 Task: Find connections with filter location Schwabach with filter topic #Mondaymotivationwith filter profile language English with filter current company RedBus with filter school BELGAUM Jobs with filter industry Household and Institutional Furniture Manufacturing with filter service category Wealth Management with filter keywords title Marketing Communications Manager
Action: Mouse moved to (190, 252)
Screenshot: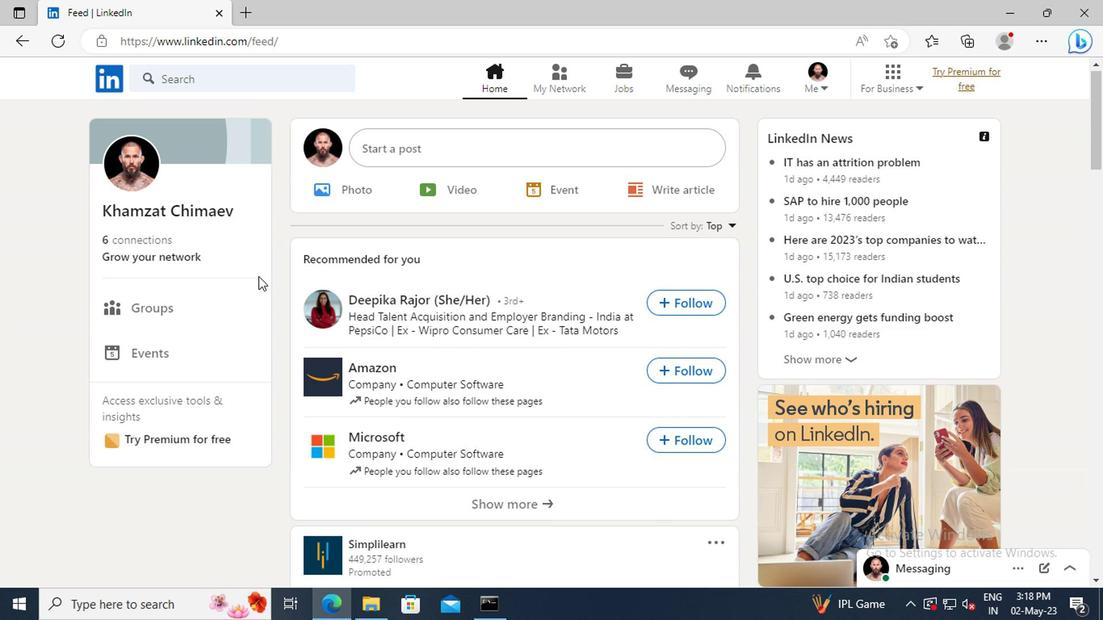 
Action: Mouse pressed left at (190, 252)
Screenshot: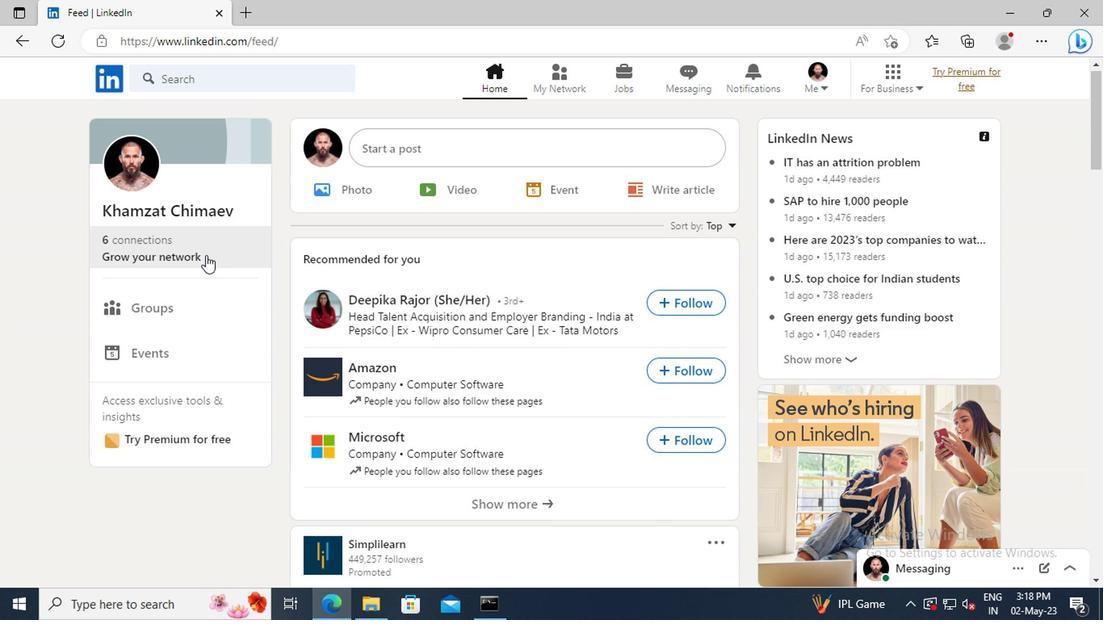 
Action: Mouse moved to (170, 172)
Screenshot: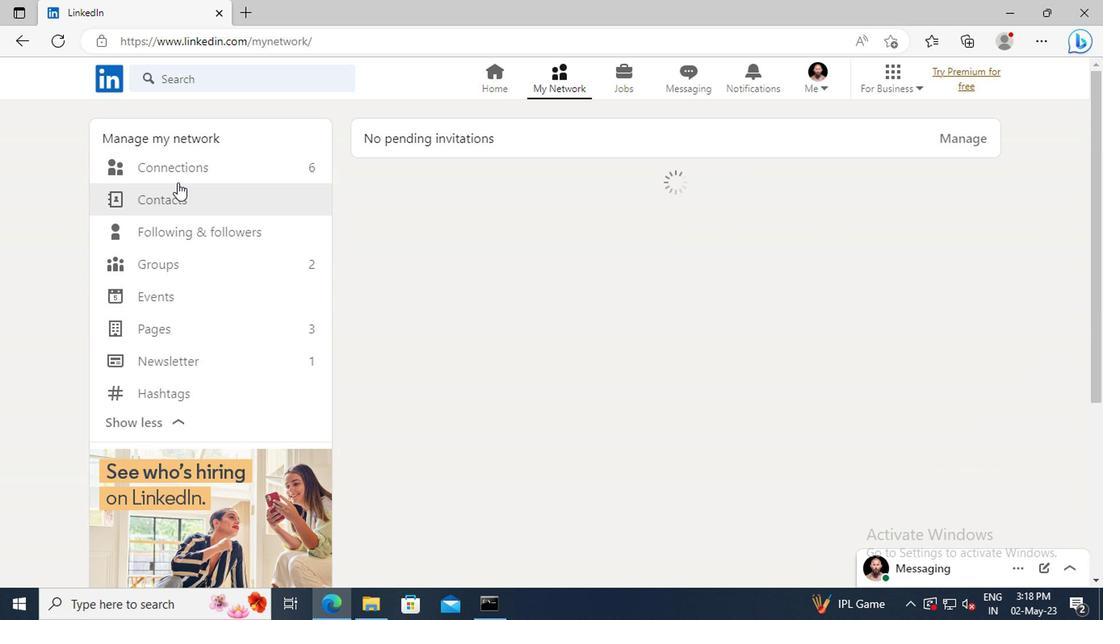 
Action: Mouse pressed left at (170, 172)
Screenshot: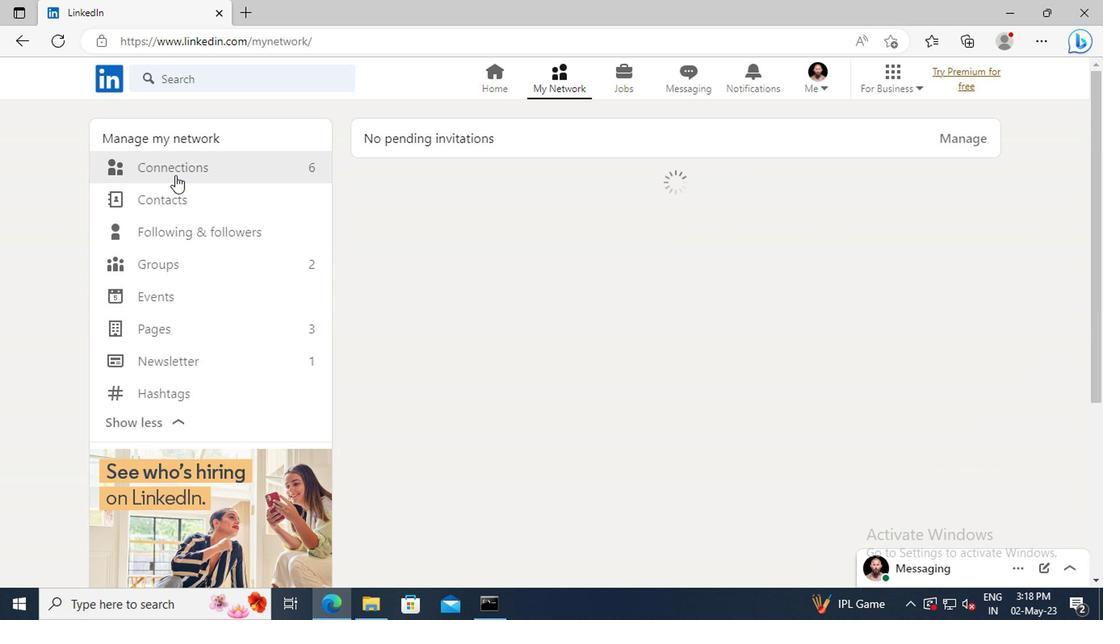 
Action: Mouse moved to (644, 171)
Screenshot: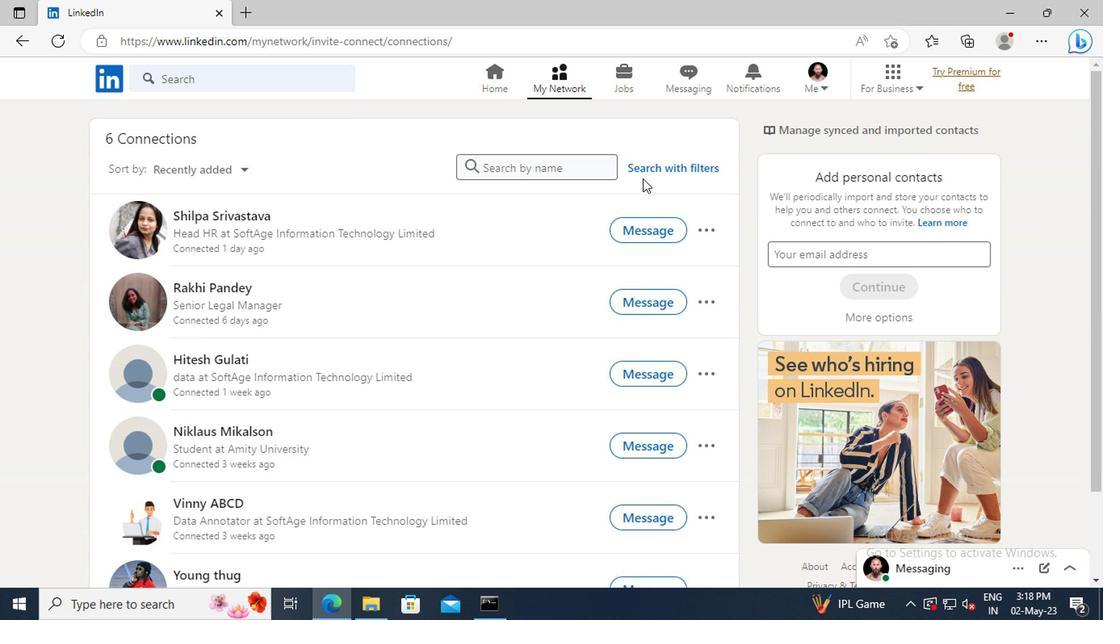 
Action: Mouse pressed left at (644, 171)
Screenshot: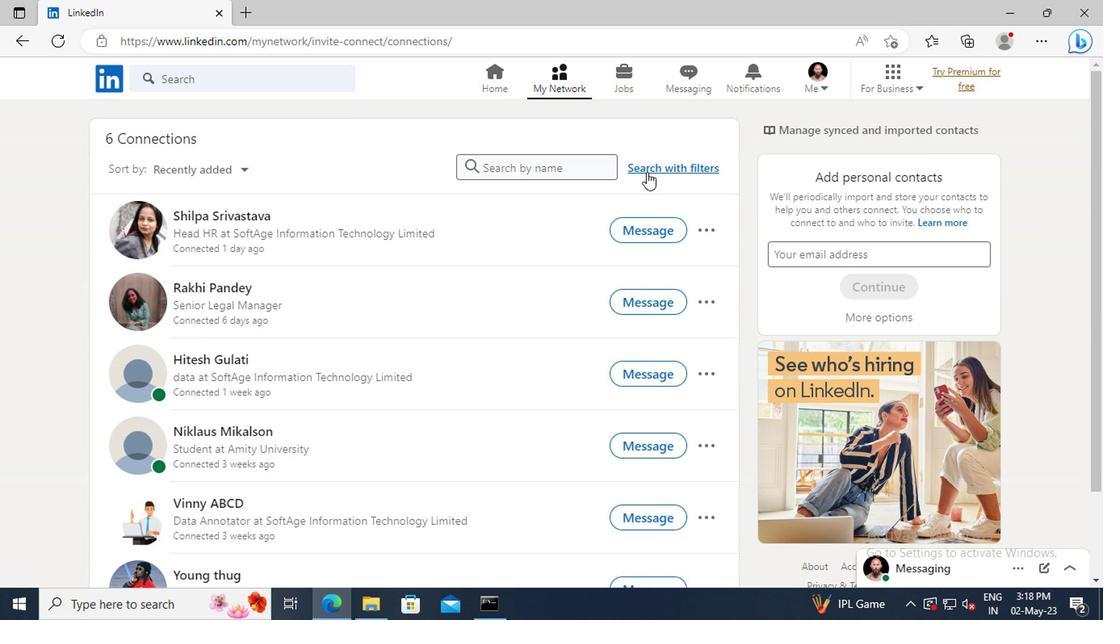 
Action: Mouse moved to (608, 124)
Screenshot: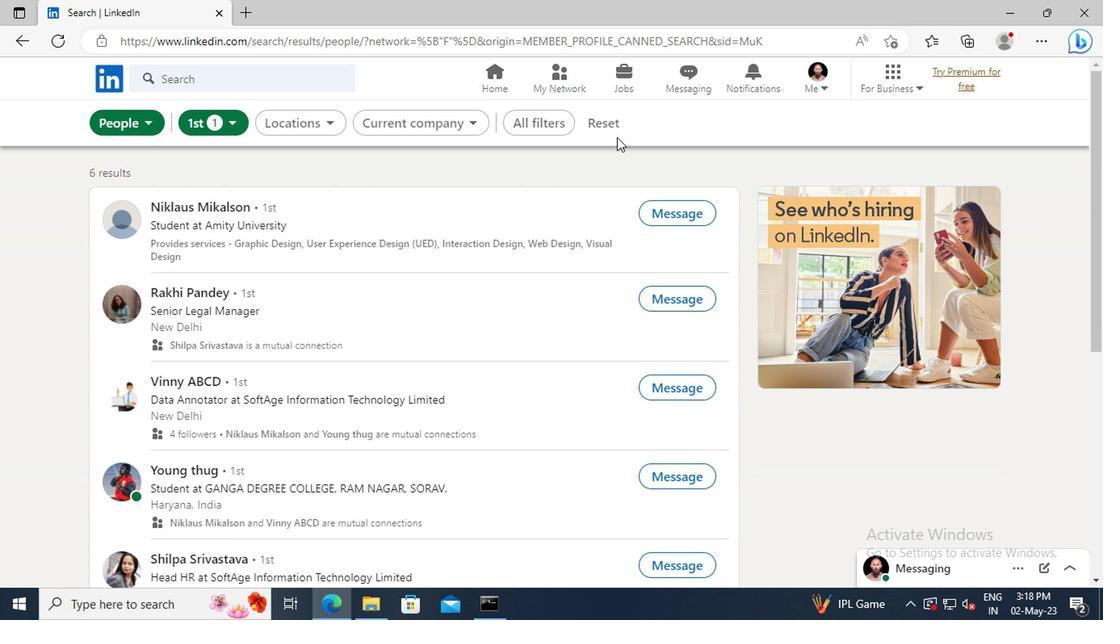 
Action: Mouse pressed left at (608, 124)
Screenshot: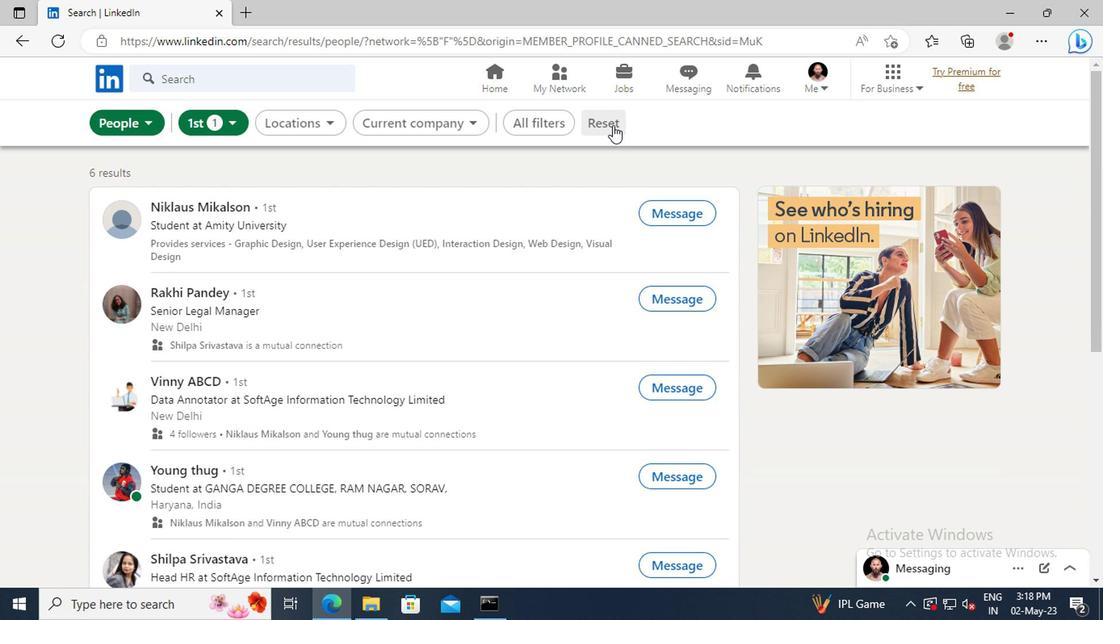 
Action: Mouse moved to (587, 123)
Screenshot: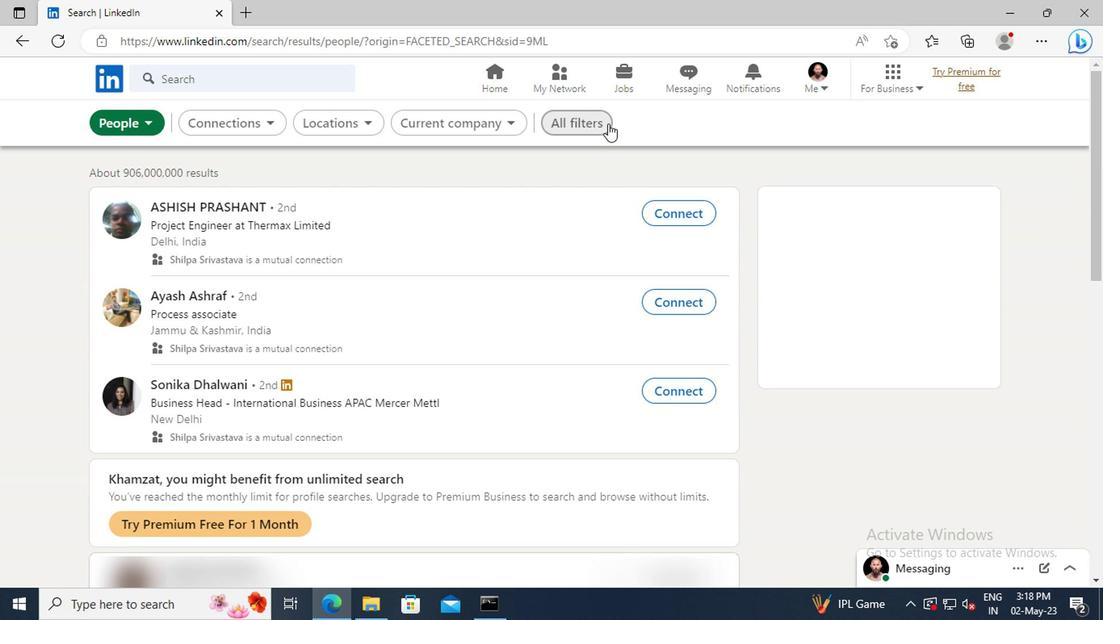 
Action: Mouse pressed left at (587, 123)
Screenshot: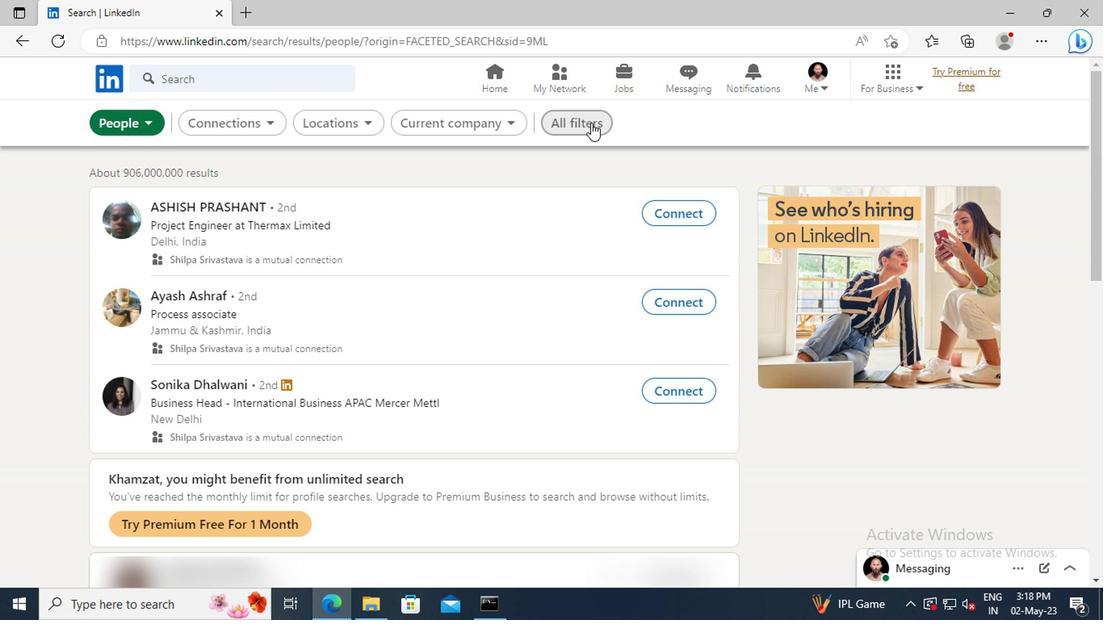 
Action: Mouse moved to (868, 270)
Screenshot: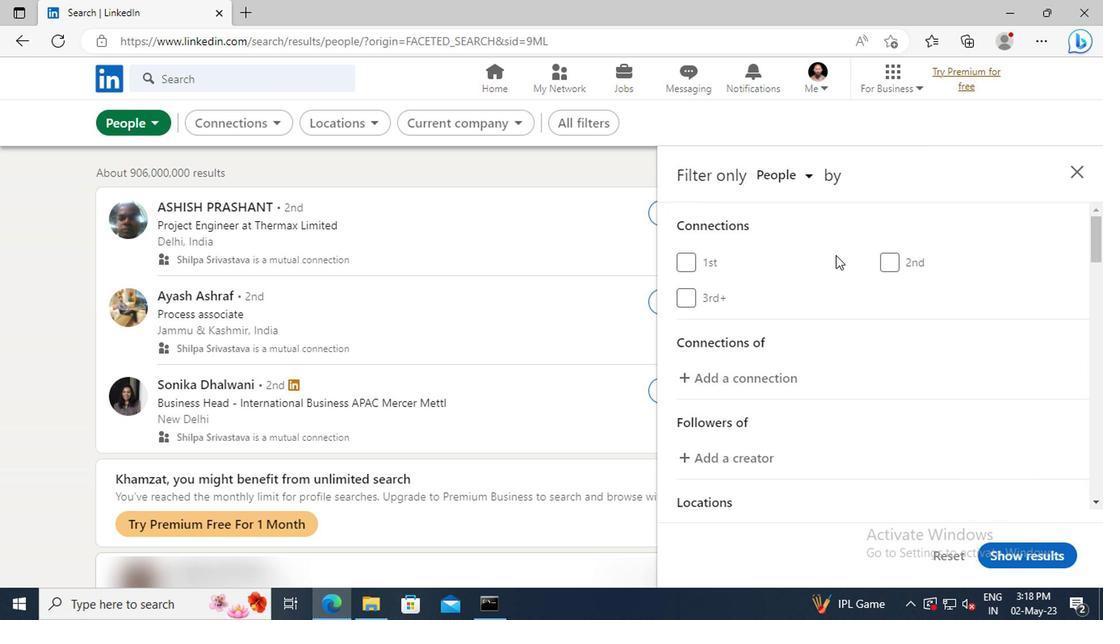 
Action: Mouse scrolled (868, 269) with delta (0, 0)
Screenshot: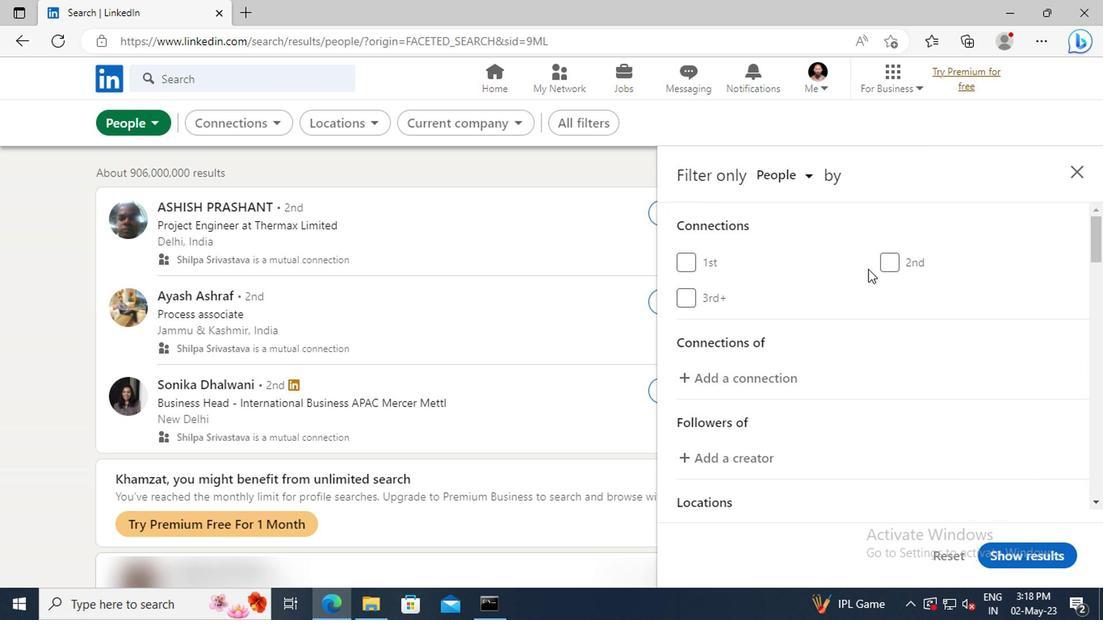 
Action: Mouse scrolled (868, 269) with delta (0, 0)
Screenshot: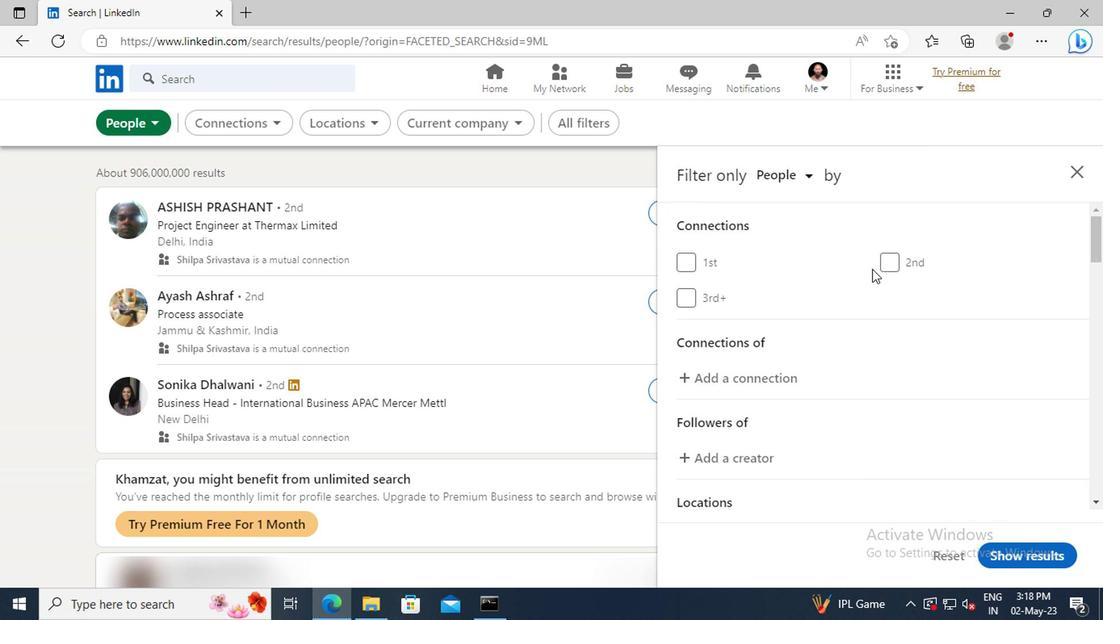 
Action: Mouse scrolled (868, 269) with delta (0, 0)
Screenshot: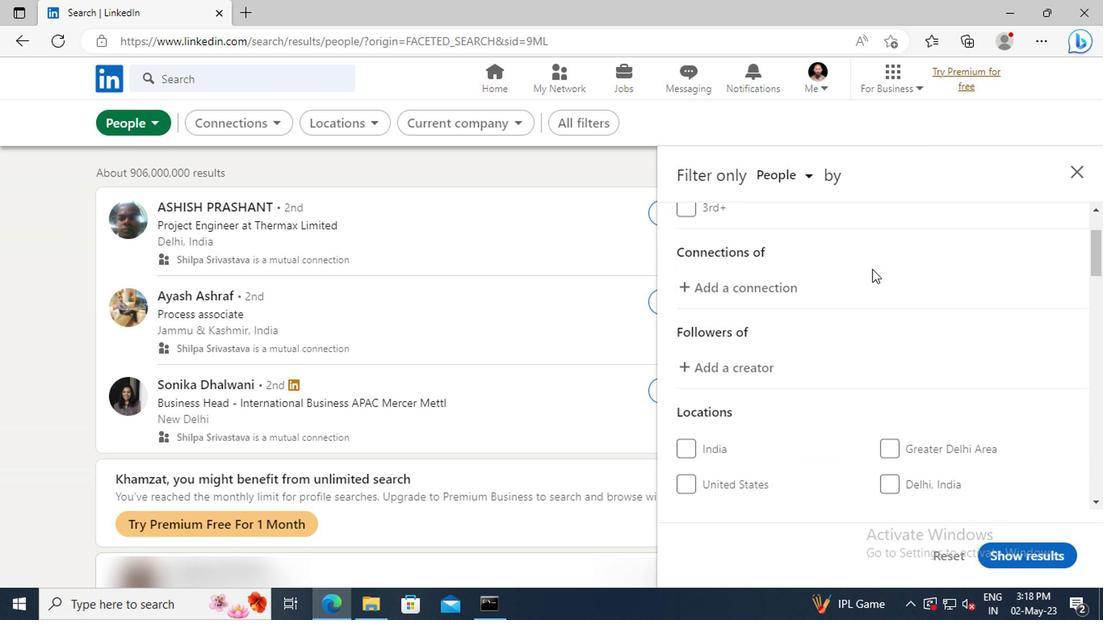 
Action: Mouse scrolled (868, 269) with delta (0, 0)
Screenshot: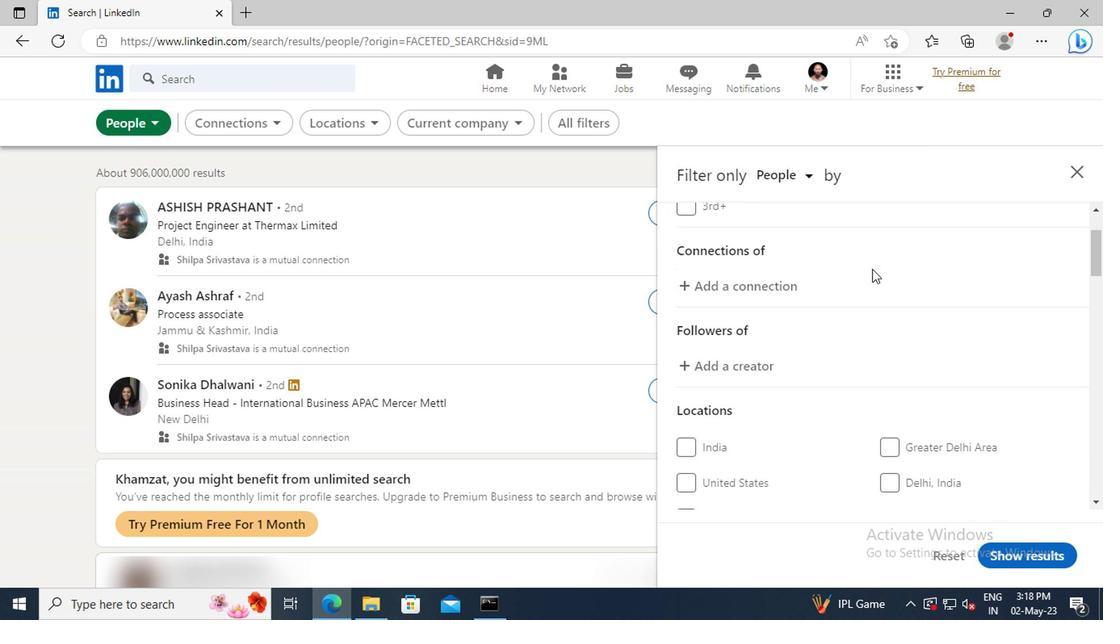 
Action: Mouse scrolled (868, 269) with delta (0, 0)
Screenshot: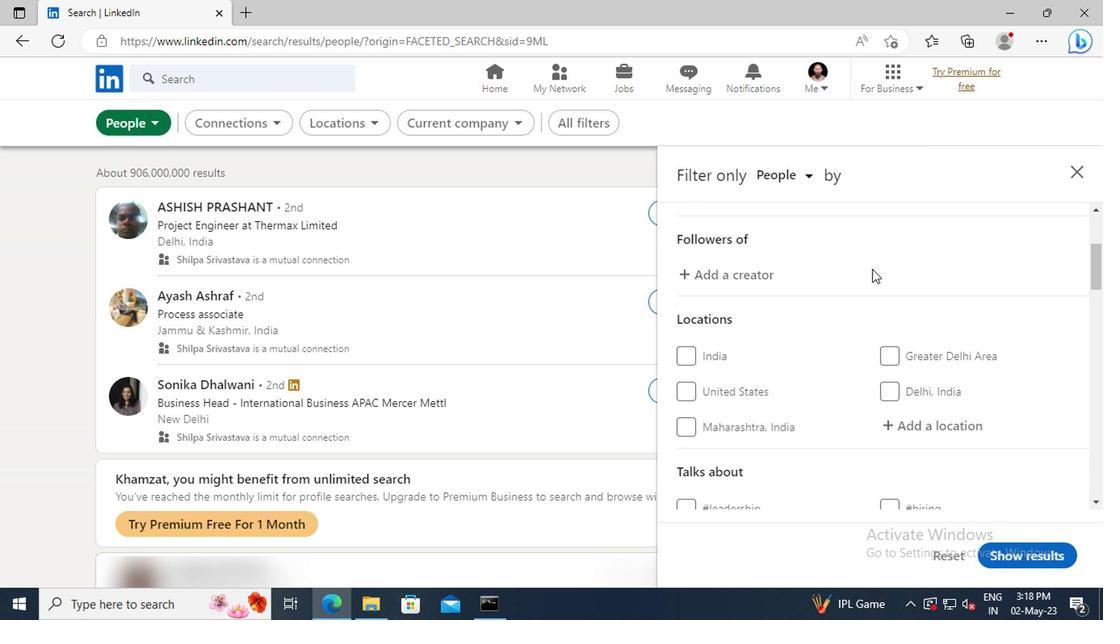 
Action: Mouse scrolled (868, 269) with delta (0, 0)
Screenshot: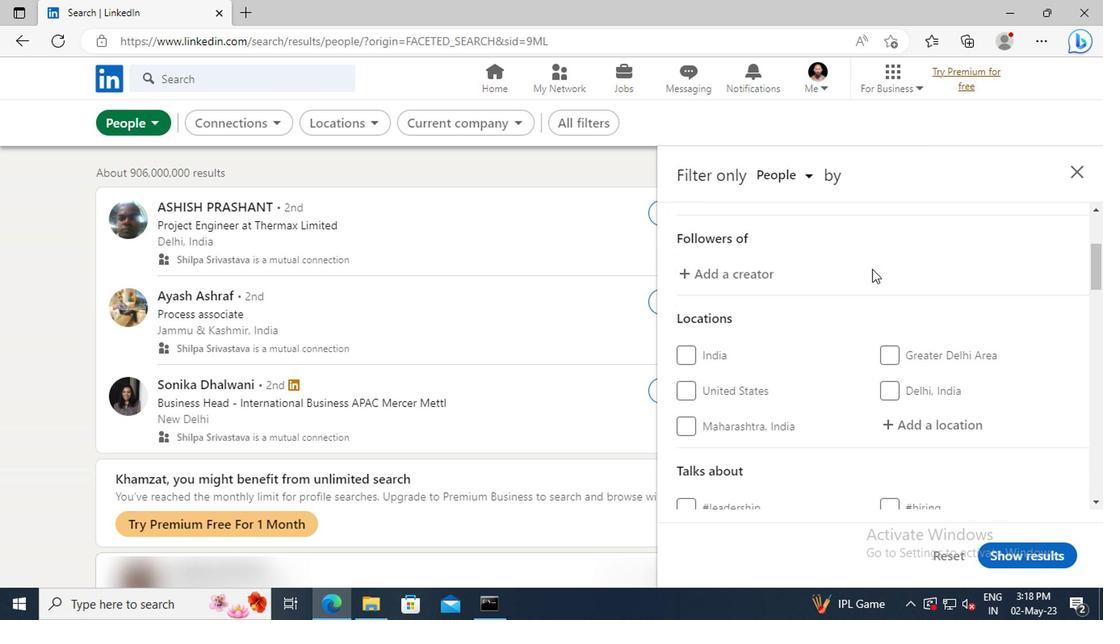 
Action: Mouse moved to (897, 333)
Screenshot: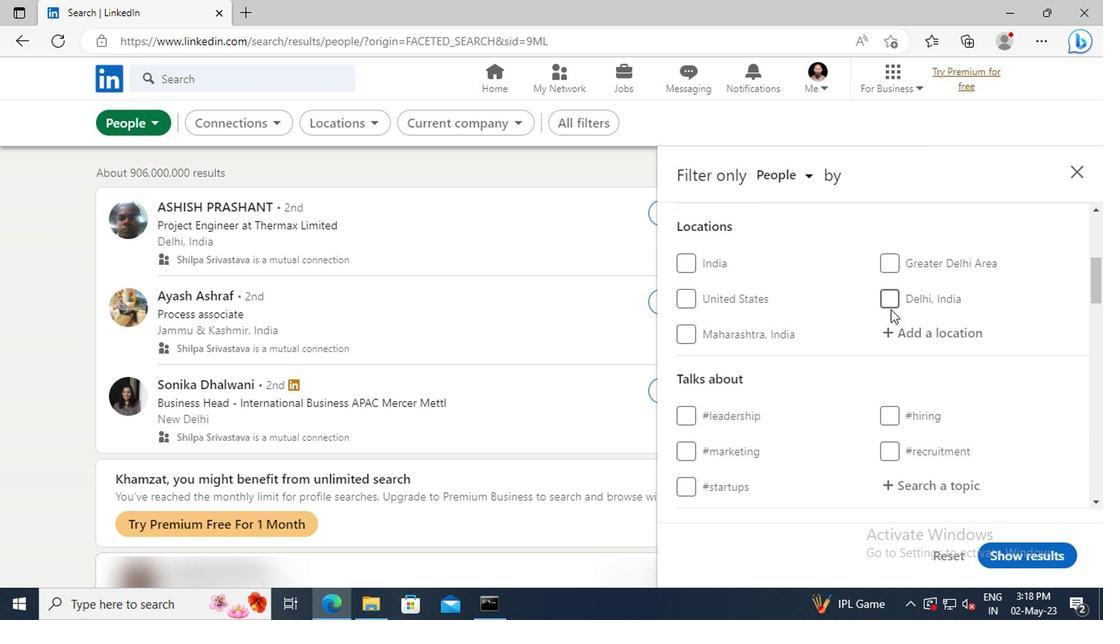 
Action: Mouse pressed left at (897, 333)
Screenshot: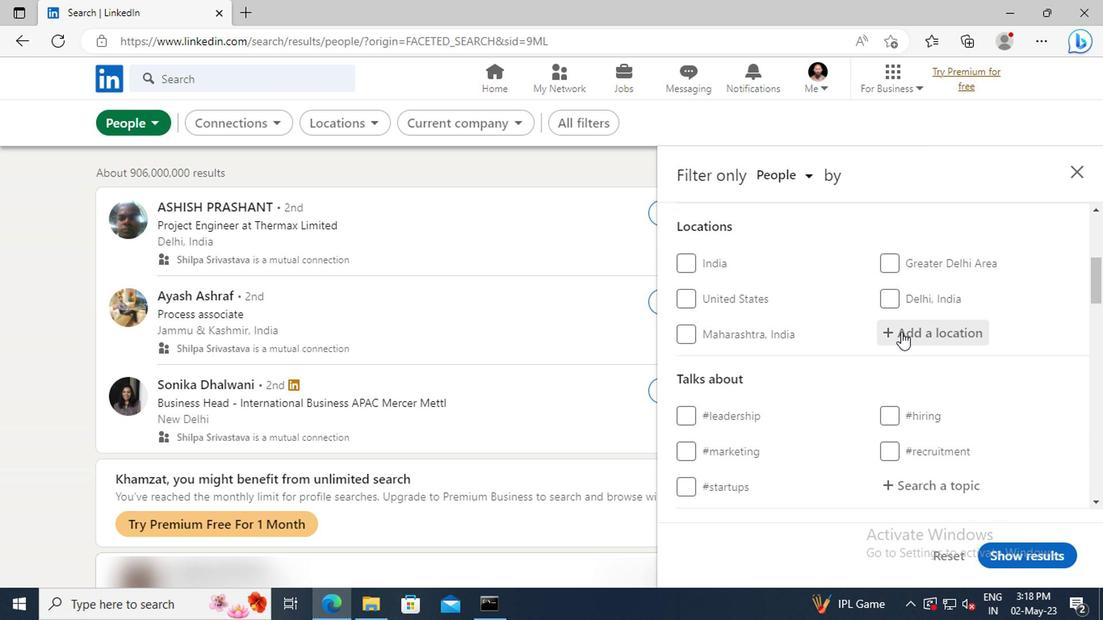 
Action: Key pressed <Key.shift>SCHWABAC
Screenshot: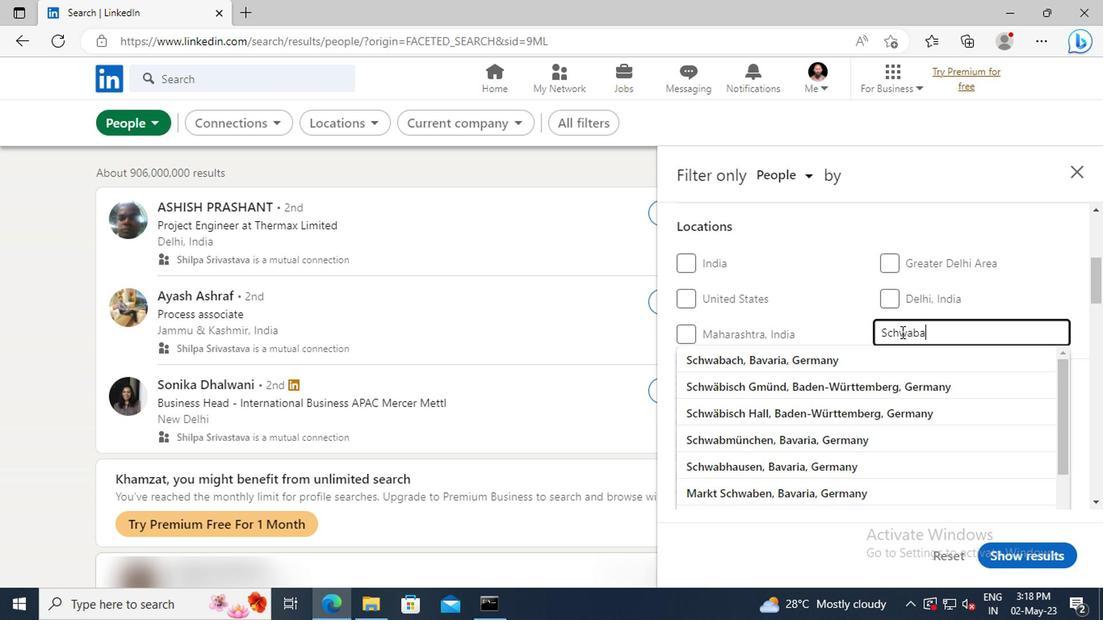 
Action: Mouse moved to (902, 358)
Screenshot: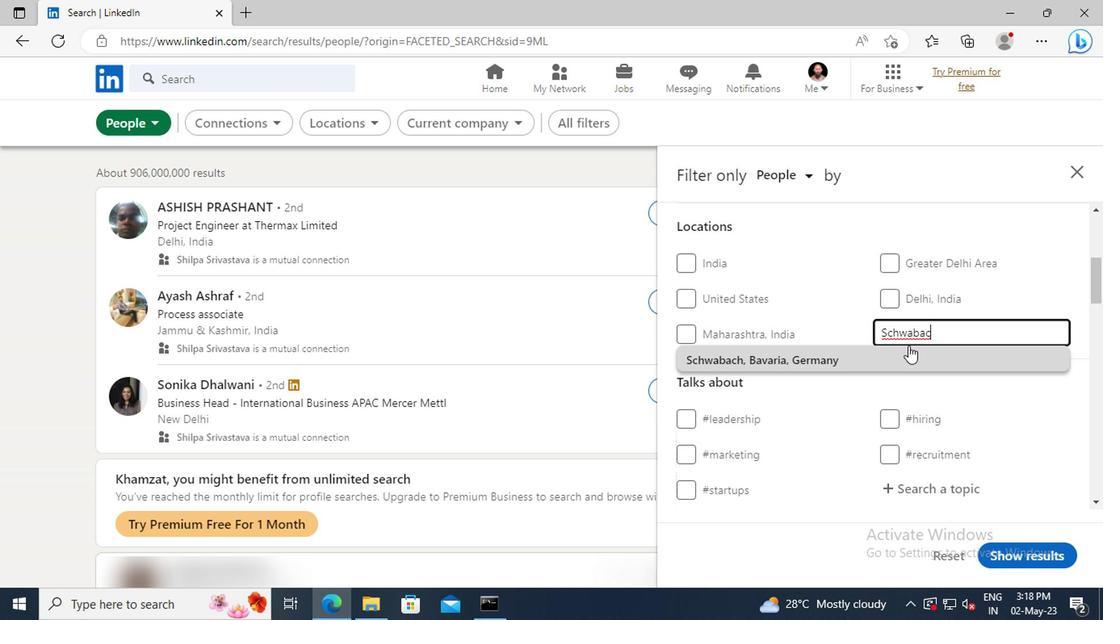 
Action: Mouse pressed left at (902, 358)
Screenshot: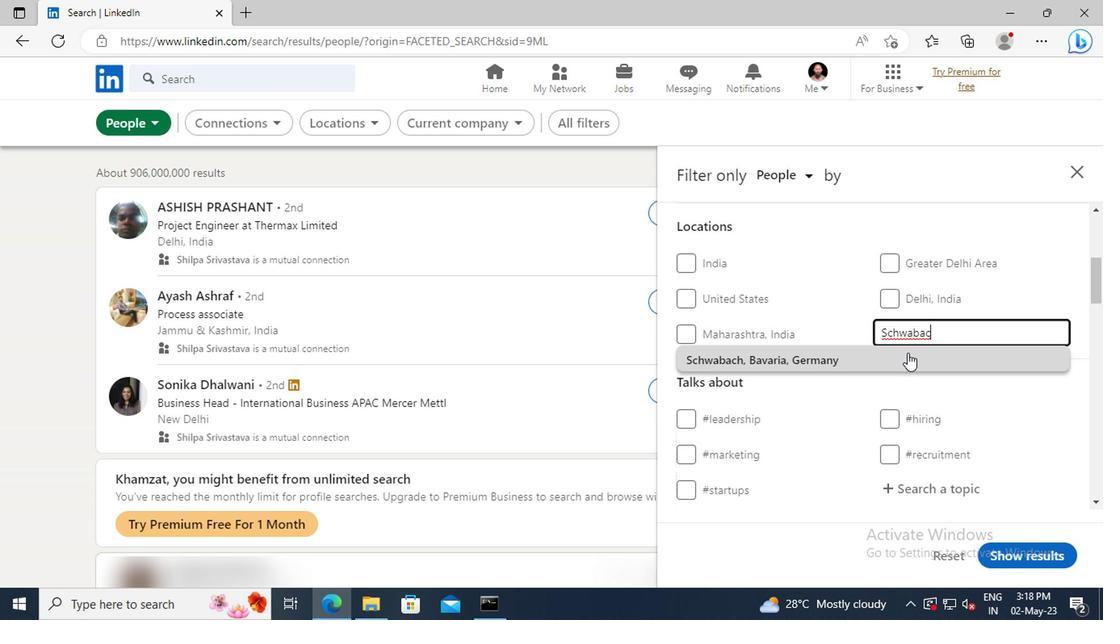 
Action: Mouse scrolled (902, 357) with delta (0, -1)
Screenshot: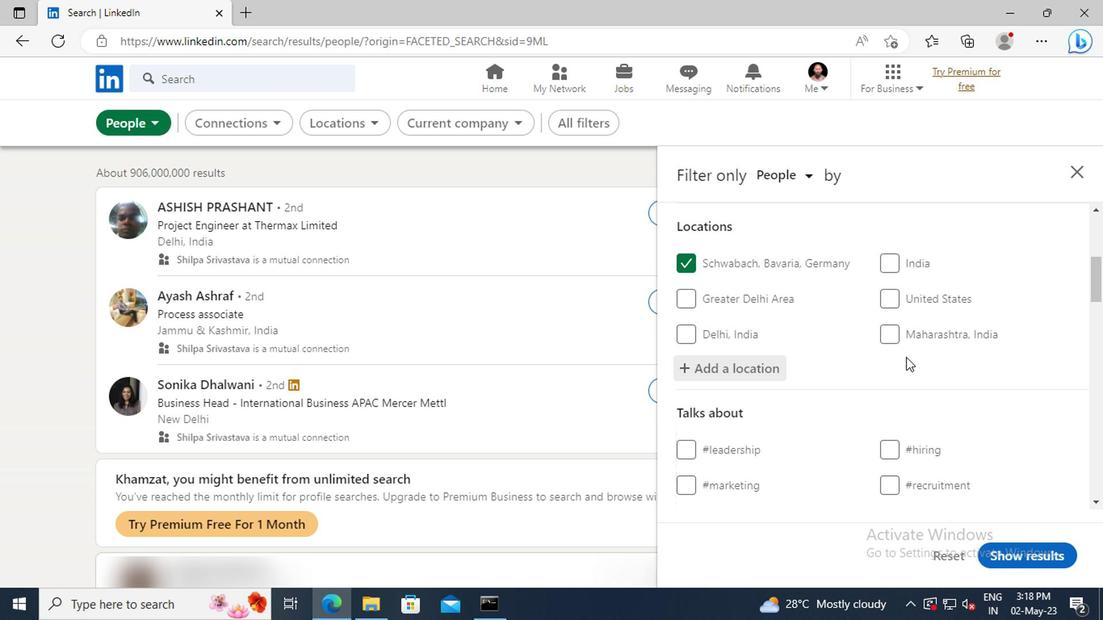 
Action: Mouse scrolled (902, 357) with delta (0, -1)
Screenshot: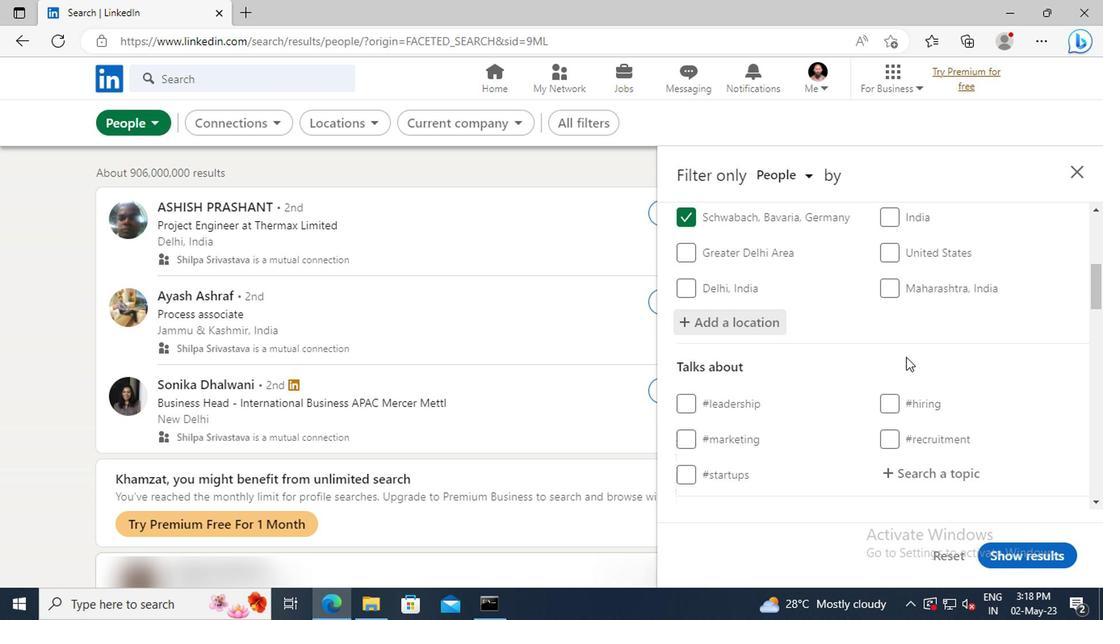 
Action: Mouse scrolled (902, 357) with delta (0, -1)
Screenshot: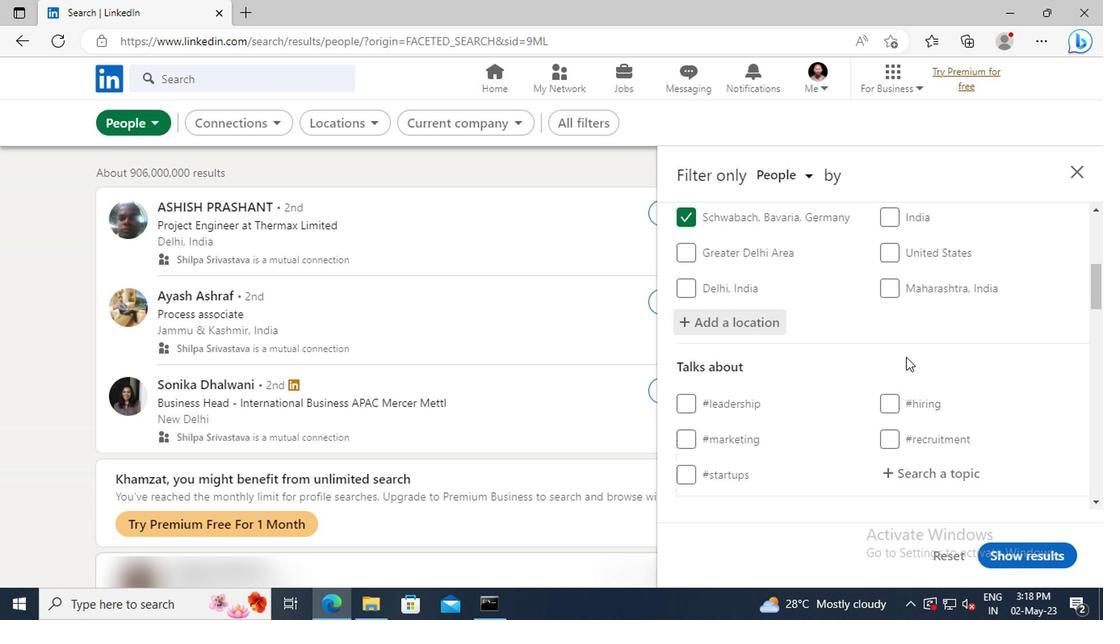 
Action: Mouse moved to (905, 380)
Screenshot: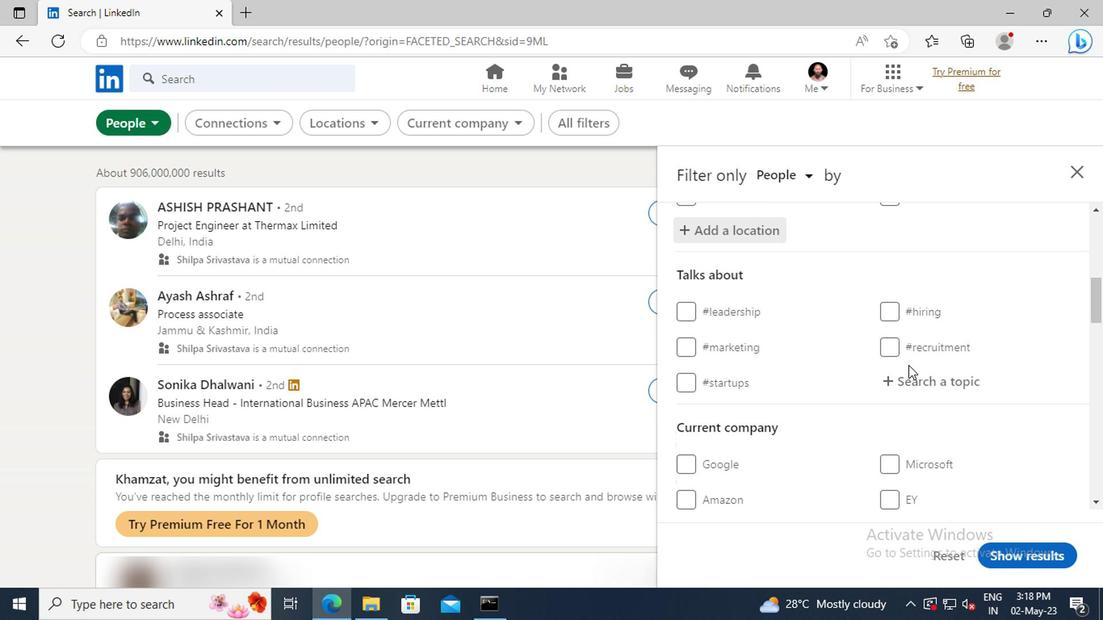
Action: Mouse pressed left at (905, 380)
Screenshot: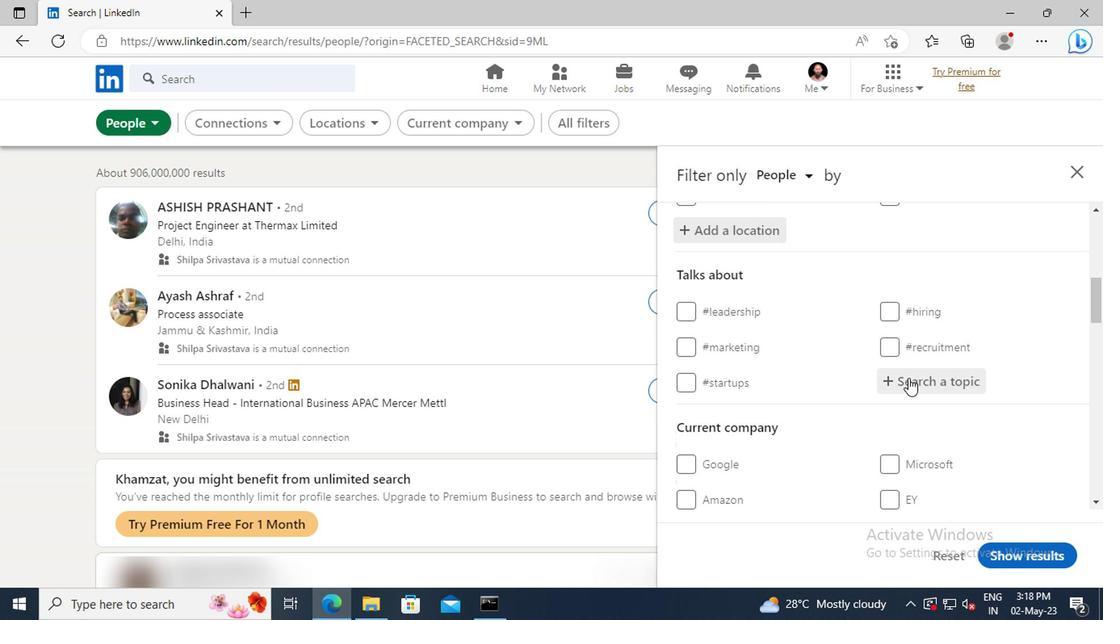 
Action: Key pressed <Key.shift>MONDAYMO
Screenshot: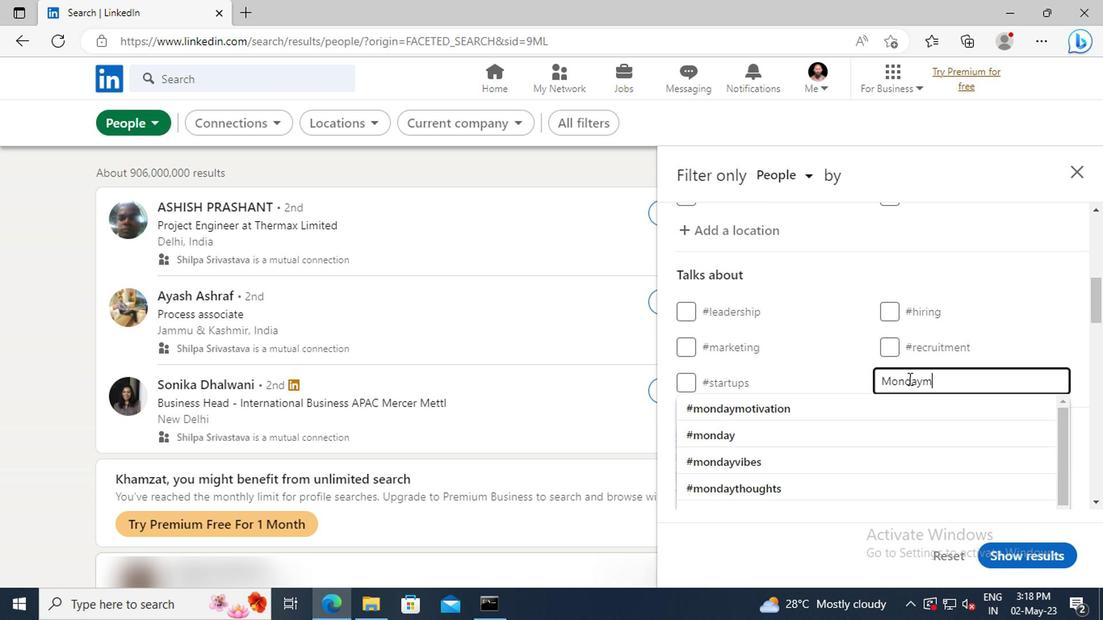 
Action: Mouse moved to (909, 402)
Screenshot: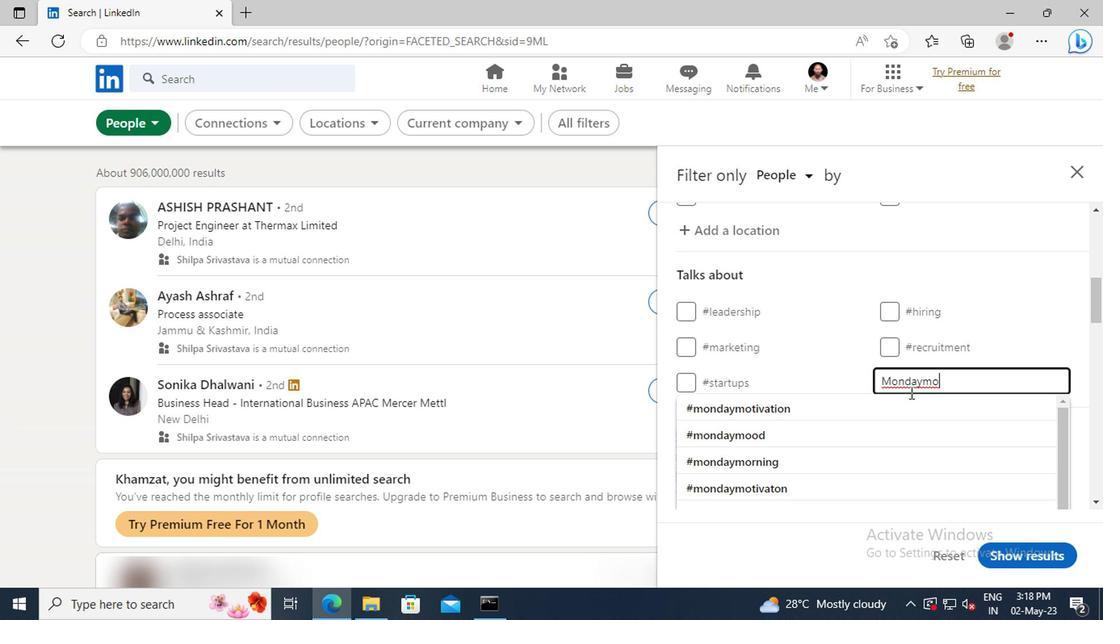
Action: Mouse pressed left at (909, 402)
Screenshot: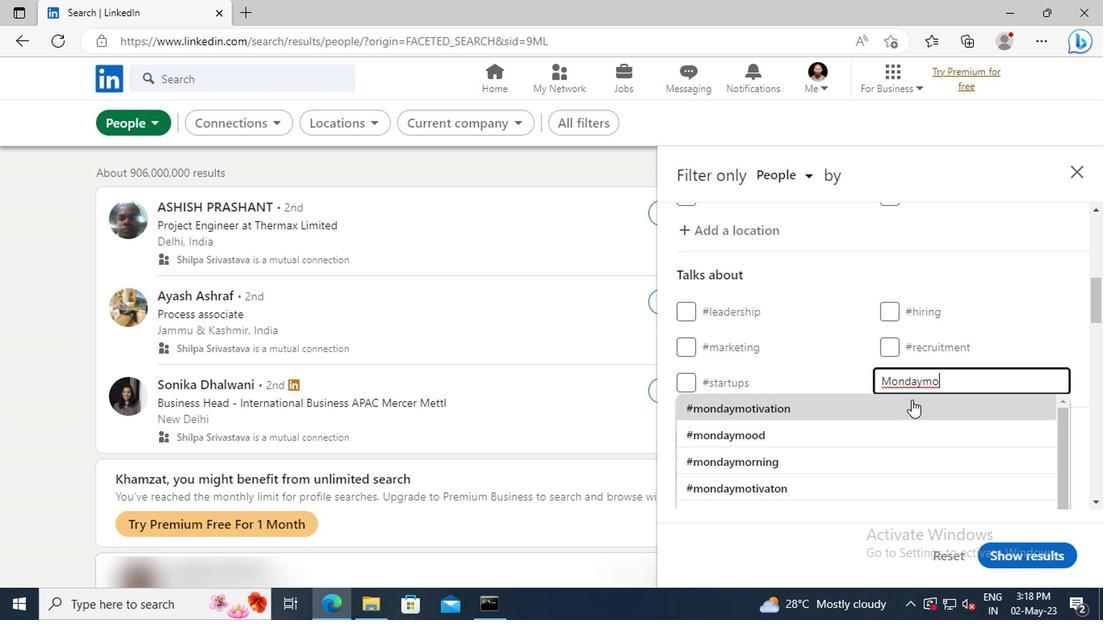 
Action: Mouse scrolled (909, 401) with delta (0, 0)
Screenshot: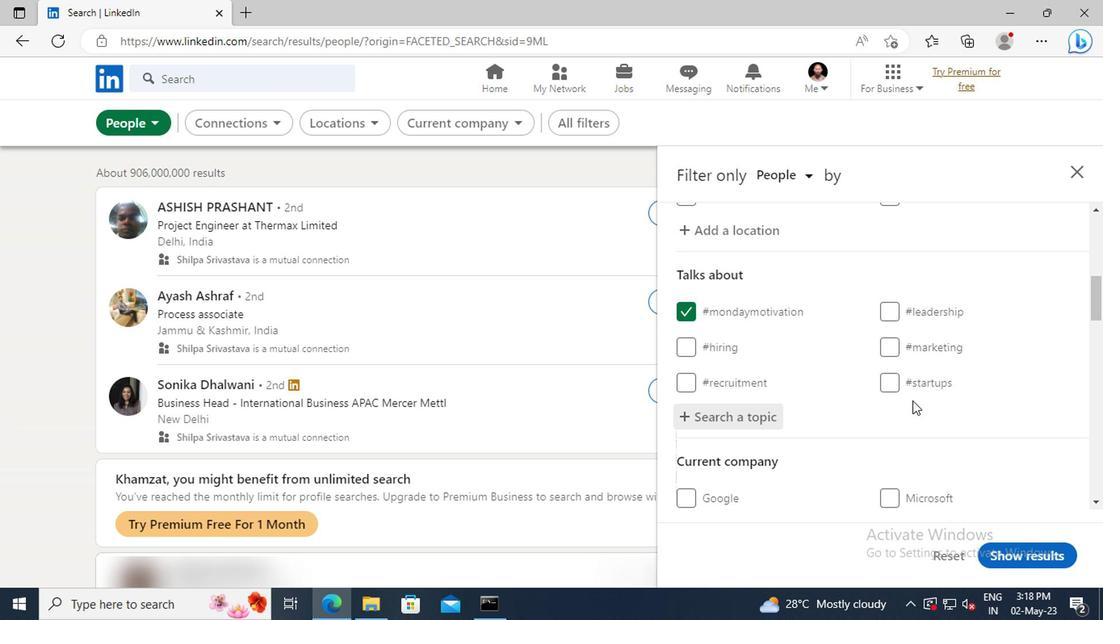 
Action: Mouse scrolled (909, 401) with delta (0, 0)
Screenshot: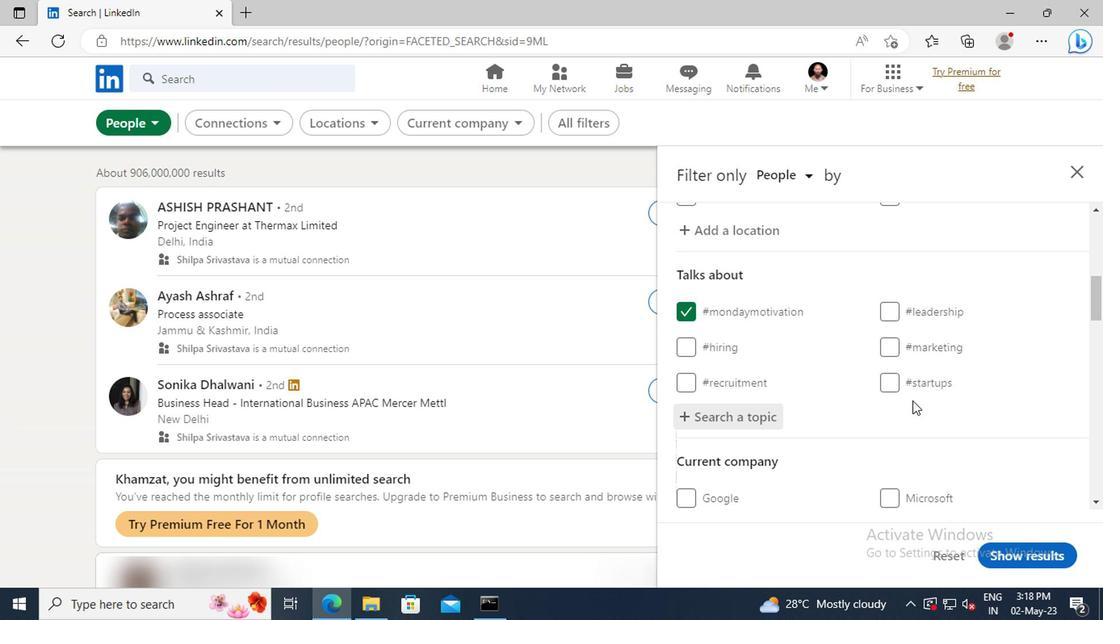 
Action: Mouse scrolled (909, 401) with delta (0, 0)
Screenshot: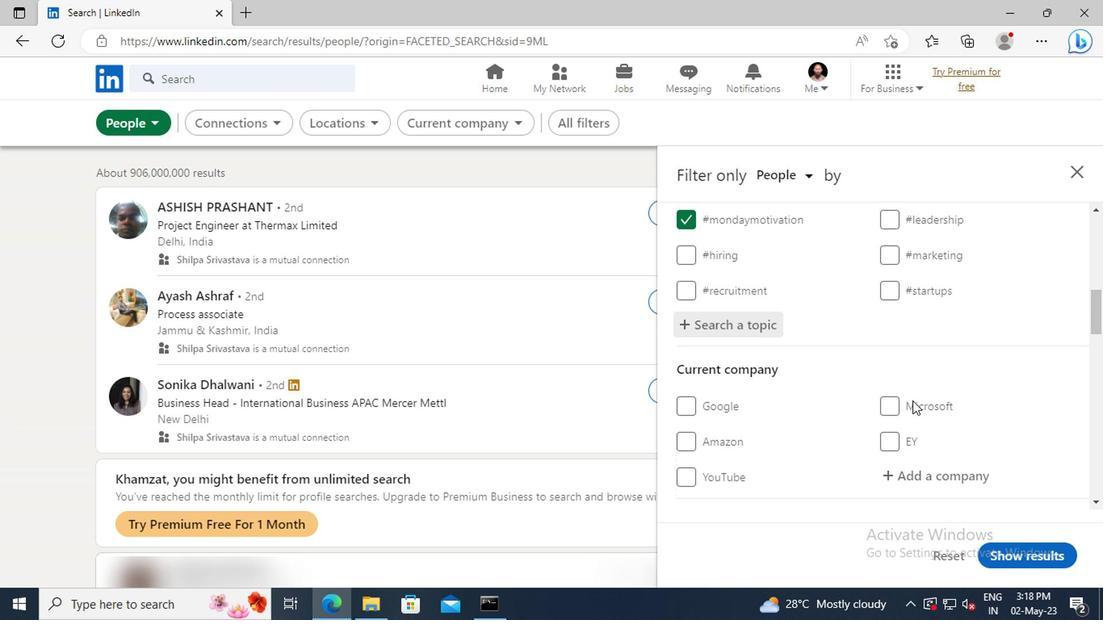 
Action: Mouse scrolled (909, 401) with delta (0, 0)
Screenshot: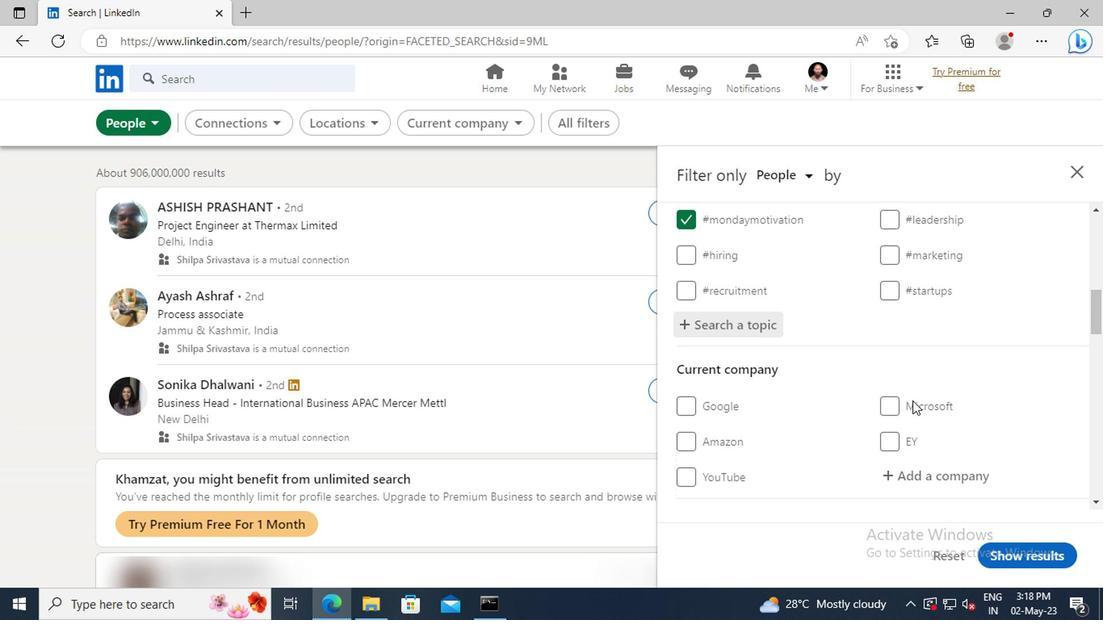 
Action: Mouse scrolled (909, 401) with delta (0, 0)
Screenshot: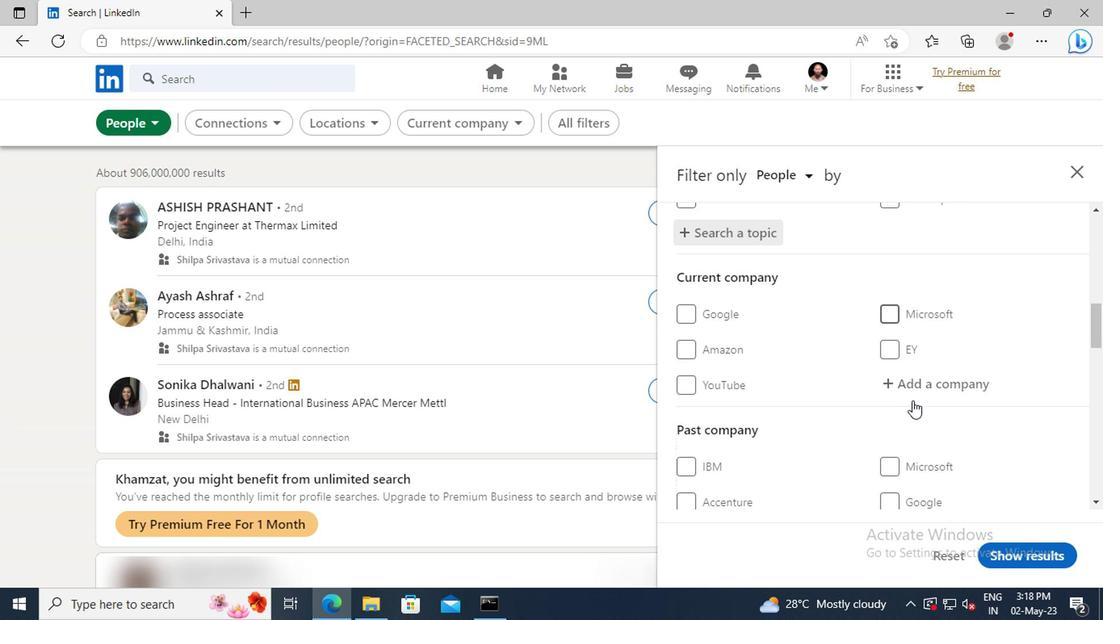 
Action: Mouse scrolled (909, 401) with delta (0, 0)
Screenshot: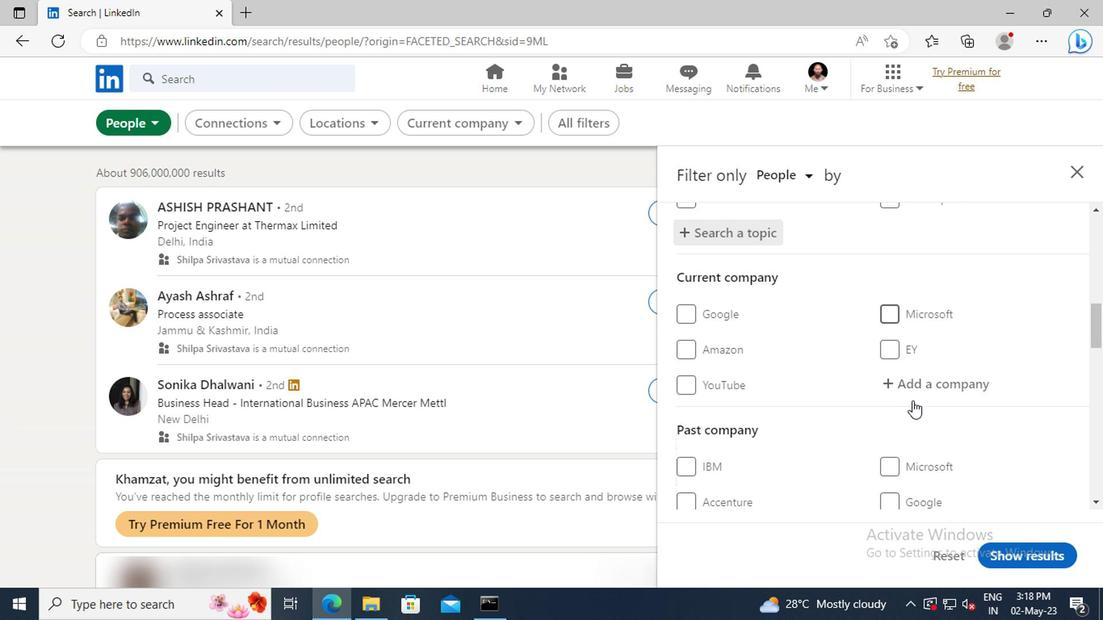
Action: Mouse scrolled (909, 401) with delta (0, 0)
Screenshot: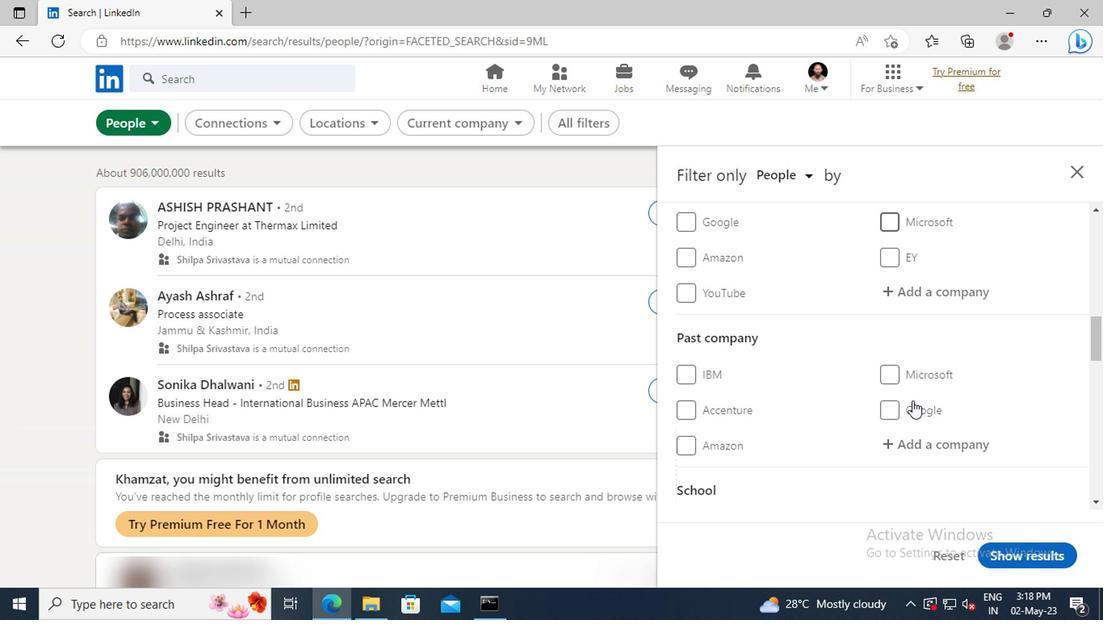 
Action: Mouse scrolled (909, 401) with delta (0, 0)
Screenshot: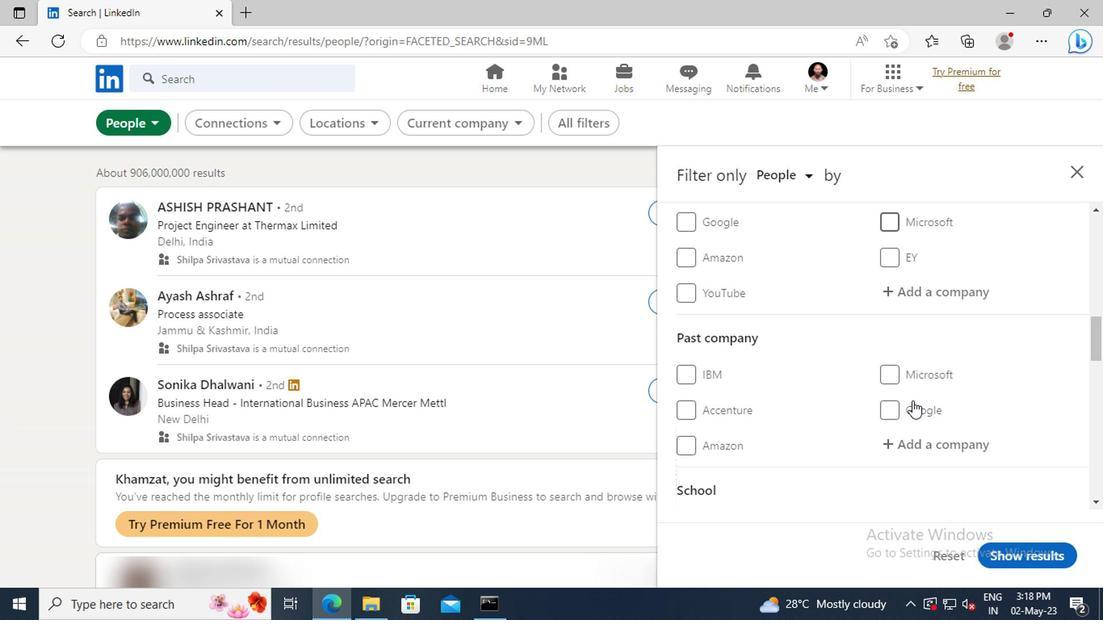 
Action: Mouse scrolled (909, 401) with delta (0, 0)
Screenshot: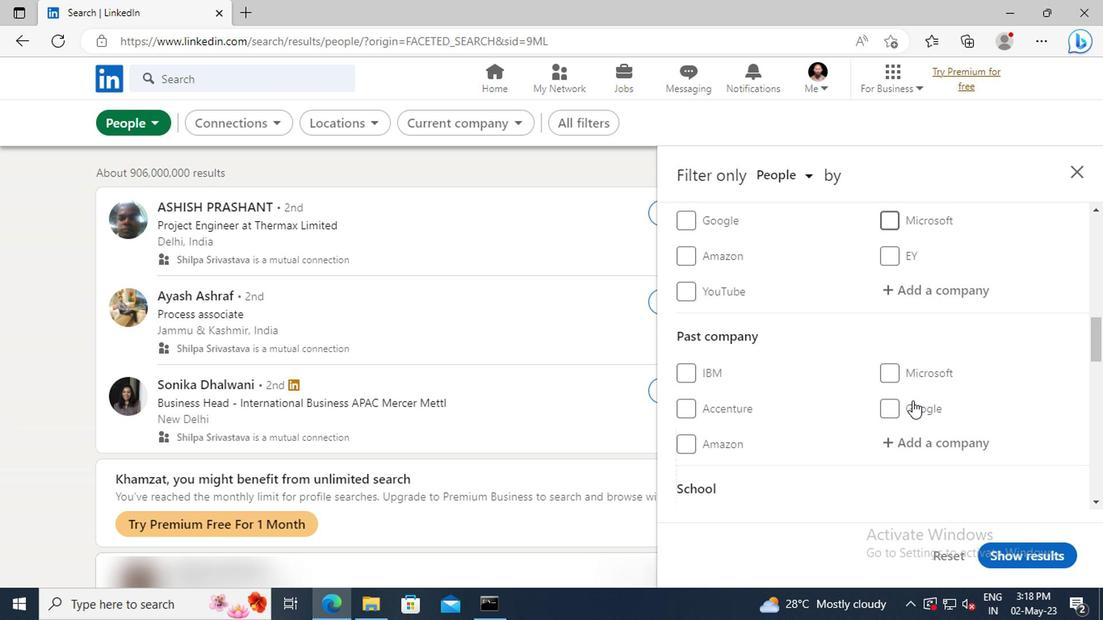 
Action: Mouse scrolled (909, 401) with delta (0, 0)
Screenshot: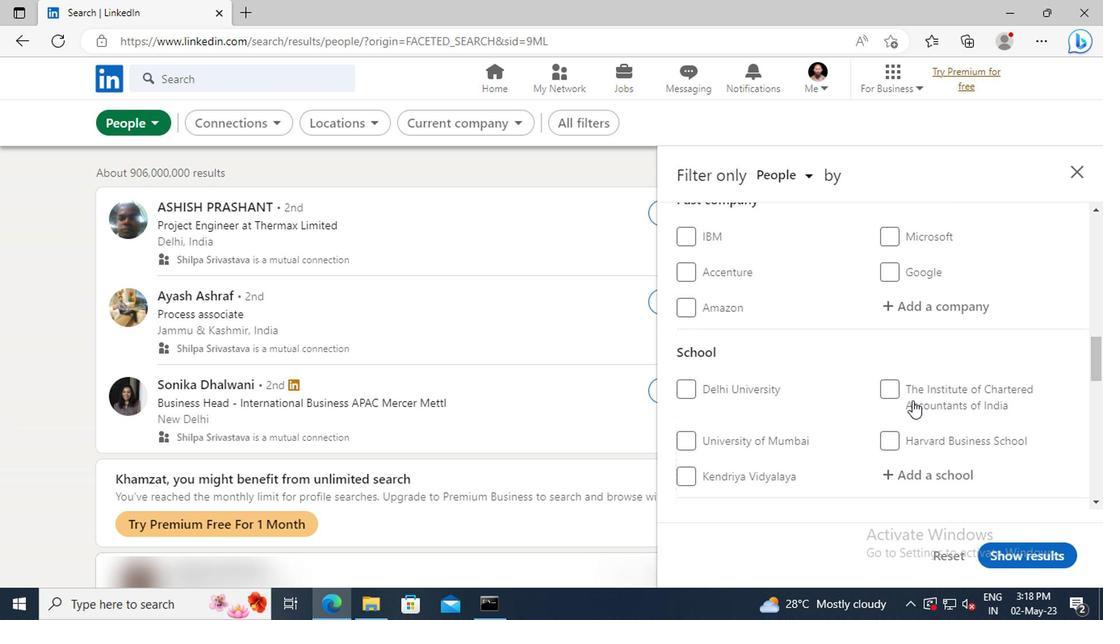 
Action: Mouse scrolled (909, 401) with delta (0, 0)
Screenshot: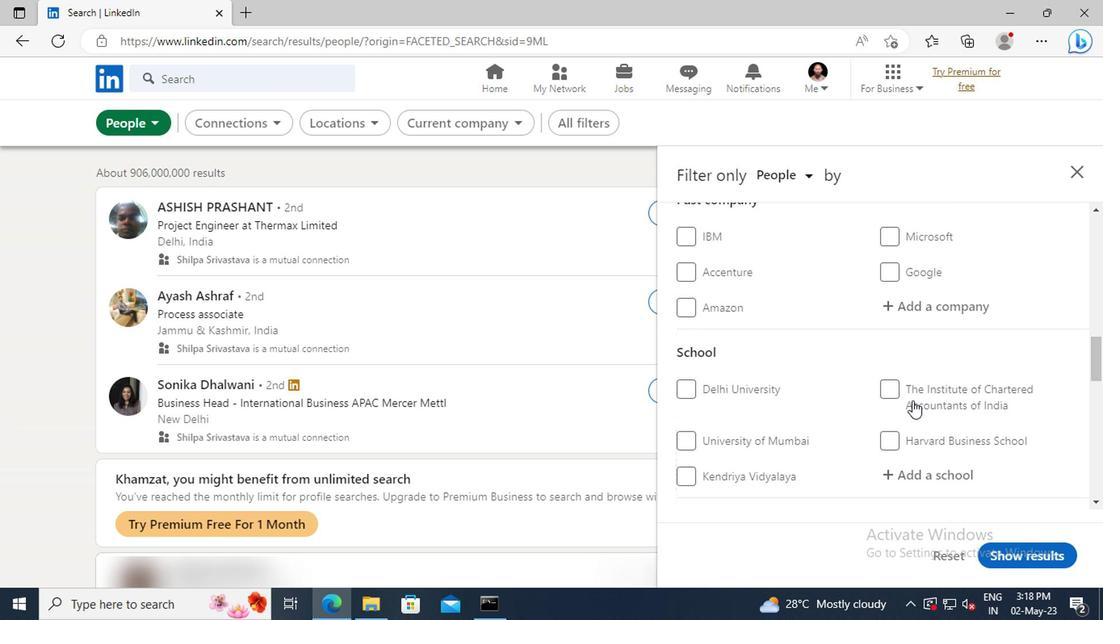 
Action: Mouse scrolled (909, 401) with delta (0, 0)
Screenshot: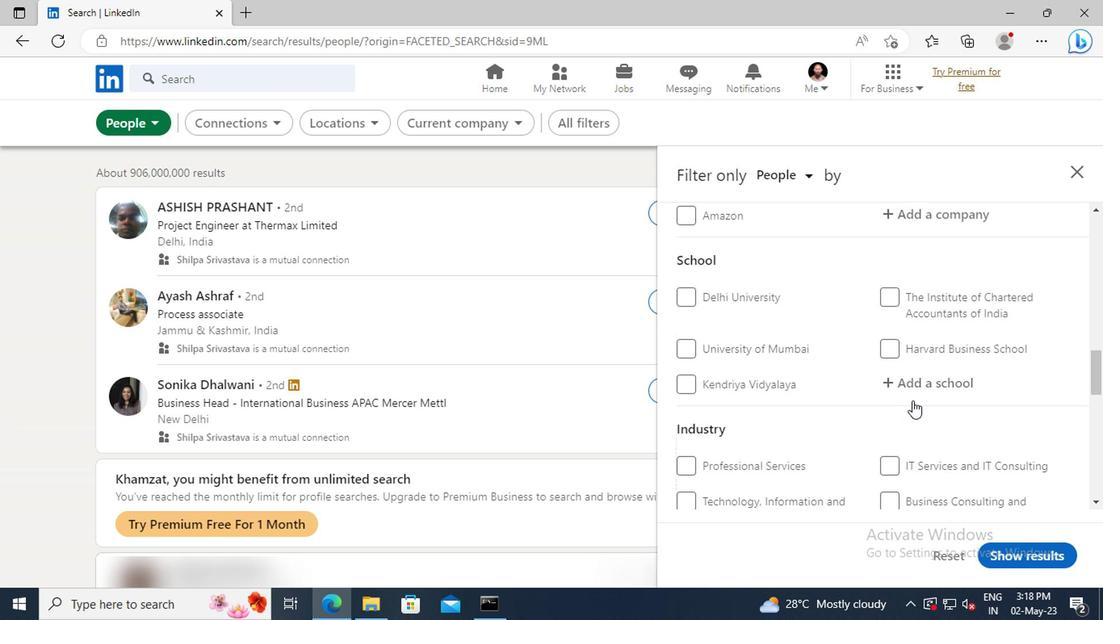 
Action: Mouse scrolled (909, 401) with delta (0, 0)
Screenshot: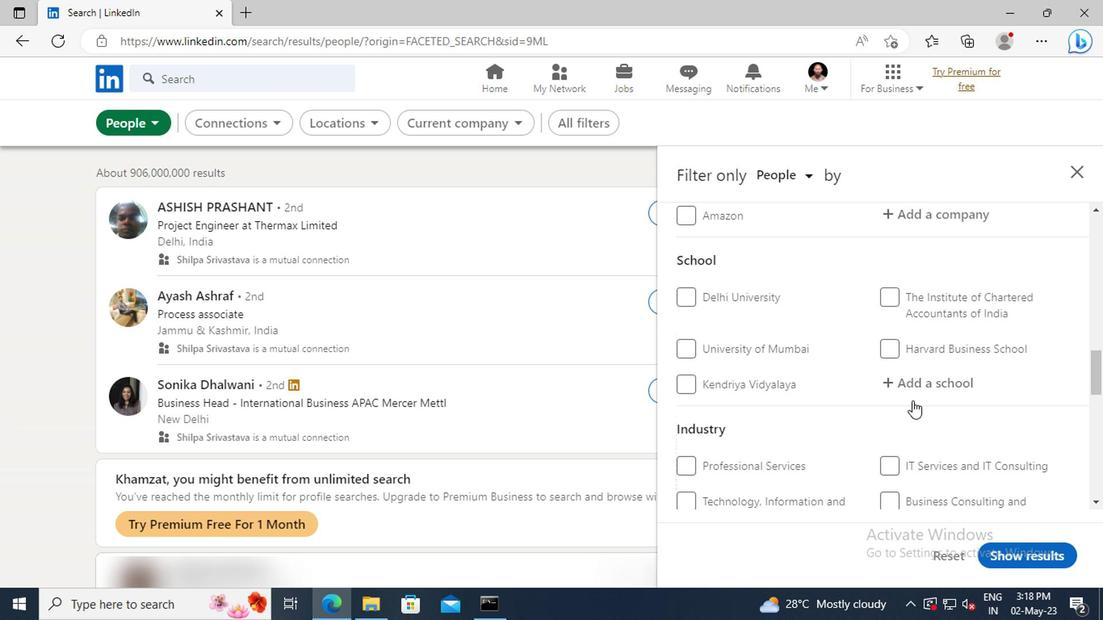 
Action: Mouse scrolled (909, 401) with delta (0, 0)
Screenshot: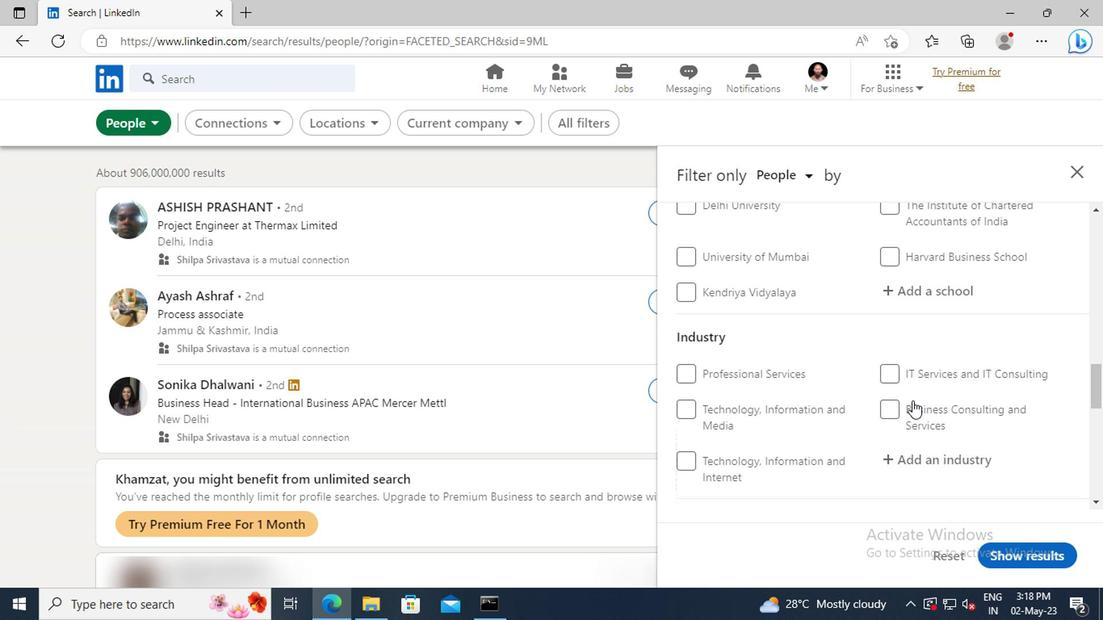 
Action: Mouse scrolled (909, 401) with delta (0, 0)
Screenshot: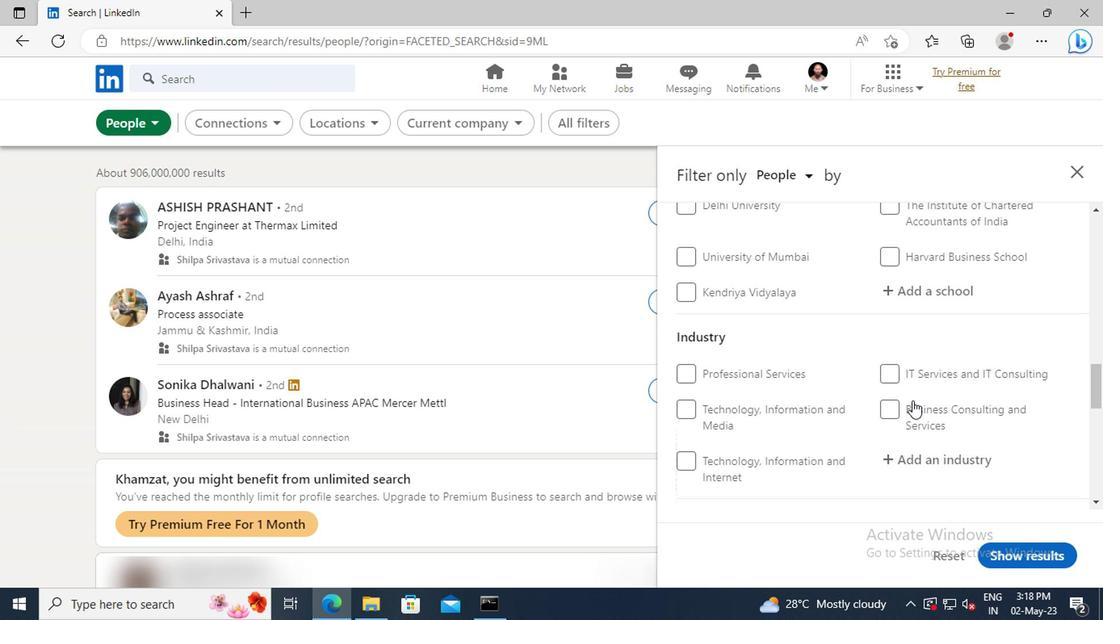 
Action: Mouse scrolled (909, 401) with delta (0, 0)
Screenshot: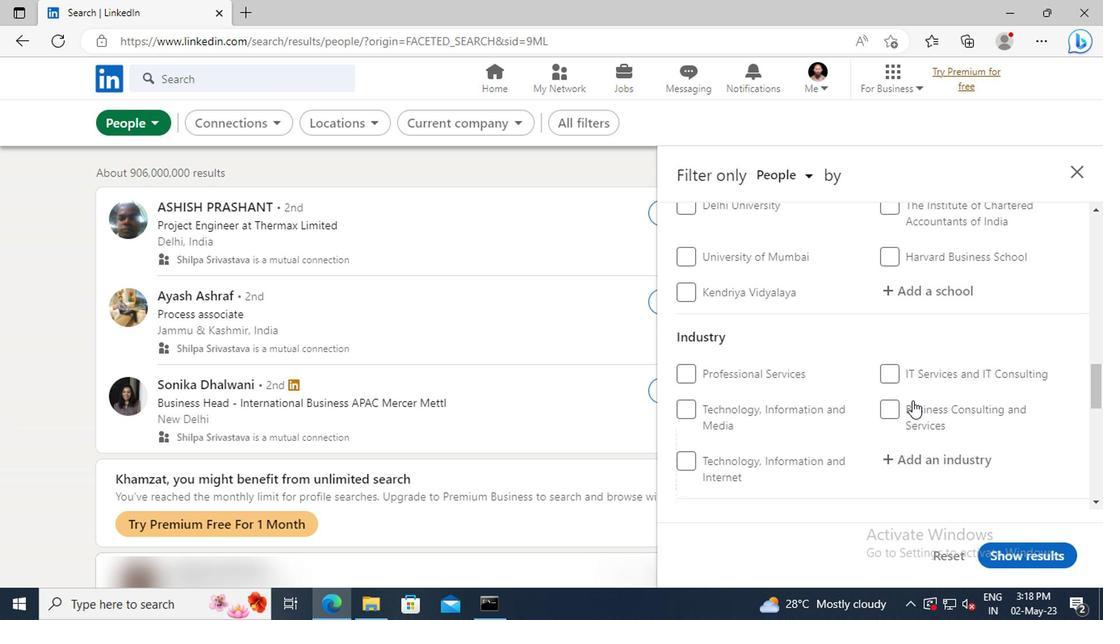 
Action: Mouse moved to (687, 428)
Screenshot: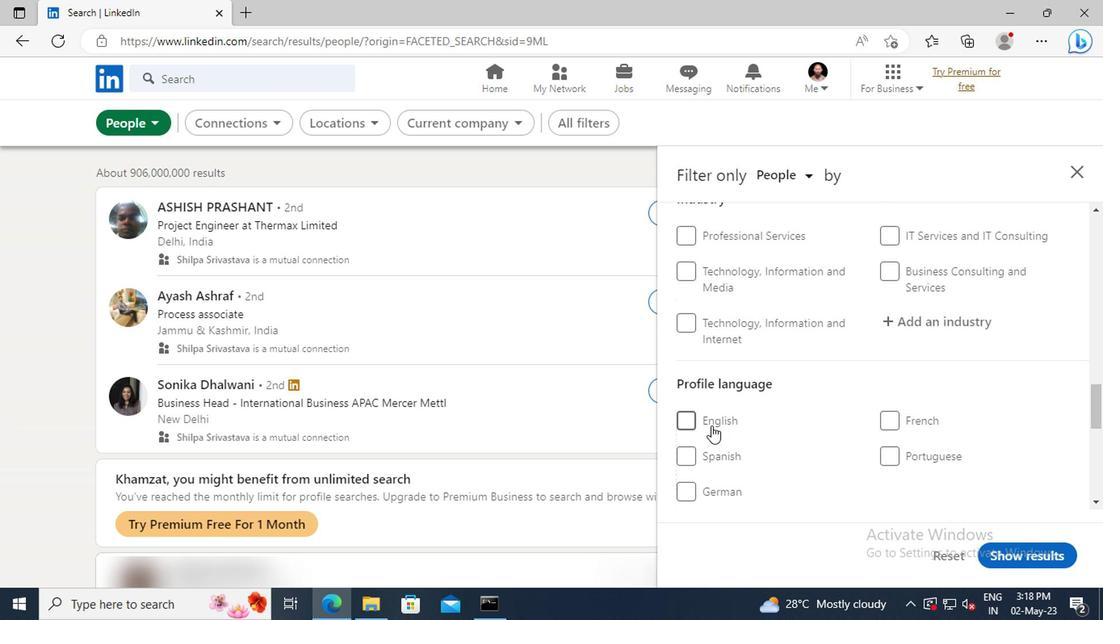 
Action: Mouse pressed left at (687, 428)
Screenshot: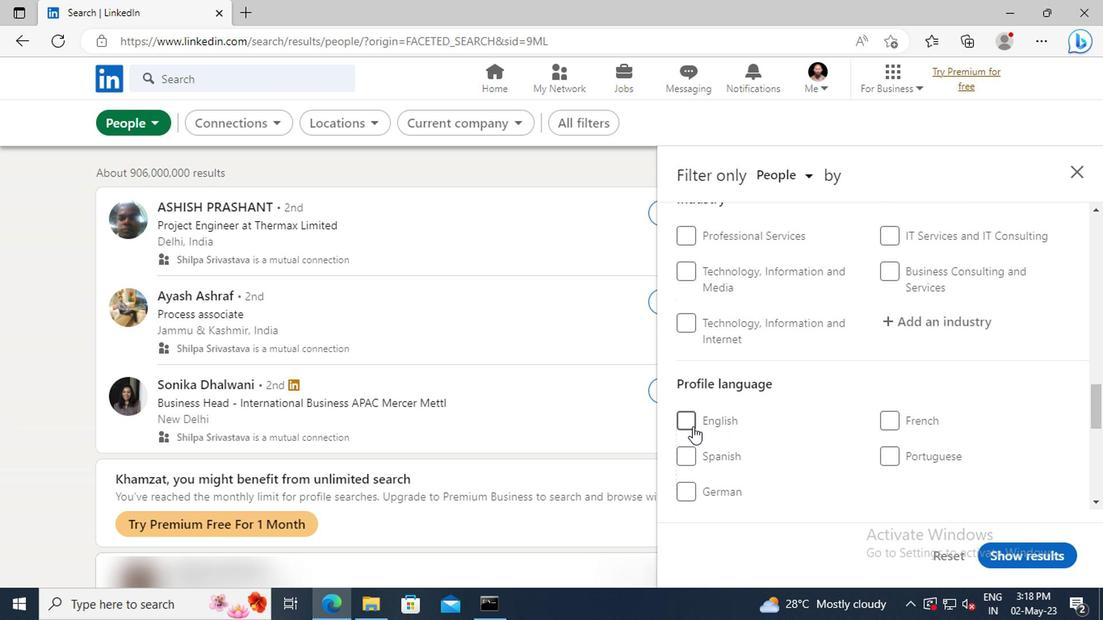 
Action: Mouse moved to (904, 400)
Screenshot: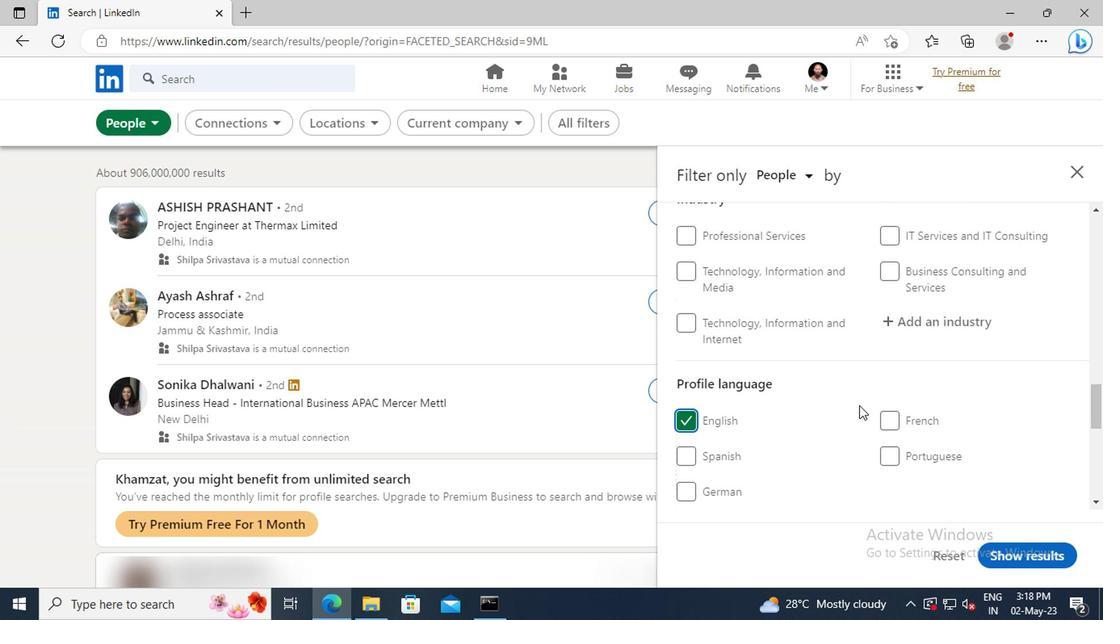 
Action: Mouse scrolled (904, 401) with delta (0, 1)
Screenshot: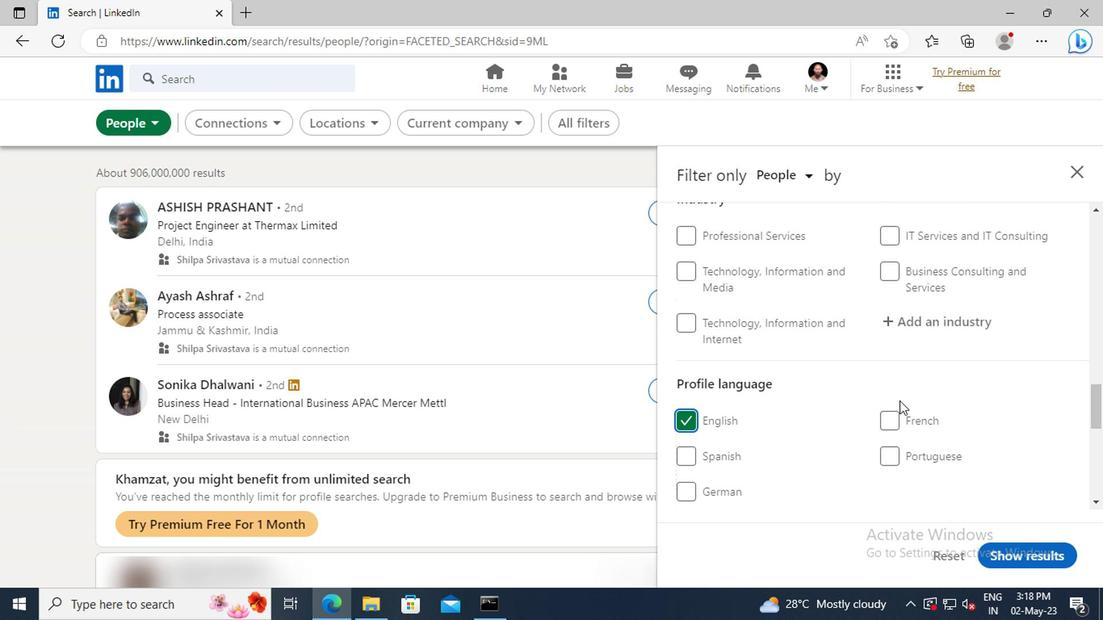 
Action: Mouse scrolled (904, 401) with delta (0, 1)
Screenshot: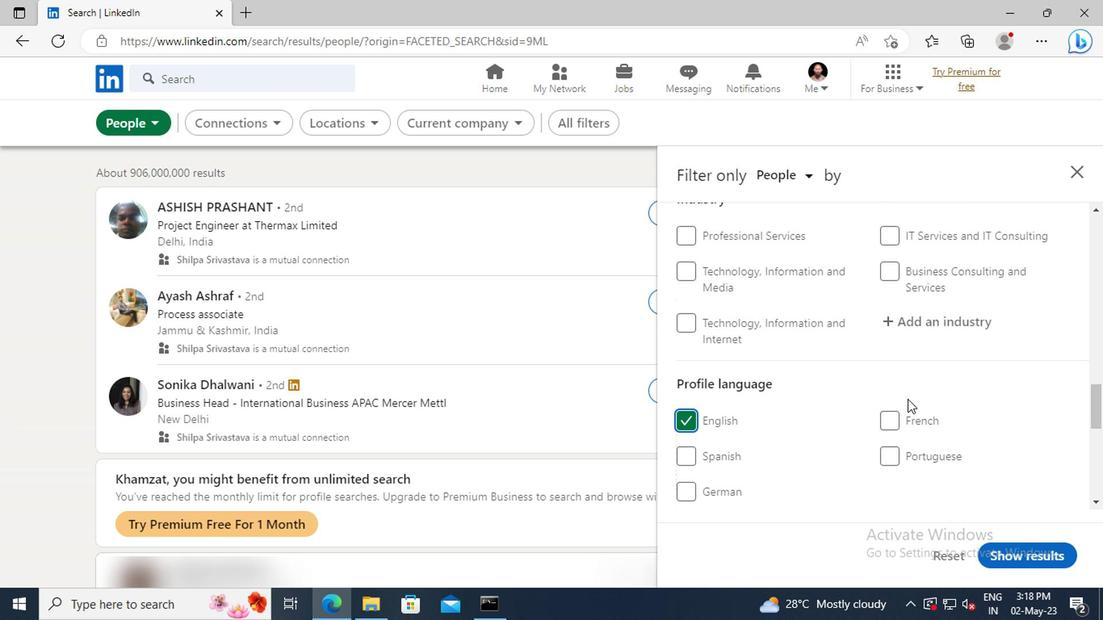 
Action: Mouse scrolled (904, 401) with delta (0, 1)
Screenshot: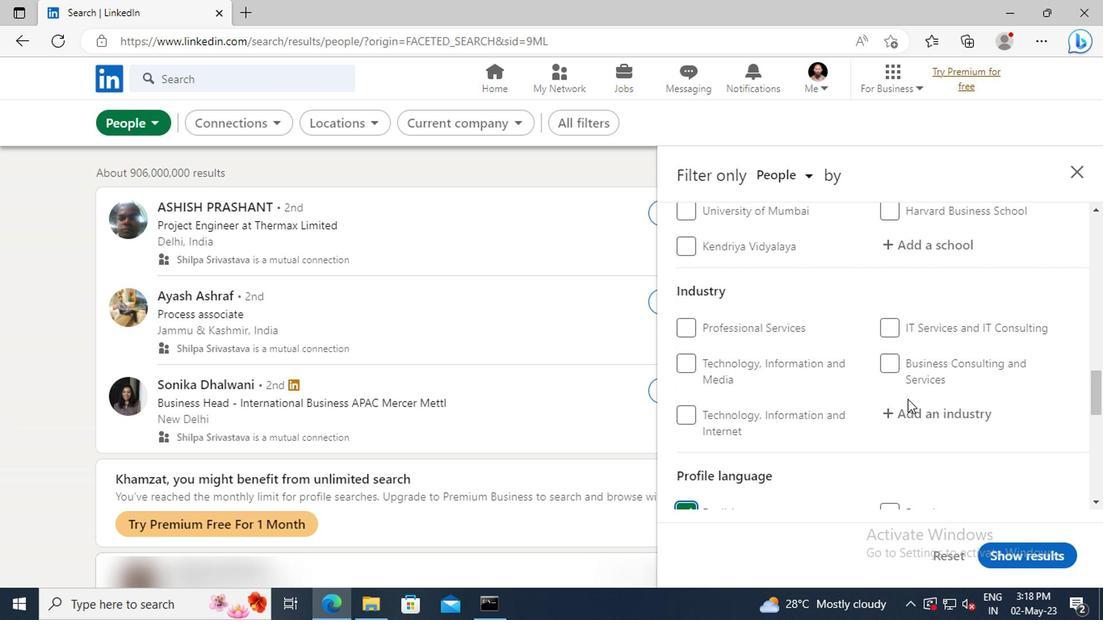 
Action: Mouse moved to (905, 400)
Screenshot: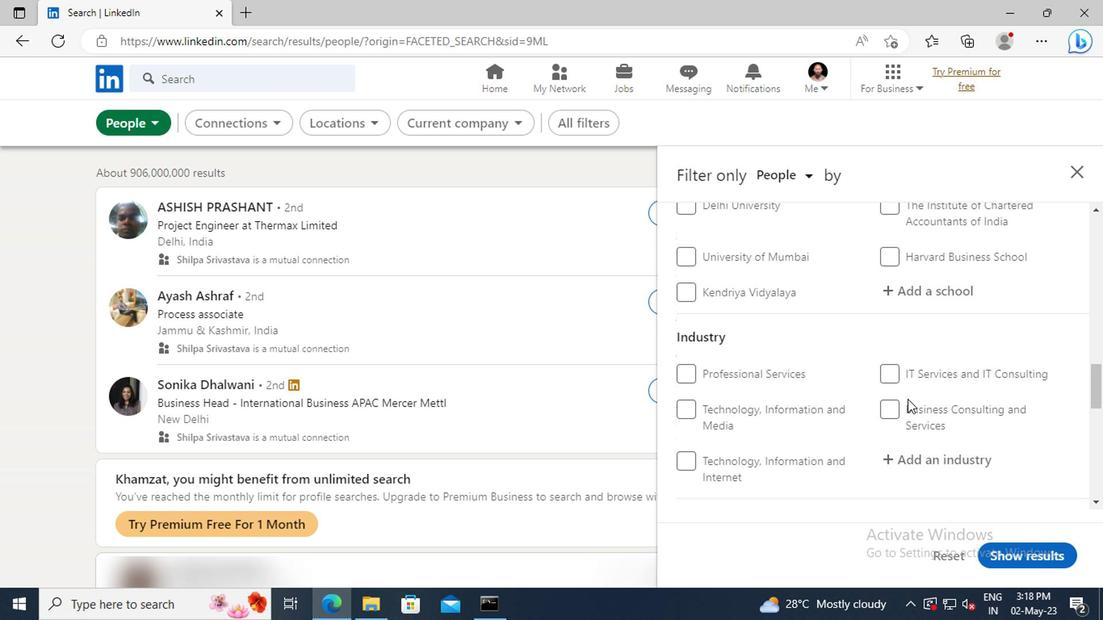 
Action: Mouse scrolled (905, 401) with delta (0, 1)
Screenshot: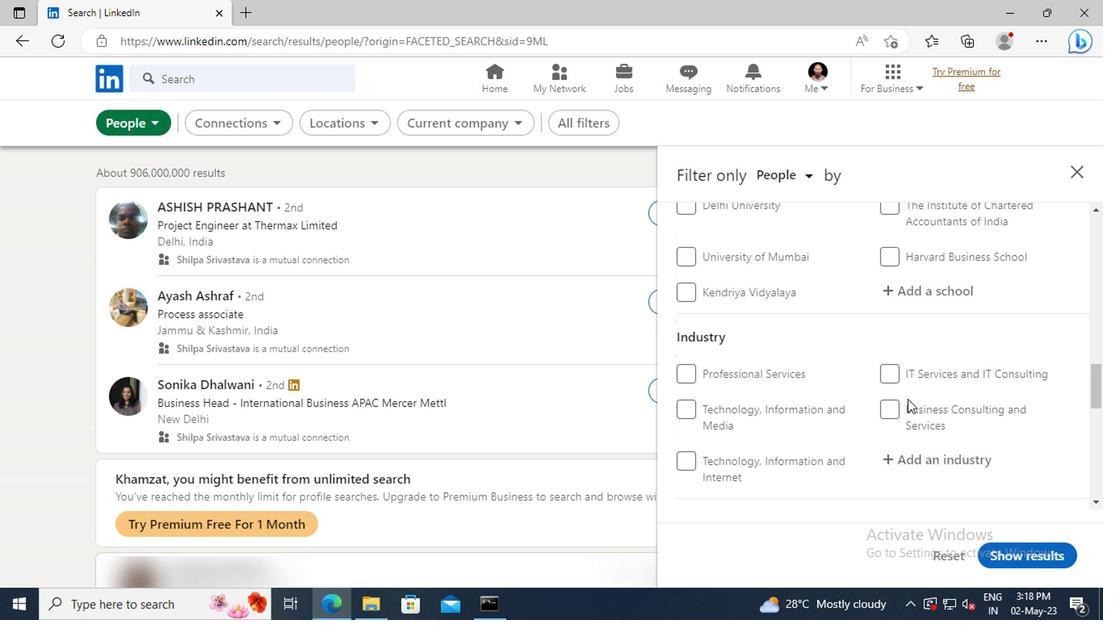 
Action: Mouse scrolled (905, 401) with delta (0, 1)
Screenshot: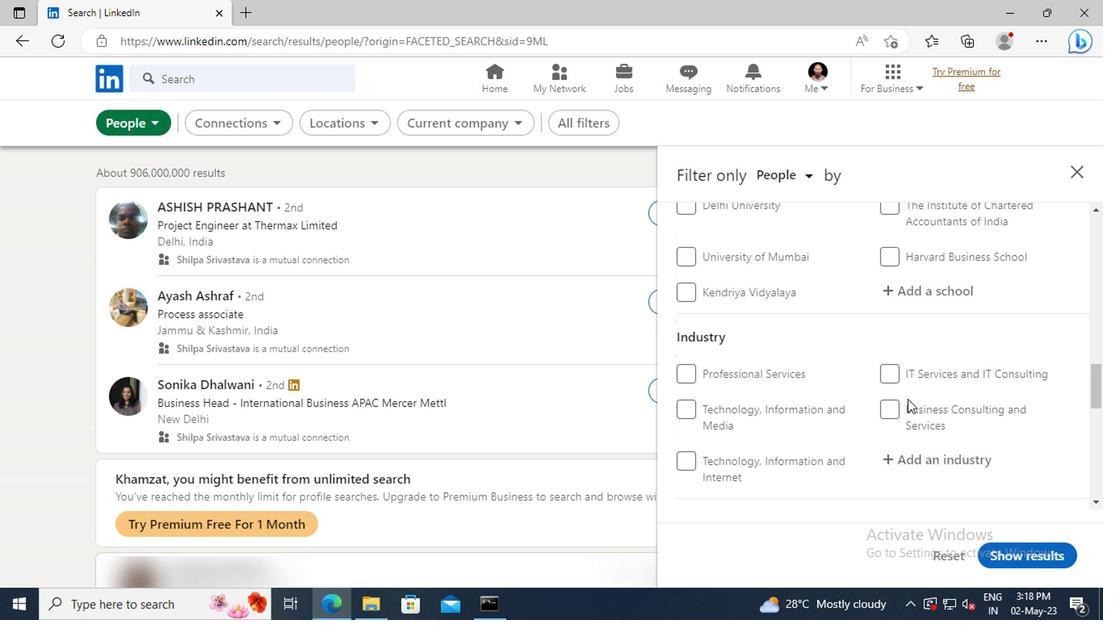 
Action: Mouse scrolled (905, 401) with delta (0, 1)
Screenshot: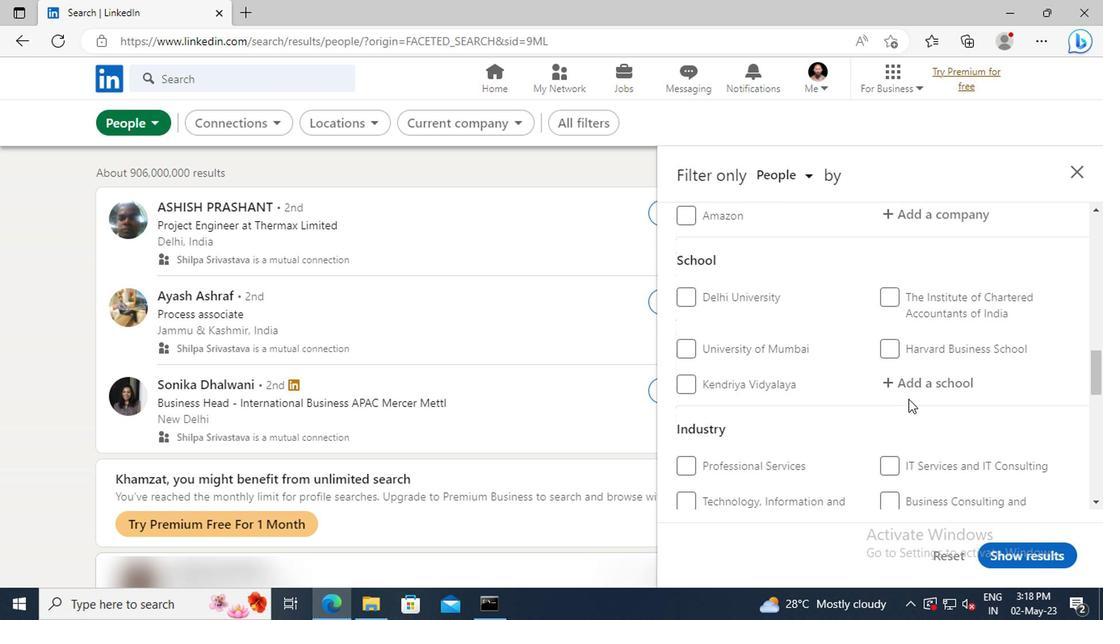 
Action: Mouse scrolled (905, 401) with delta (0, 1)
Screenshot: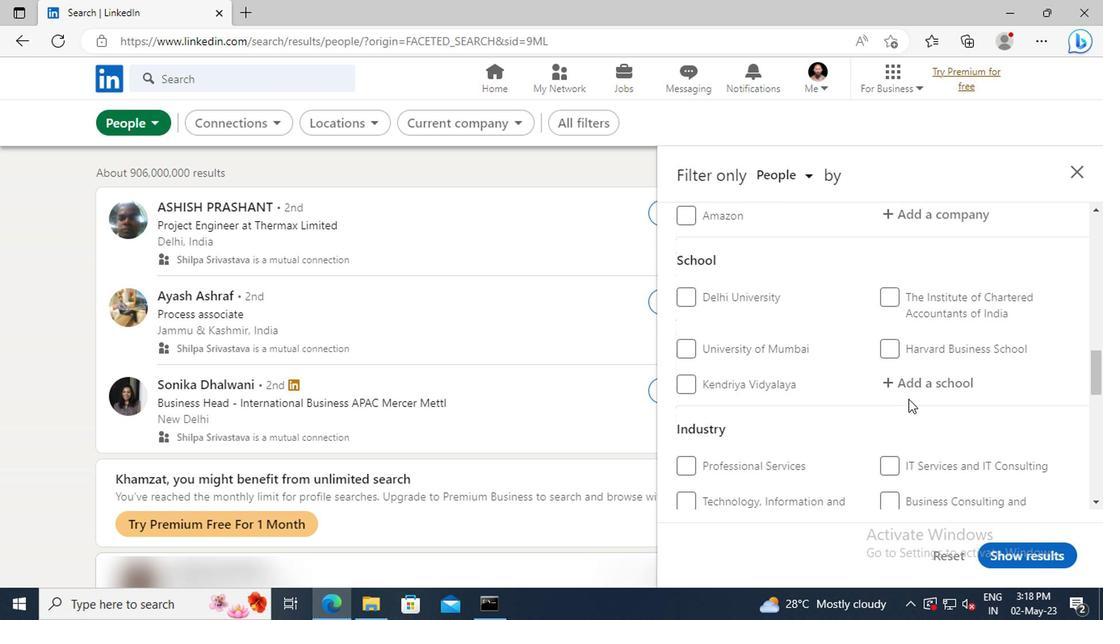 
Action: Mouse scrolled (905, 401) with delta (0, 1)
Screenshot: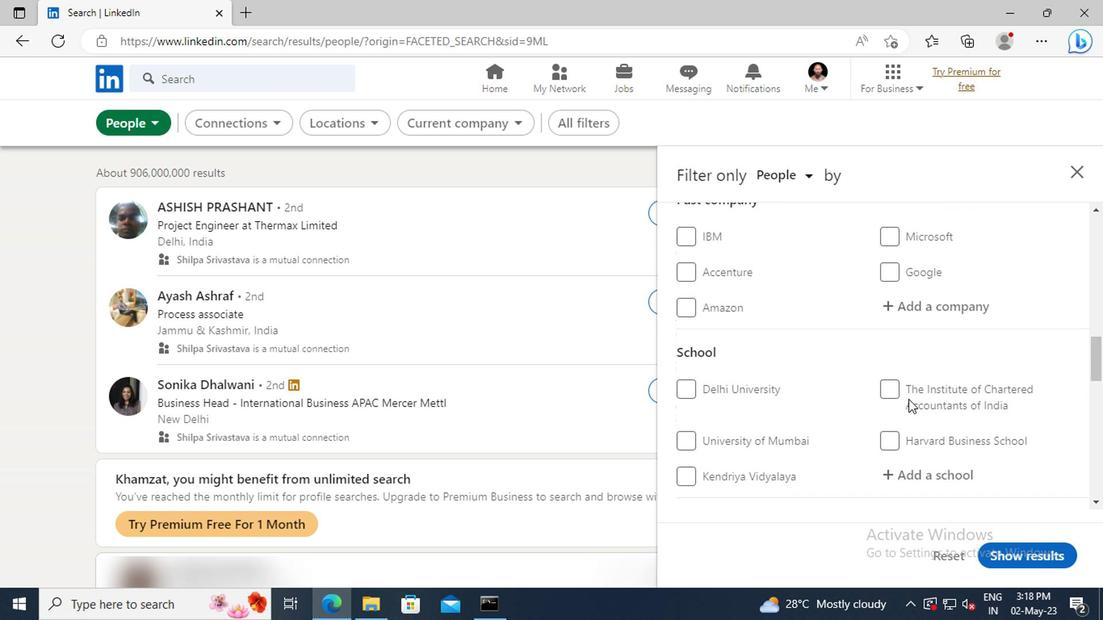 
Action: Mouse scrolled (905, 401) with delta (0, 1)
Screenshot: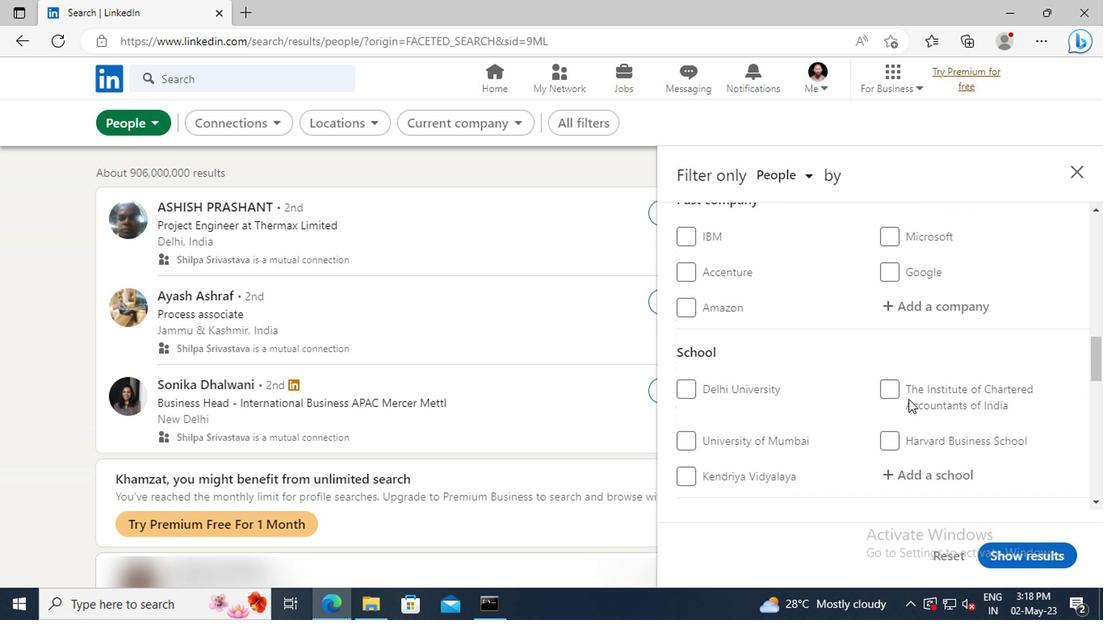 
Action: Mouse scrolled (905, 401) with delta (0, 1)
Screenshot: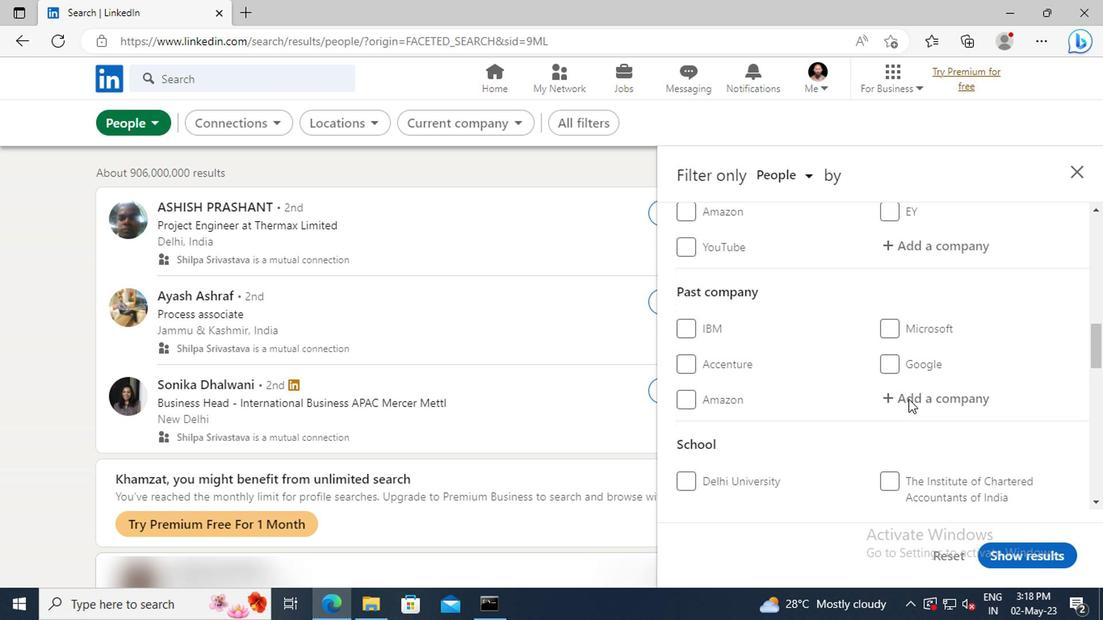 
Action: Mouse scrolled (905, 401) with delta (0, 1)
Screenshot: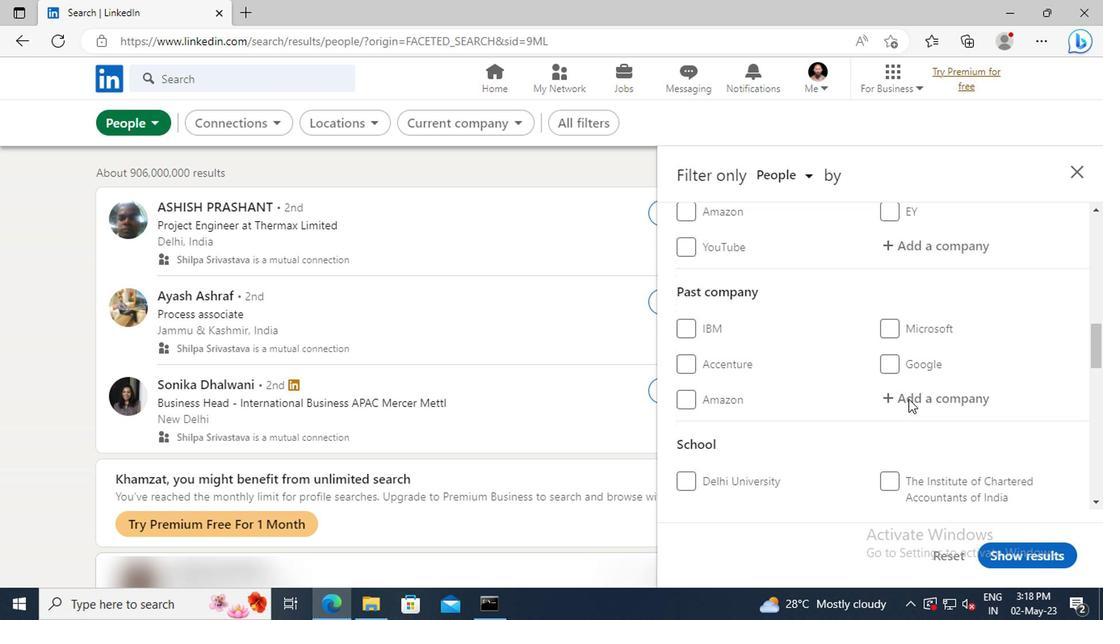 
Action: Mouse moved to (901, 345)
Screenshot: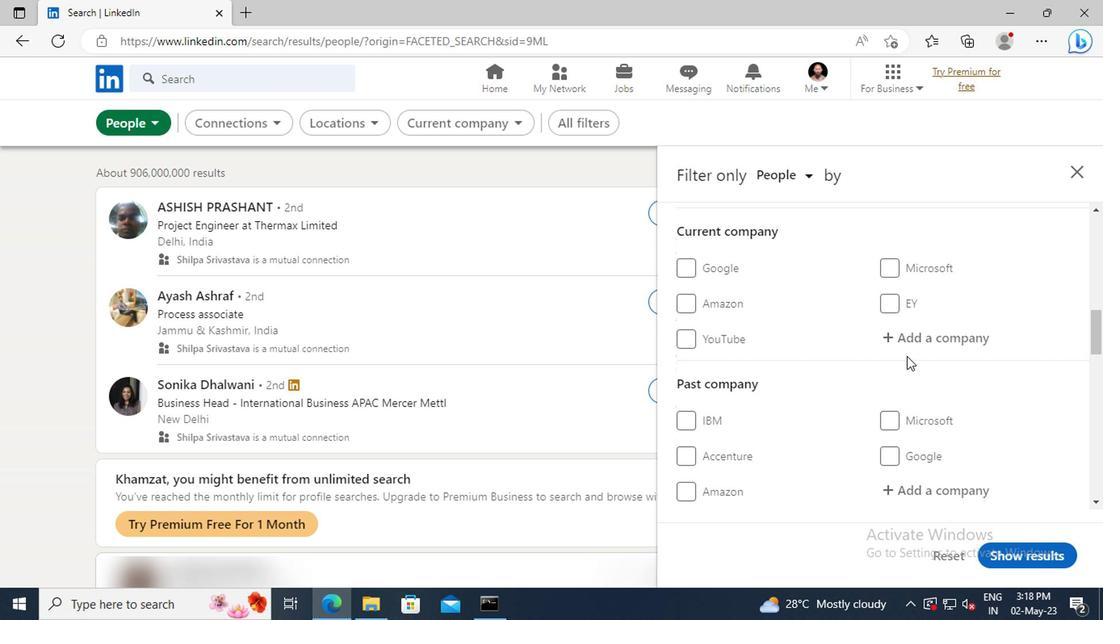 
Action: Mouse pressed left at (901, 345)
Screenshot: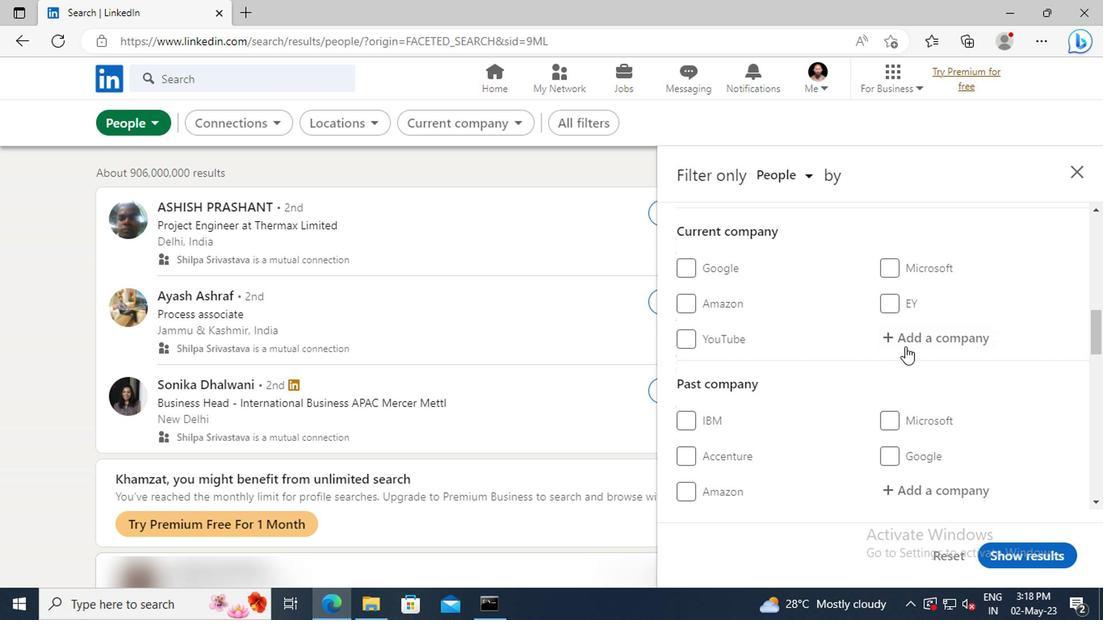 
Action: Key pressed <Key.shift>RED<Key.shift>BUS
Screenshot: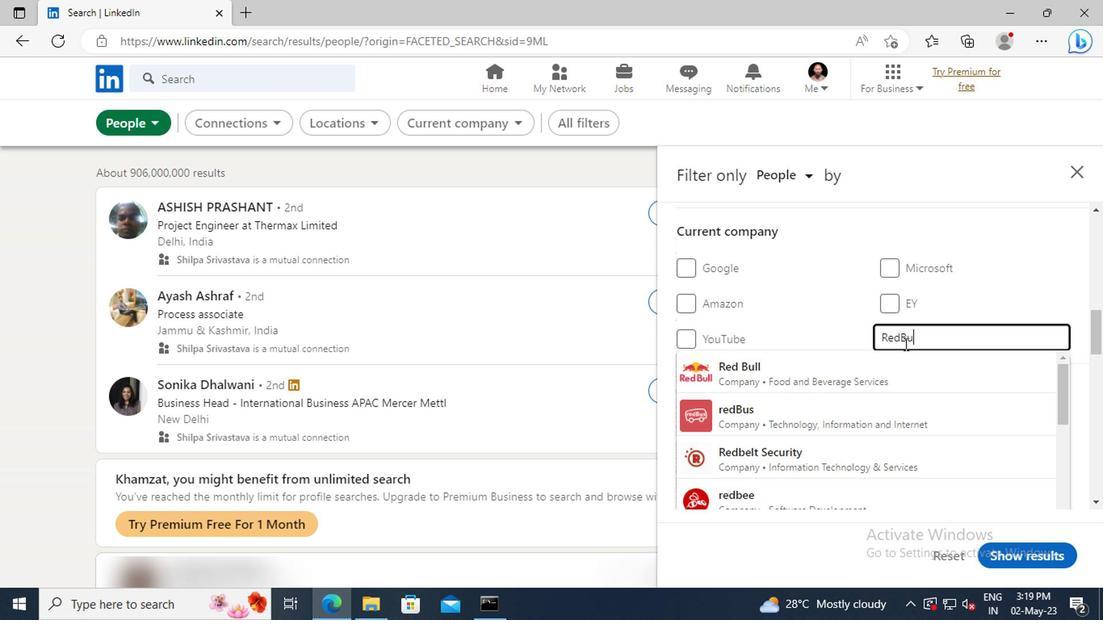 
Action: Mouse moved to (899, 362)
Screenshot: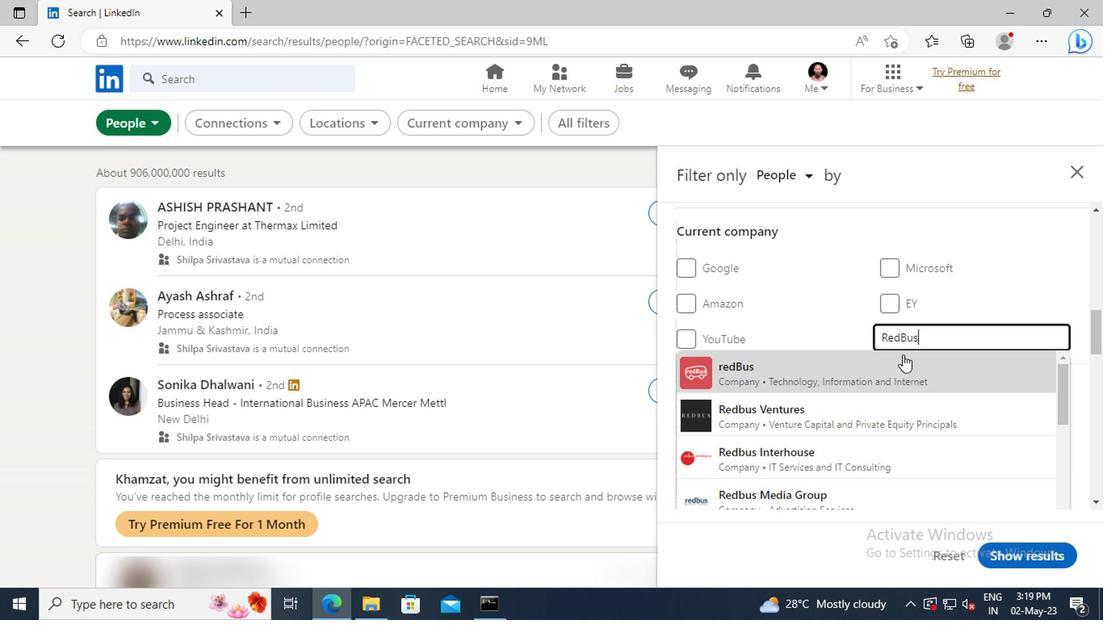 
Action: Mouse pressed left at (899, 362)
Screenshot: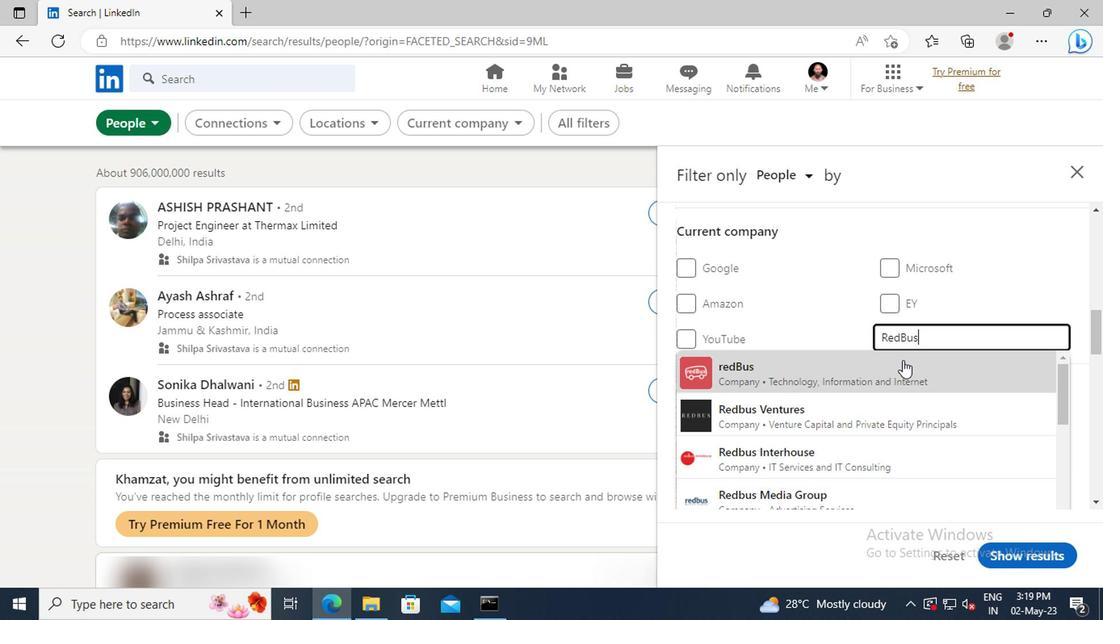 
Action: Mouse scrolled (899, 362) with delta (0, 0)
Screenshot: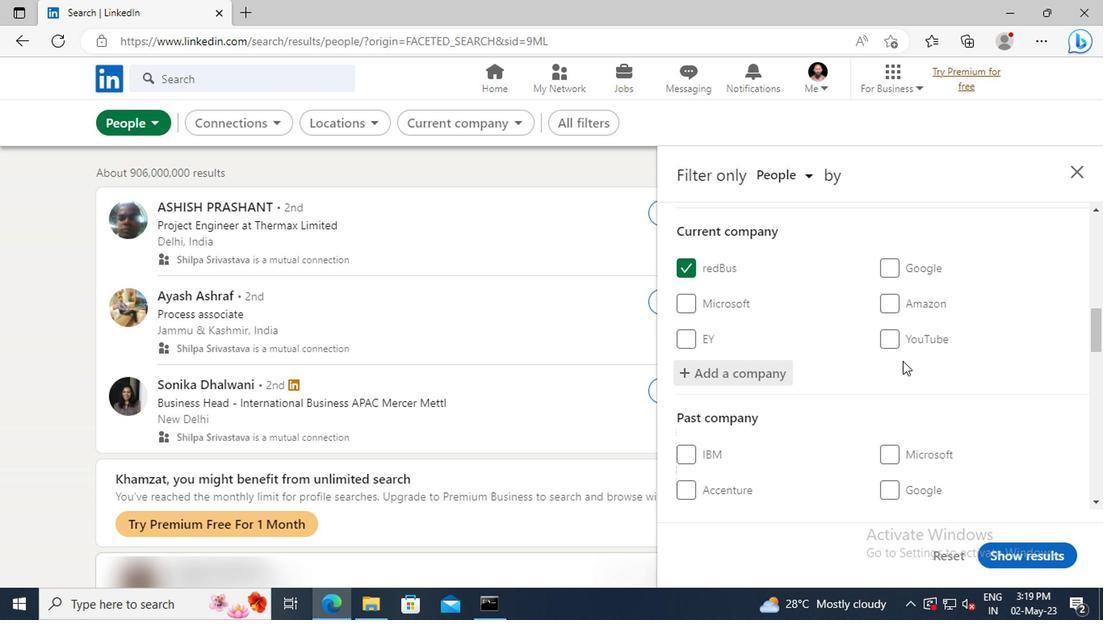 
Action: Mouse scrolled (899, 362) with delta (0, 0)
Screenshot: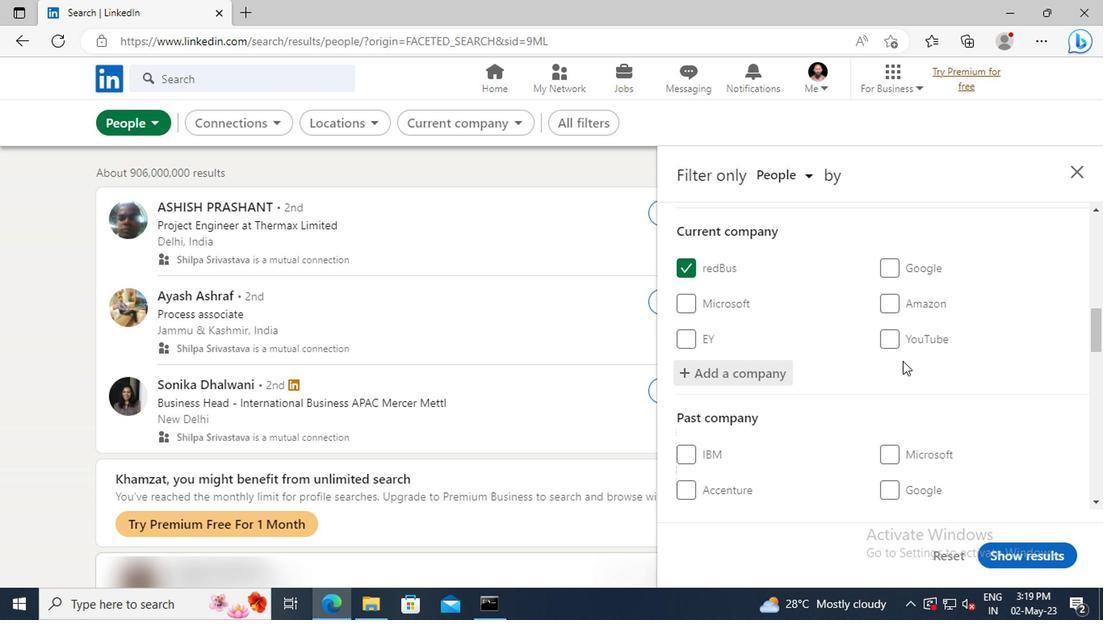
Action: Mouse scrolled (899, 362) with delta (0, 0)
Screenshot: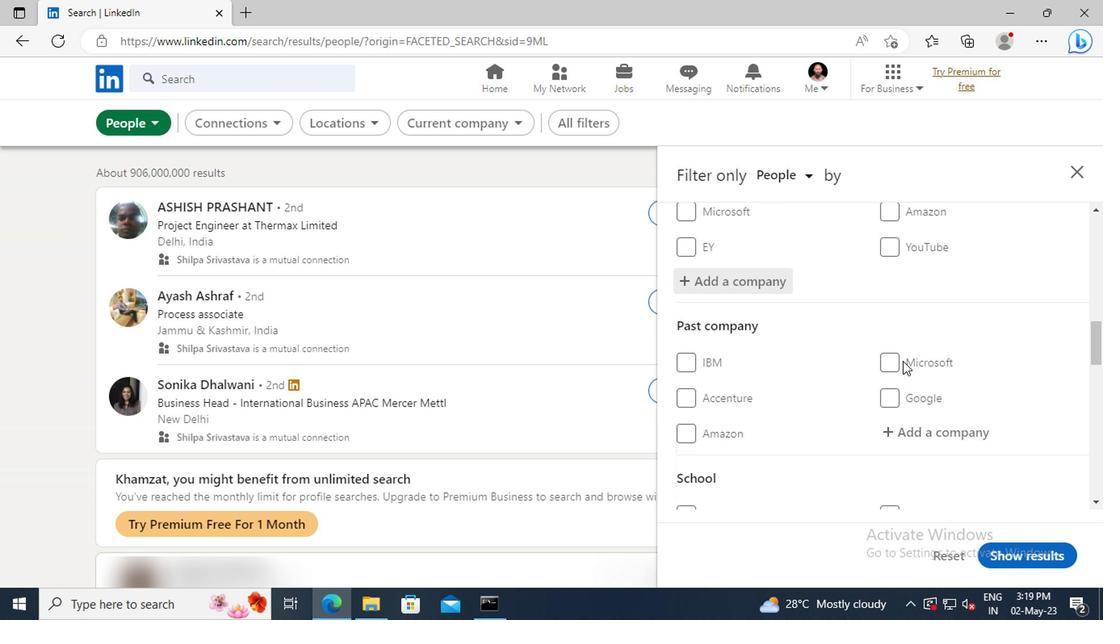 
Action: Mouse scrolled (899, 362) with delta (0, 0)
Screenshot: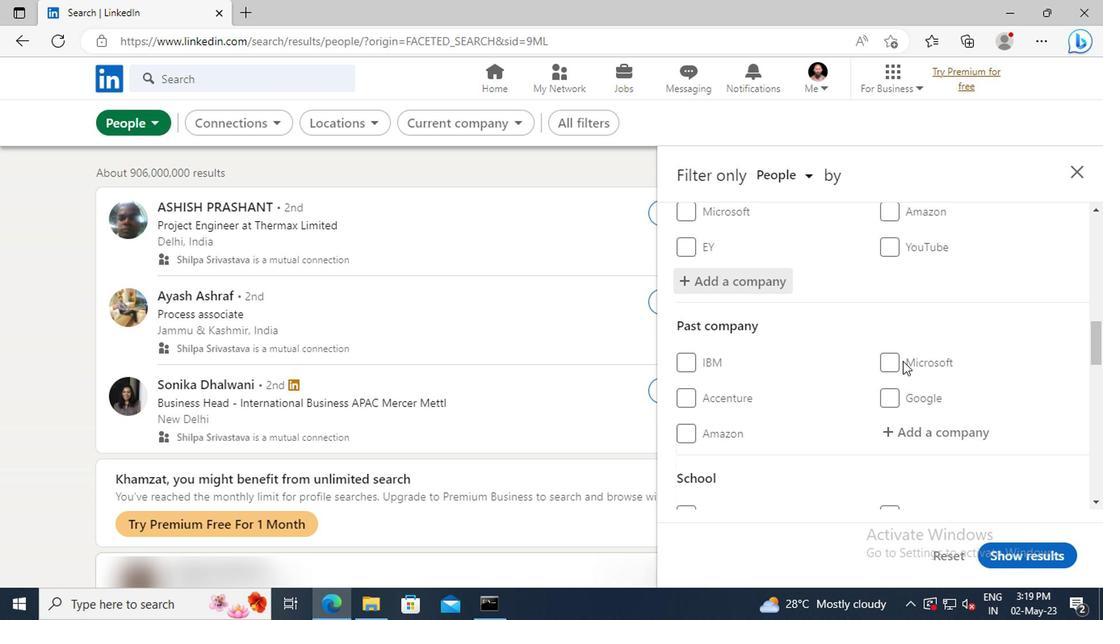 
Action: Mouse moved to (896, 360)
Screenshot: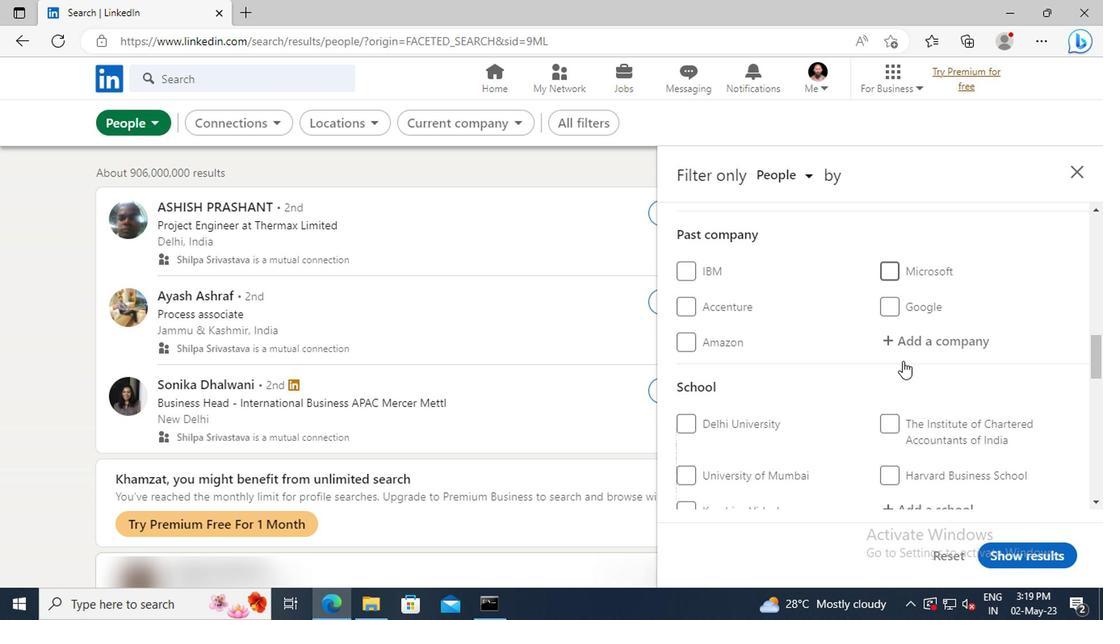 
Action: Mouse scrolled (896, 359) with delta (0, -1)
Screenshot: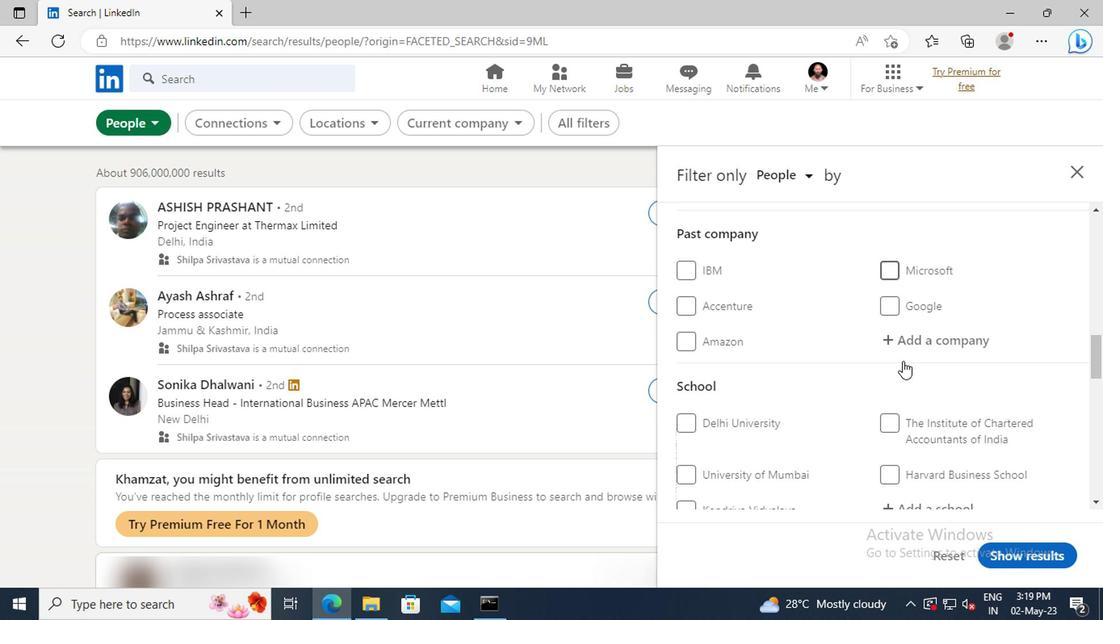 
Action: Mouse scrolled (896, 359) with delta (0, -1)
Screenshot: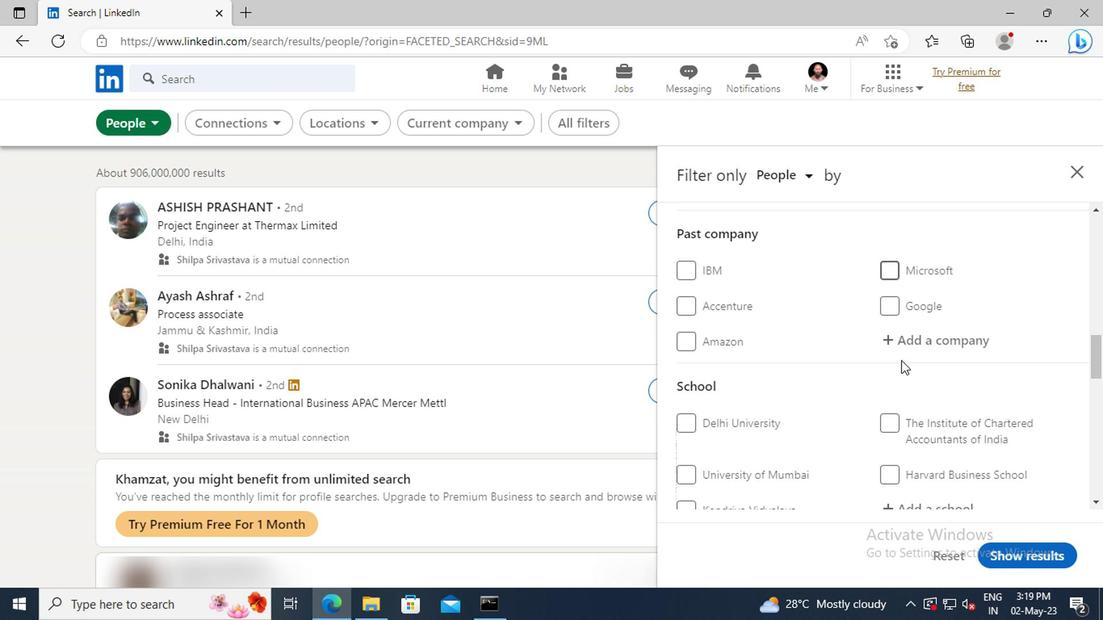 
Action: Mouse moved to (893, 357)
Screenshot: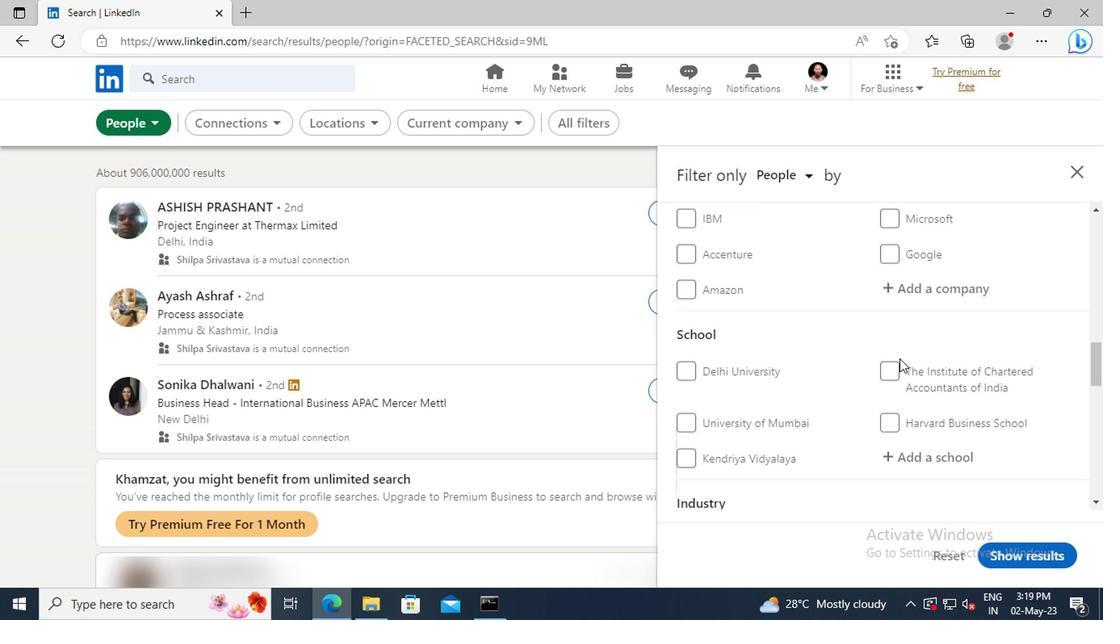 
Action: Mouse scrolled (893, 356) with delta (0, 0)
Screenshot: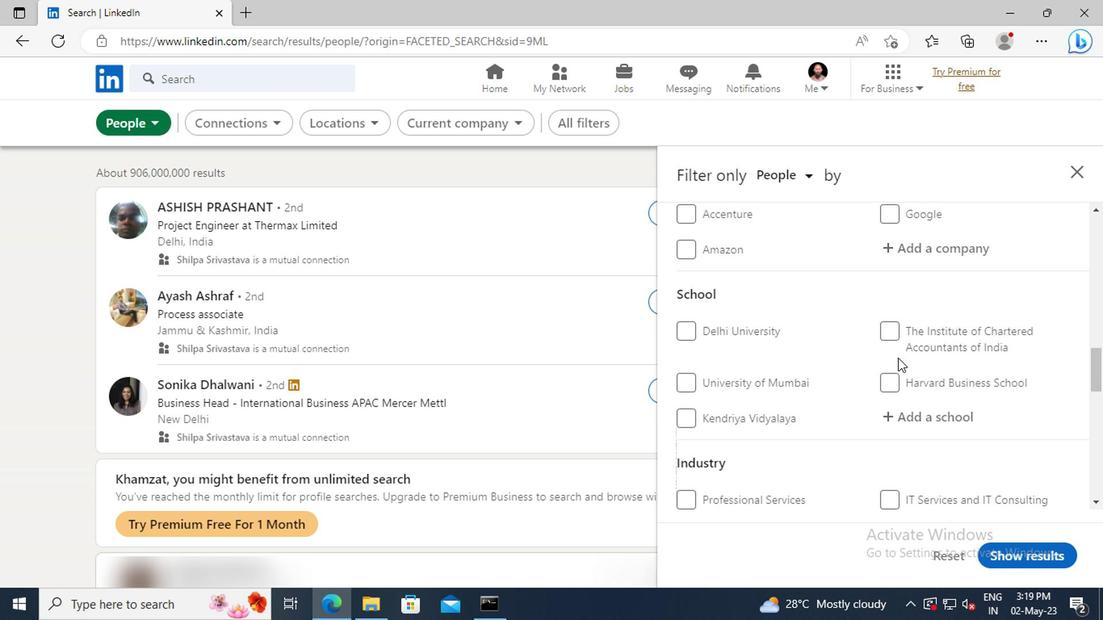 
Action: Mouse moved to (902, 370)
Screenshot: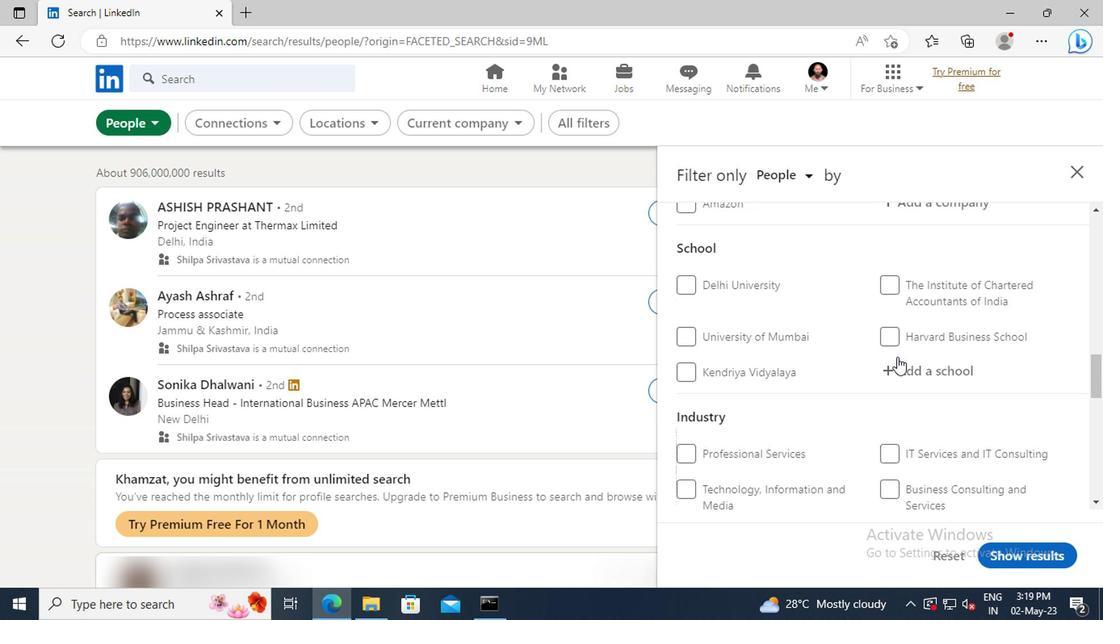 
Action: Mouse pressed left at (902, 370)
Screenshot: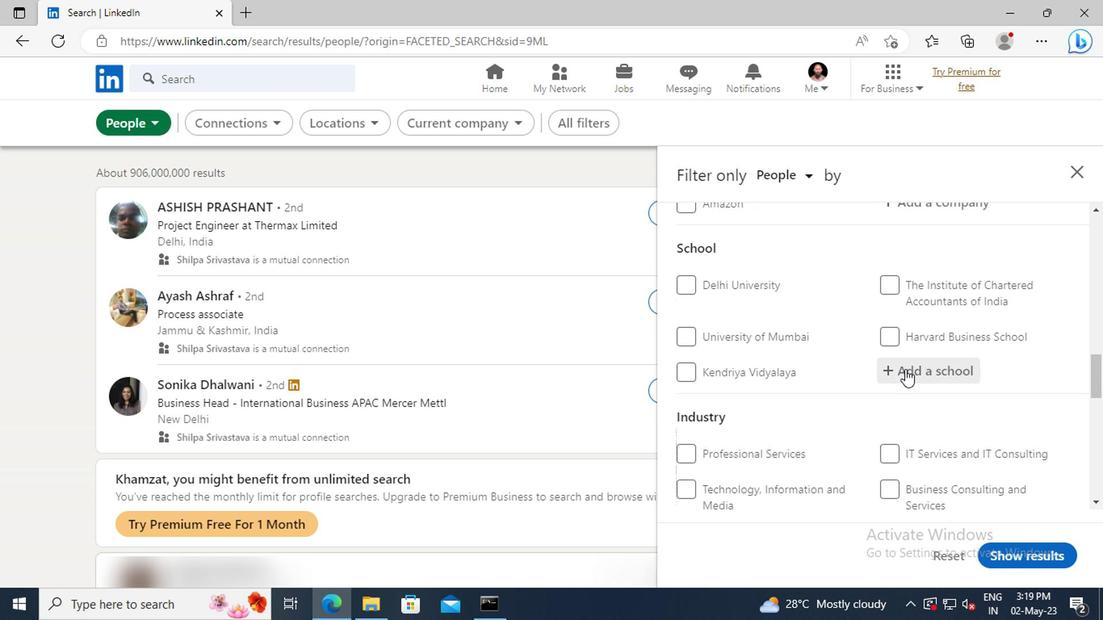 
Action: Key pressed <Key.shift>BELGAUM<Key.space><Key.shift>JOBS<Key.enter>
Screenshot: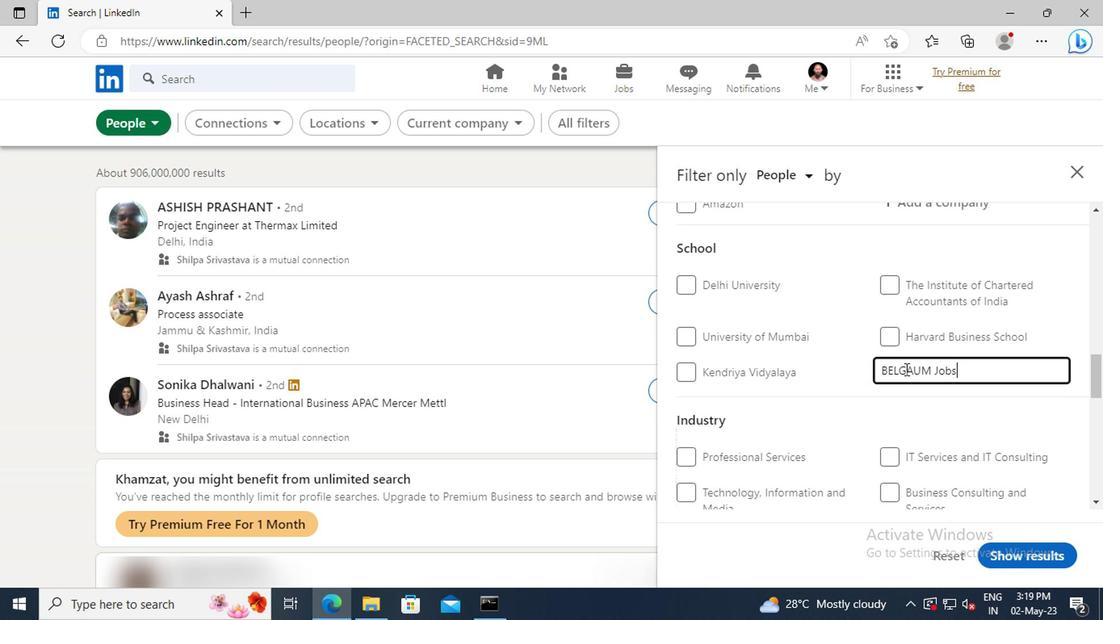 
Action: Mouse scrolled (902, 370) with delta (0, 0)
Screenshot: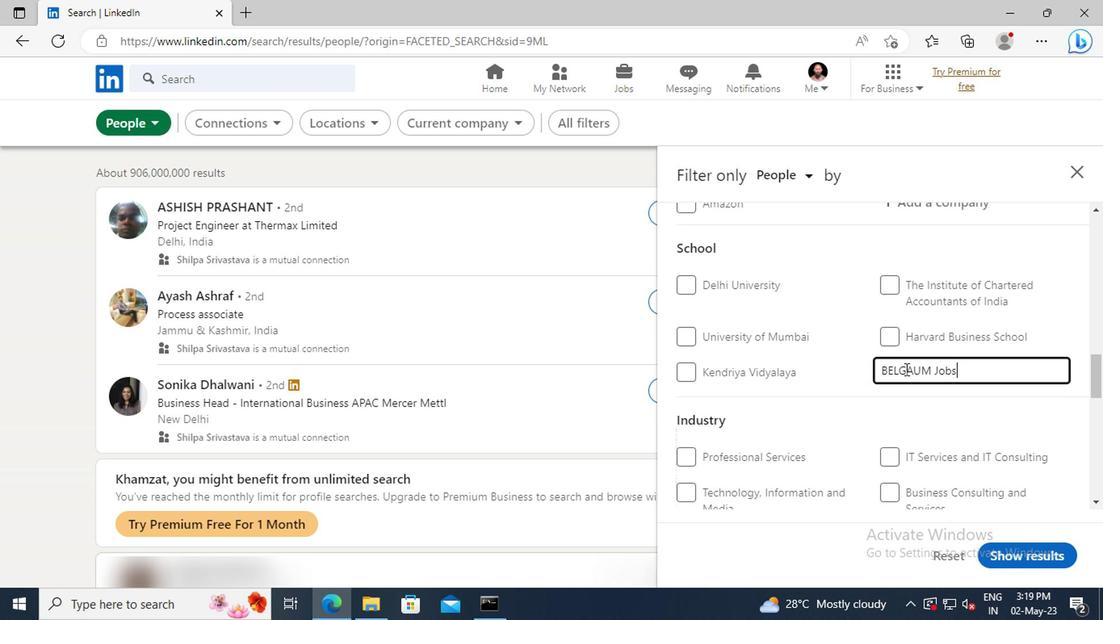 
Action: Mouse scrolled (902, 370) with delta (0, 0)
Screenshot: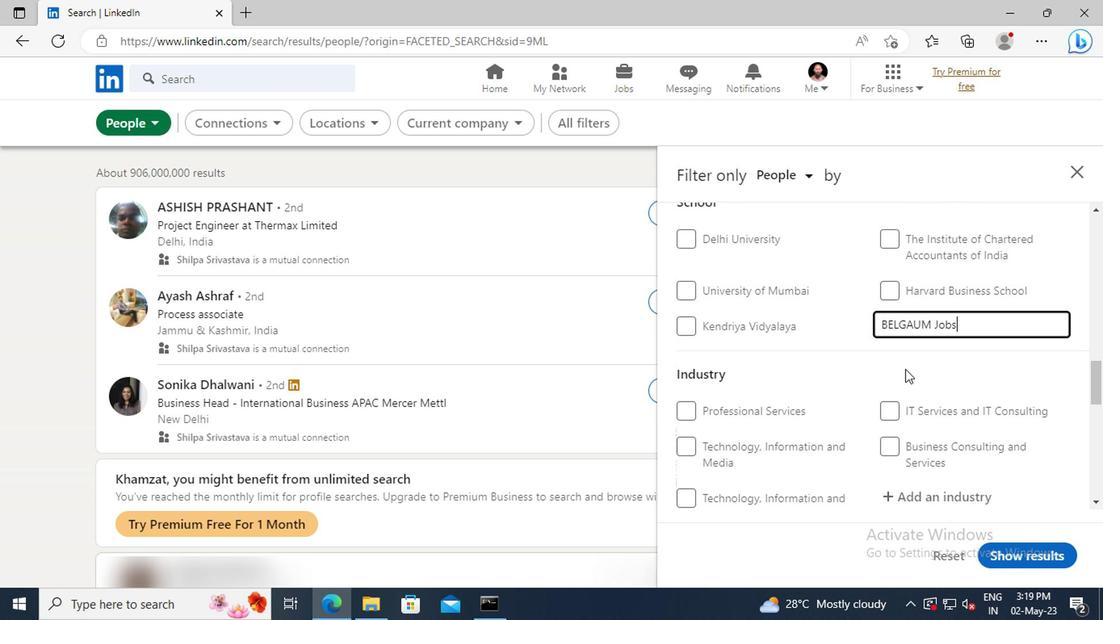 
Action: Mouse scrolled (902, 370) with delta (0, 0)
Screenshot: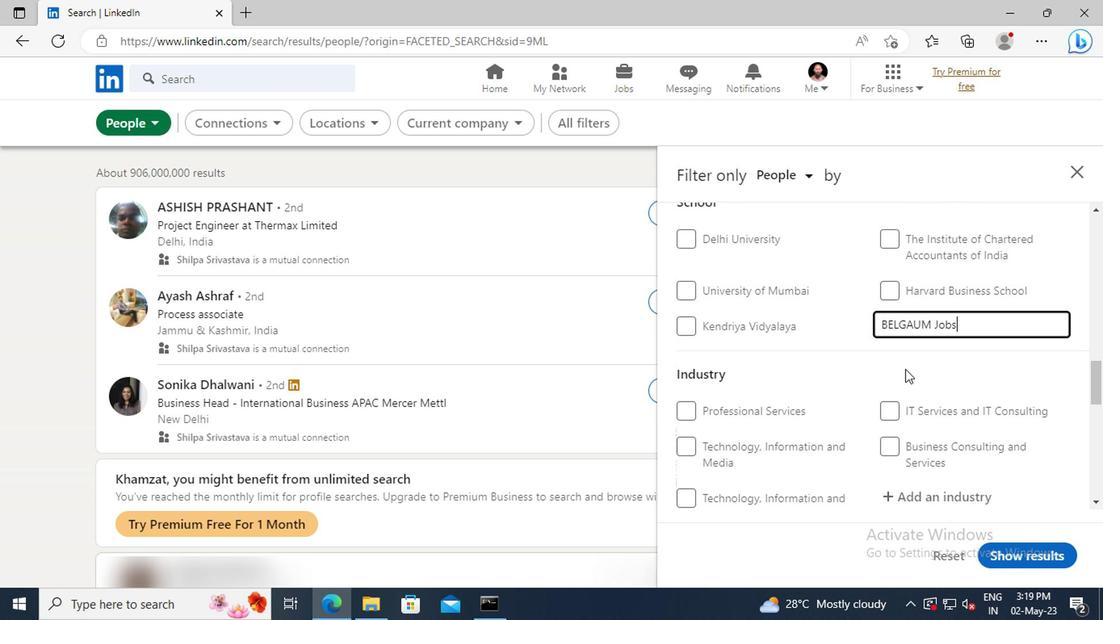
Action: Mouse scrolled (902, 370) with delta (0, 0)
Screenshot: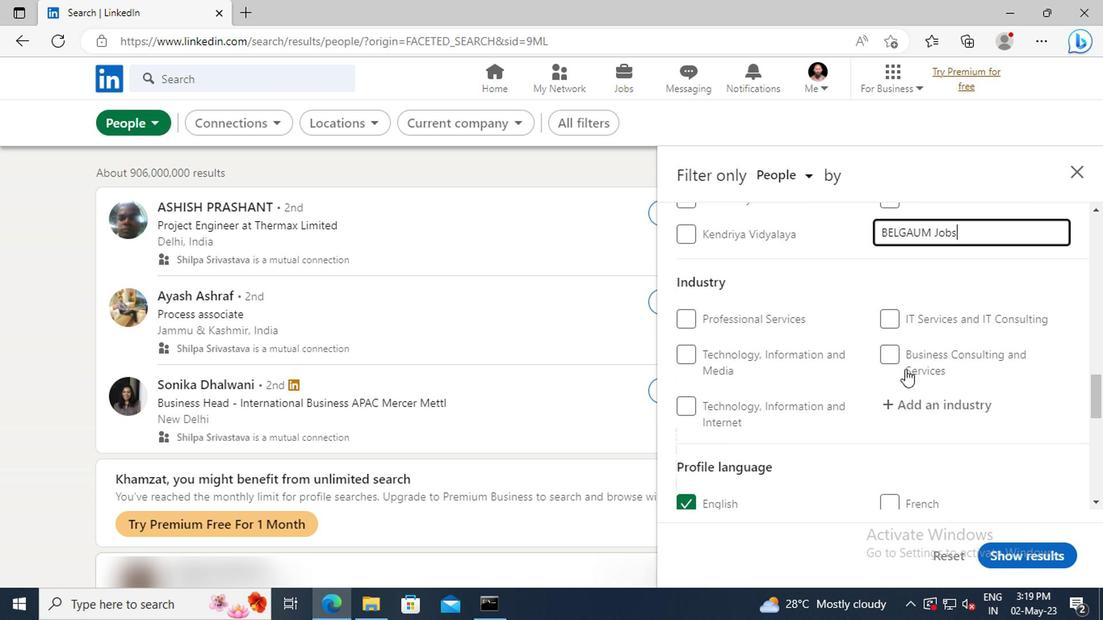 
Action: Mouse scrolled (902, 370) with delta (0, 0)
Screenshot: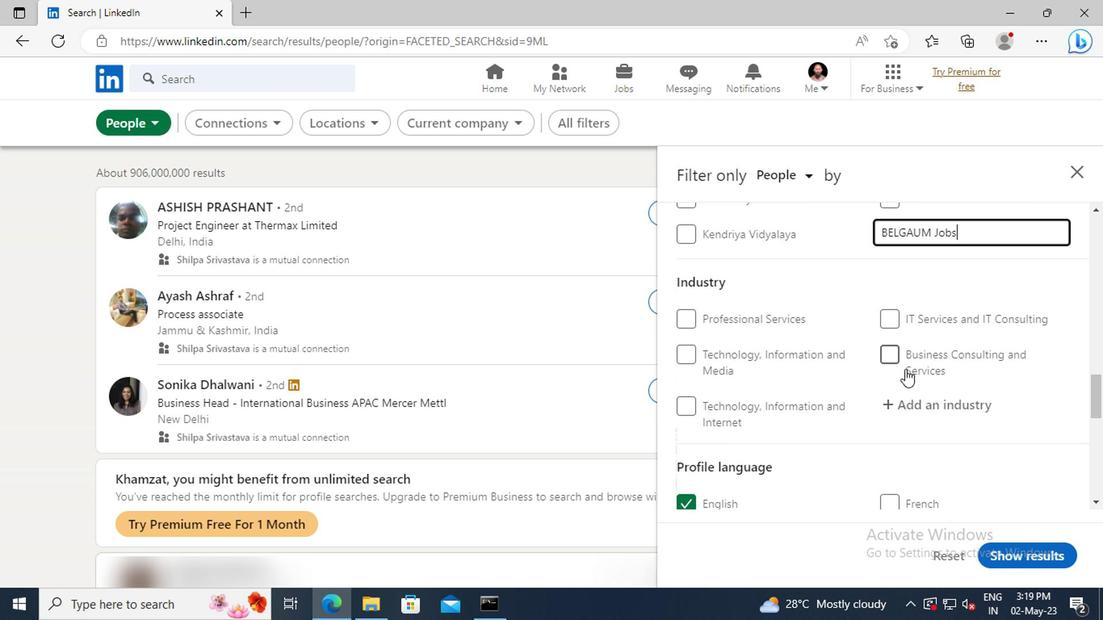 
Action: Mouse moved to (901, 317)
Screenshot: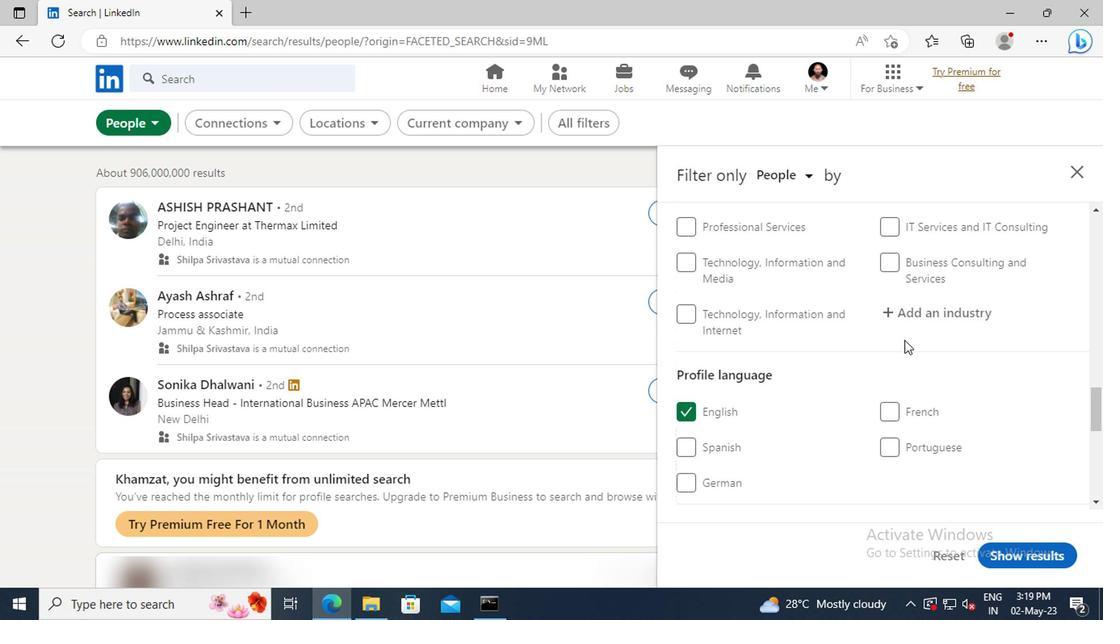 
Action: Mouse pressed left at (901, 317)
Screenshot: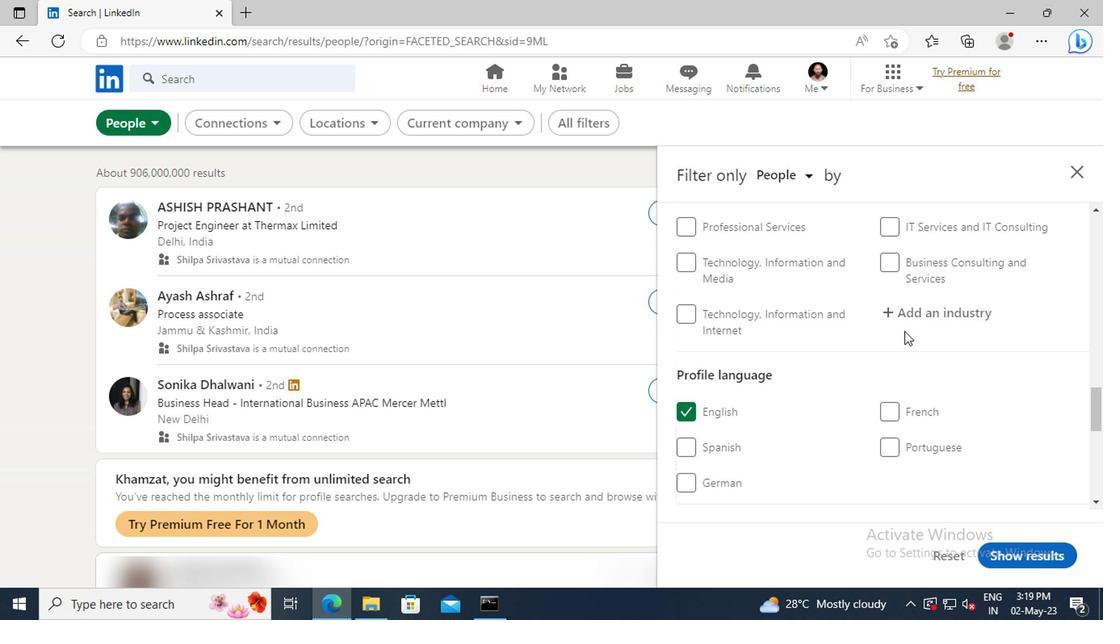
Action: Key pressed <Key.shift>HOUSEHOLD<Key.space>AND<Key.space>
Screenshot: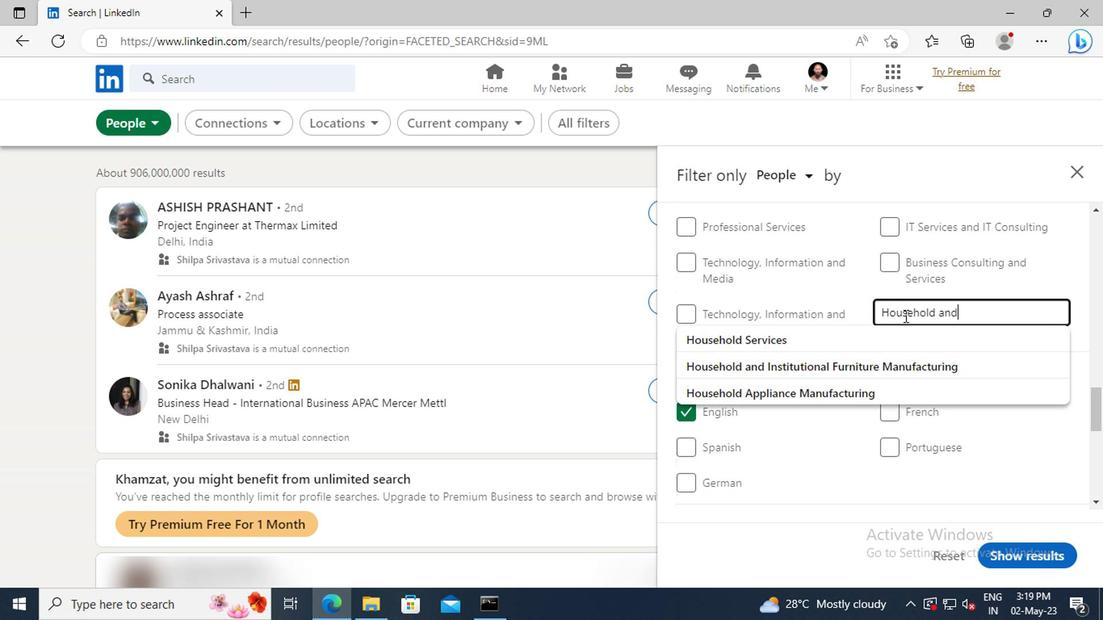 
Action: Mouse moved to (982, 343)
Screenshot: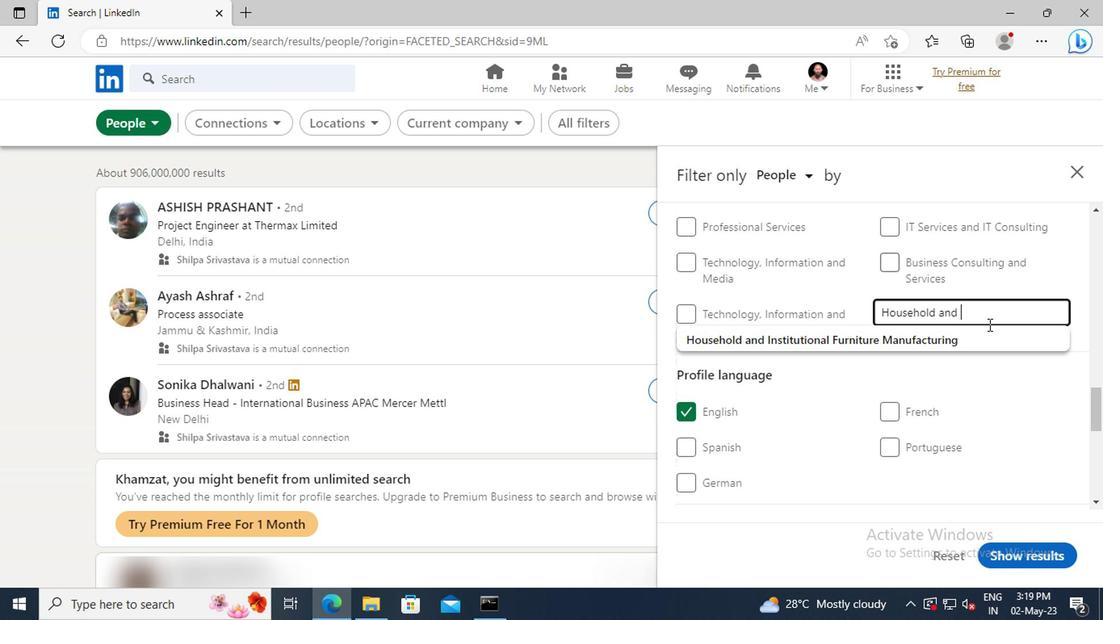 
Action: Mouse pressed left at (982, 343)
Screenshot: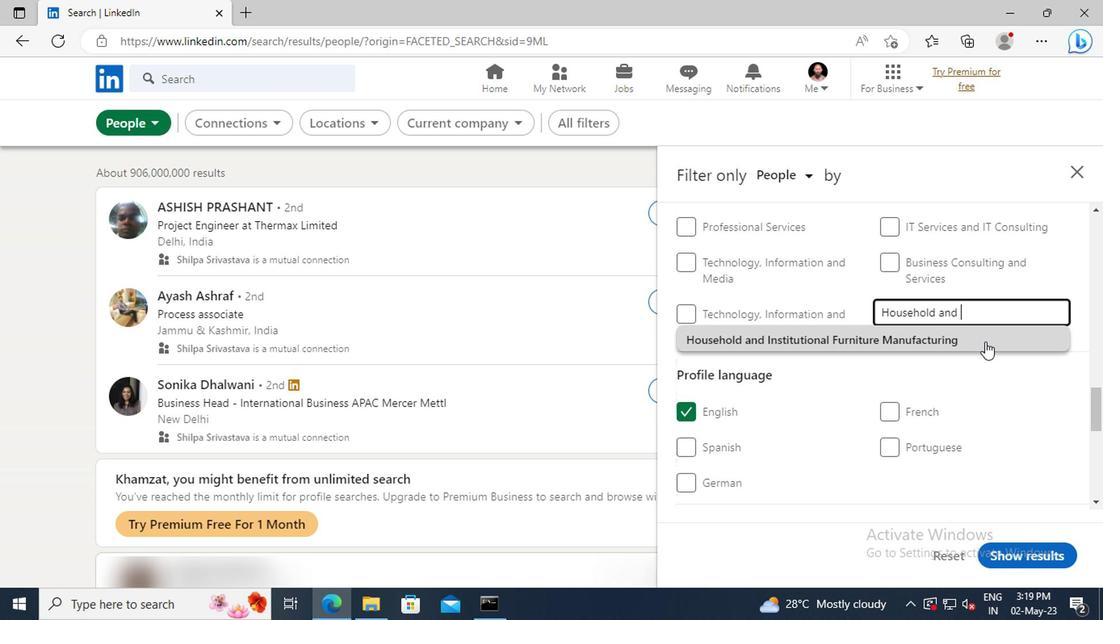 
Action: Mouse scrolled (982, 342) with delta (0, 0)
Screenshot: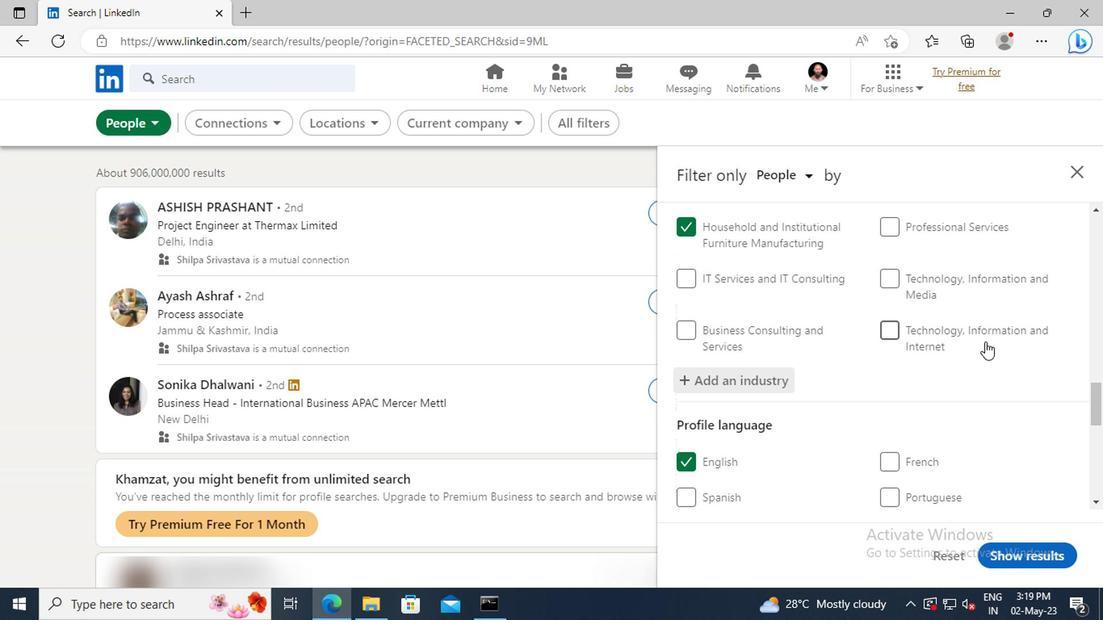 
Action: Mouse moved to (978, 313)
Screenshot: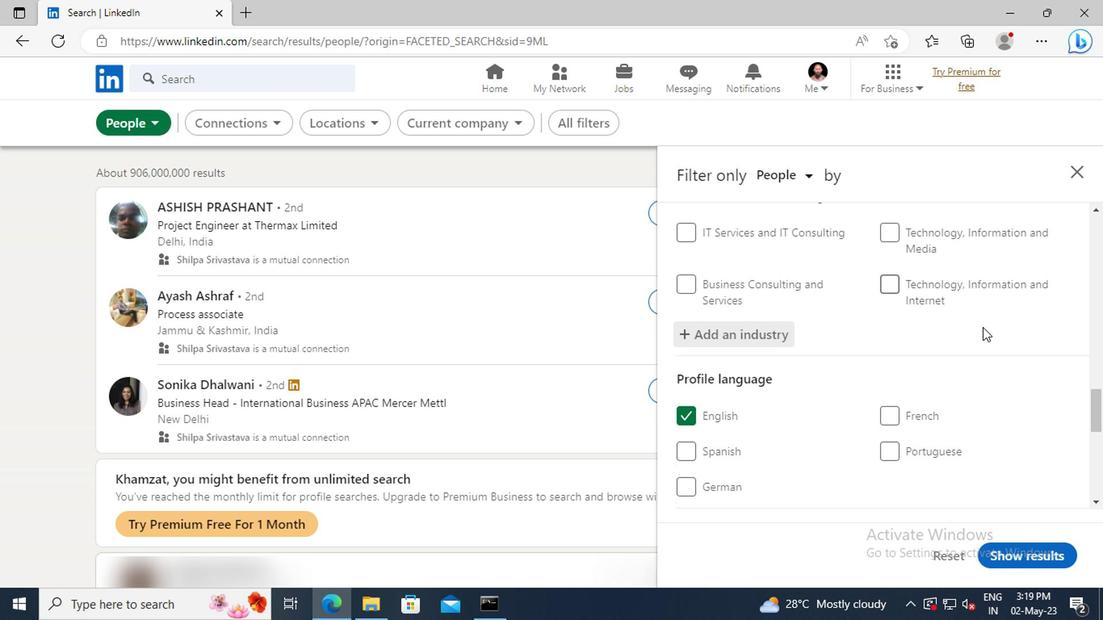 
Action: Mouse scrolled (978, 313) with delta (0, 0)
Screenshot: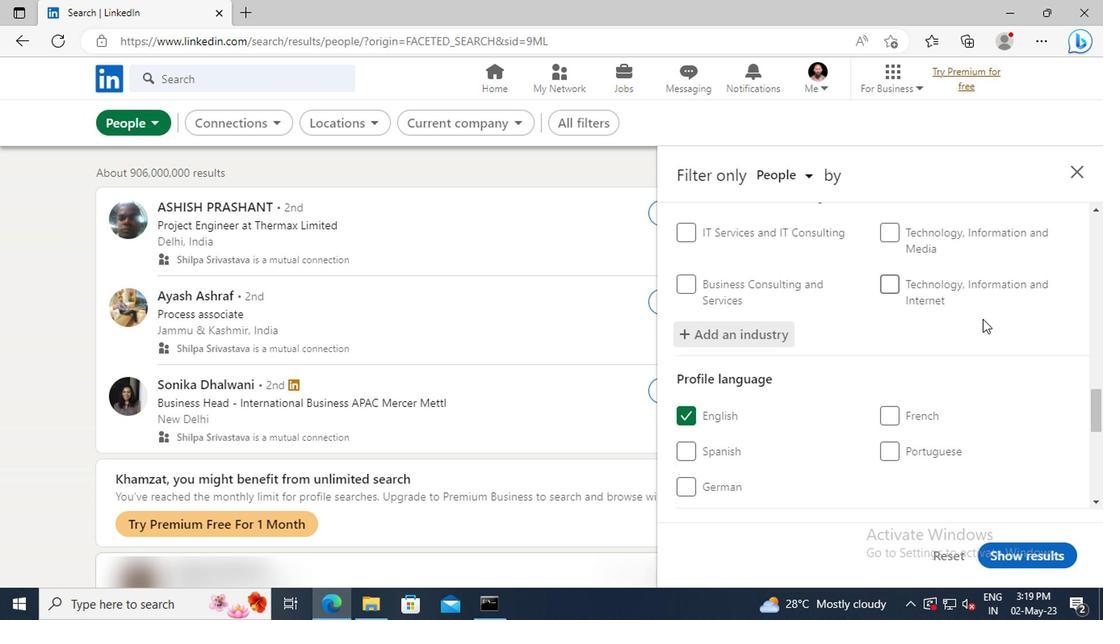 
Action: Mouse scrolled (978, 313) with delta (0, 0)
Screenshot: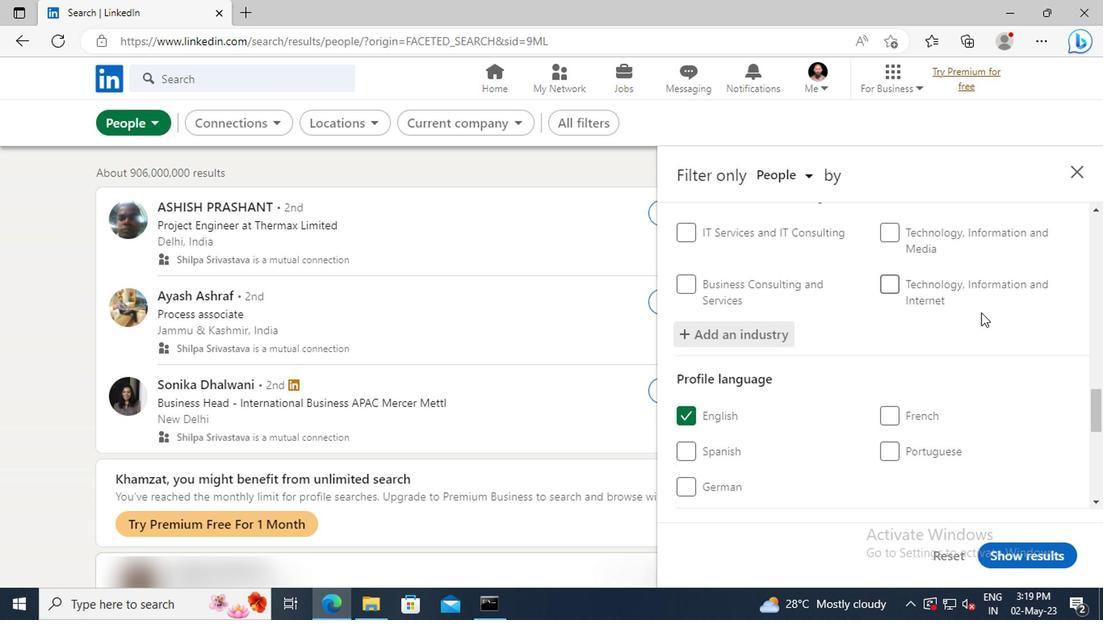 
Action: Mouse scrolled (978, 313) with delta (0, 0)
Screenshot: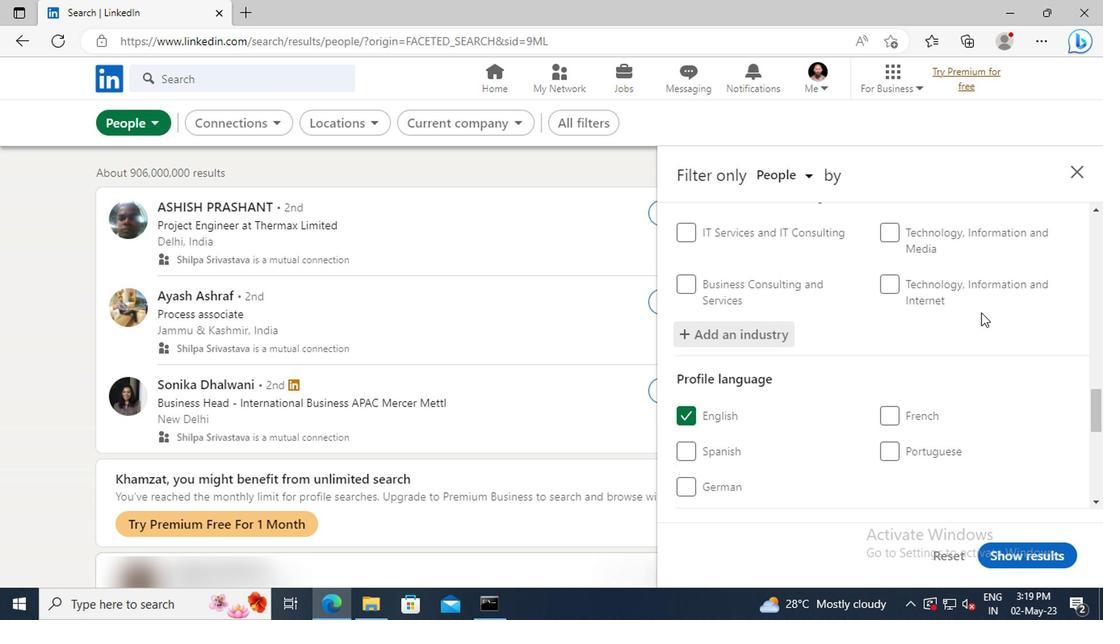 
Action: Mouse moved to (971, 301)
Screenshot: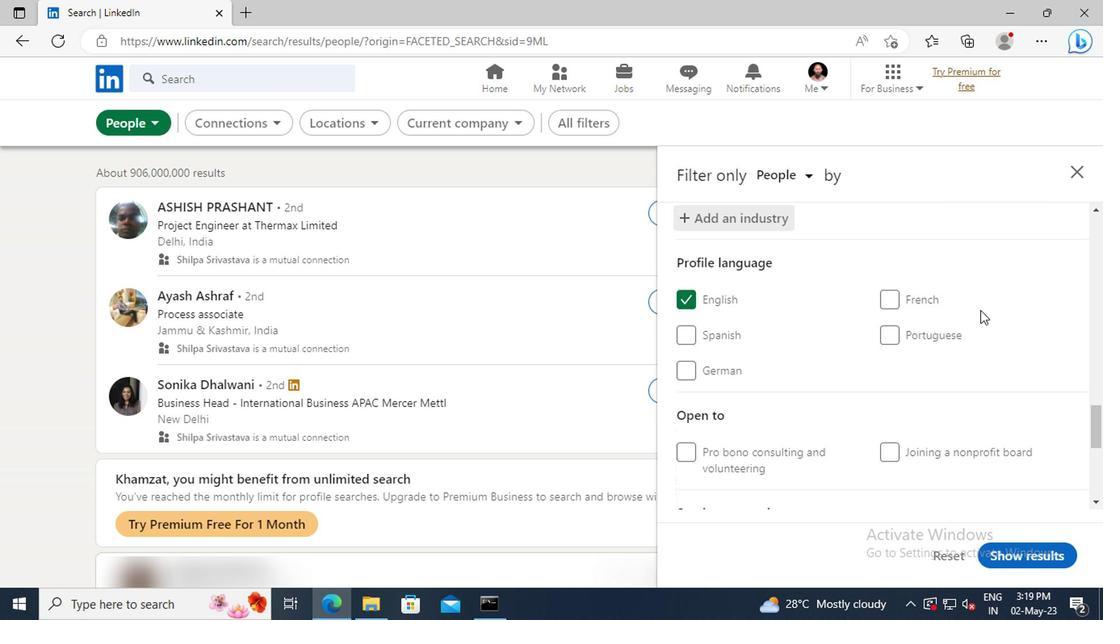 
Action: Mouse scrolled (971, 299) with delta (0, -1)
Screenshot: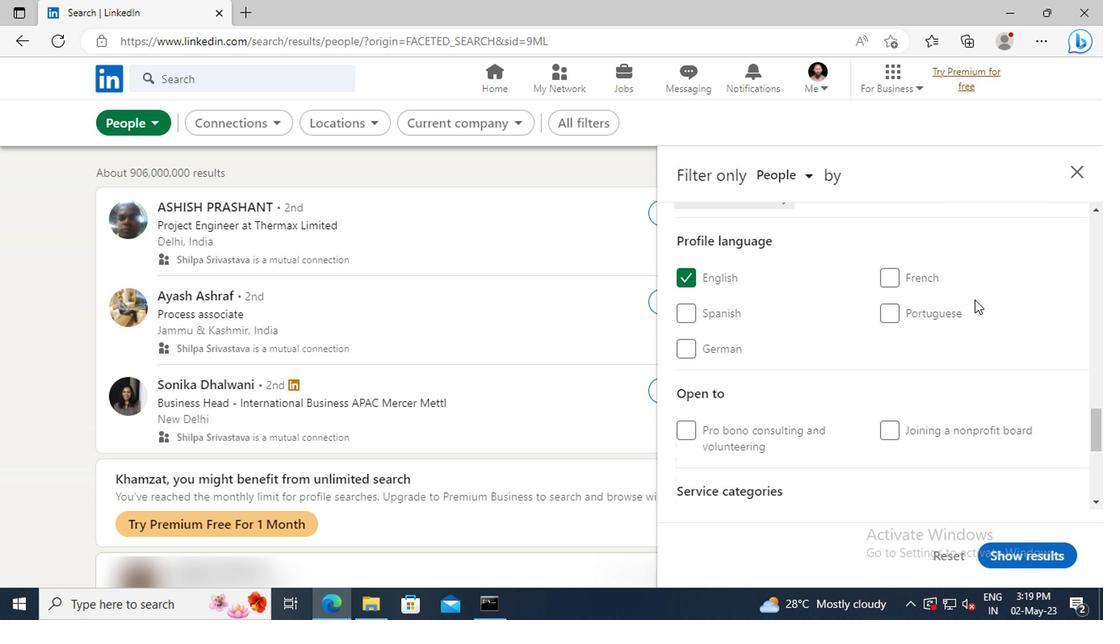 
Action: Mouse scrolled (971, 299) with delta (0, -1)
Screenshot: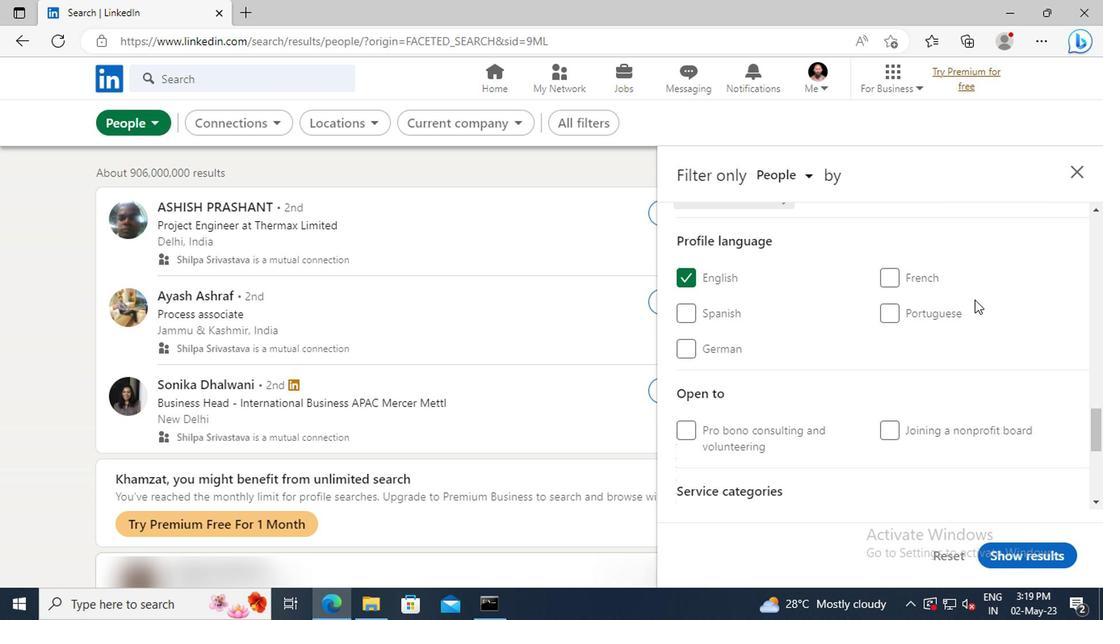
Action: Mouse scrolled (971, 299) with delta (0, -1)
Screenshot: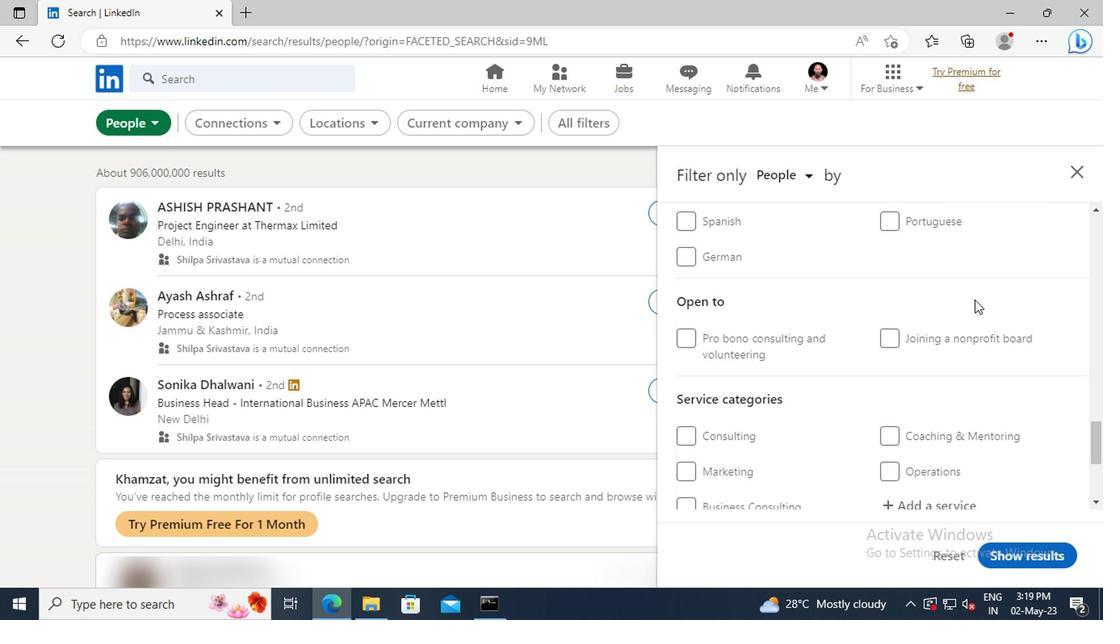 
Action: Mouse scrolled (971, 299) with delta (0, -1)
Screenshot: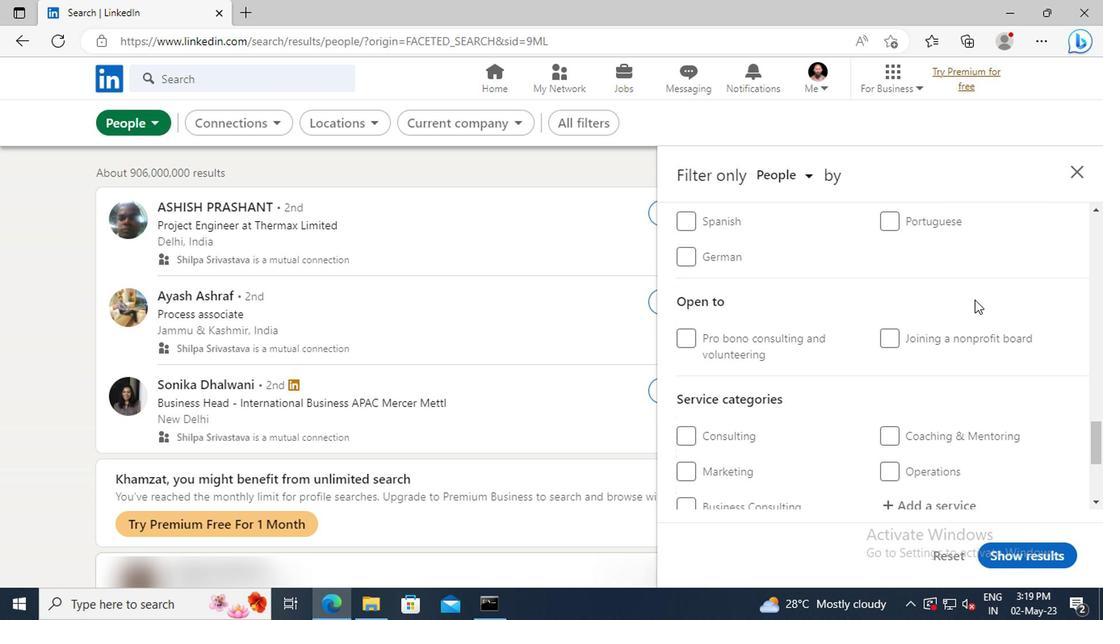 
Action: Mouse scrolled (971, 299) with delta (0, -1)
Screenshot: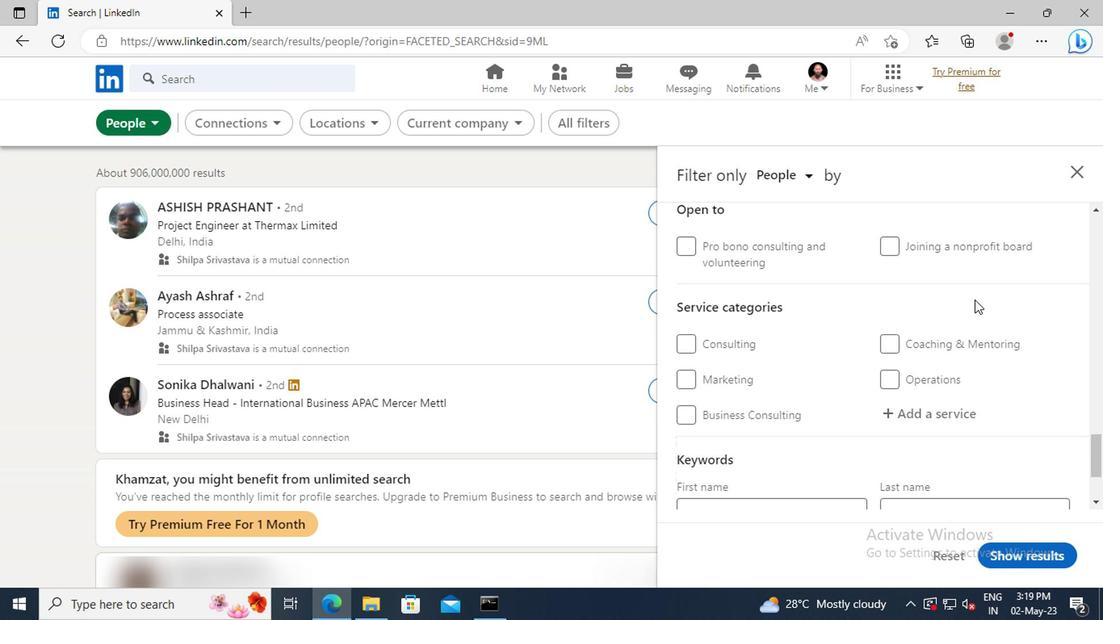 
Action: Mouse scrolled (971, 299) with delta (0, -1)
Screenshot: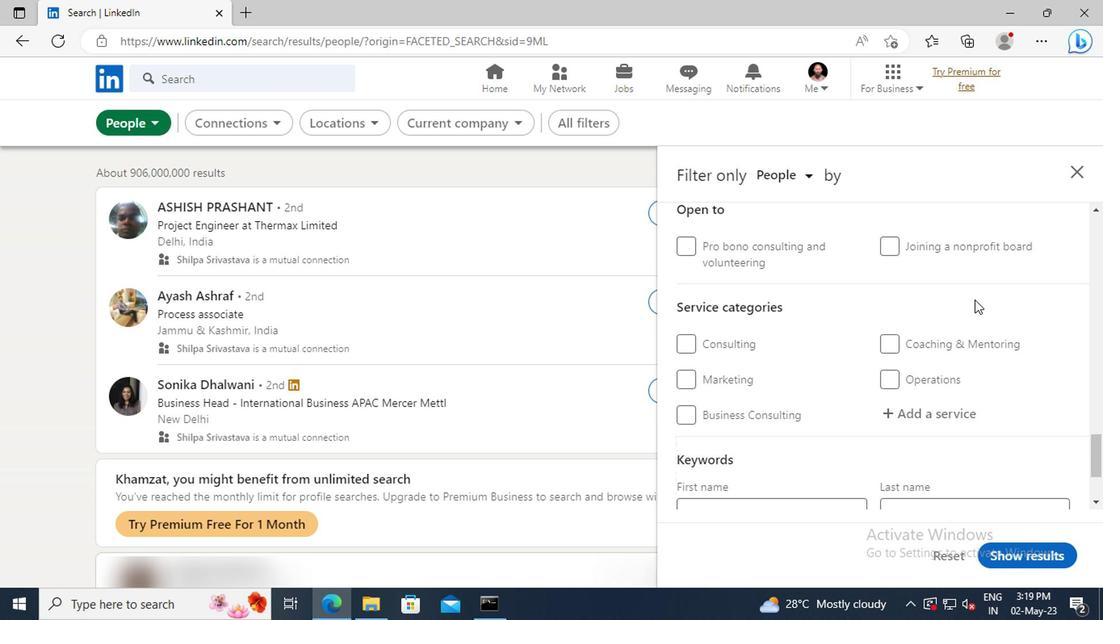 
Action: Mouse moved to (928, 323)
Screenshot: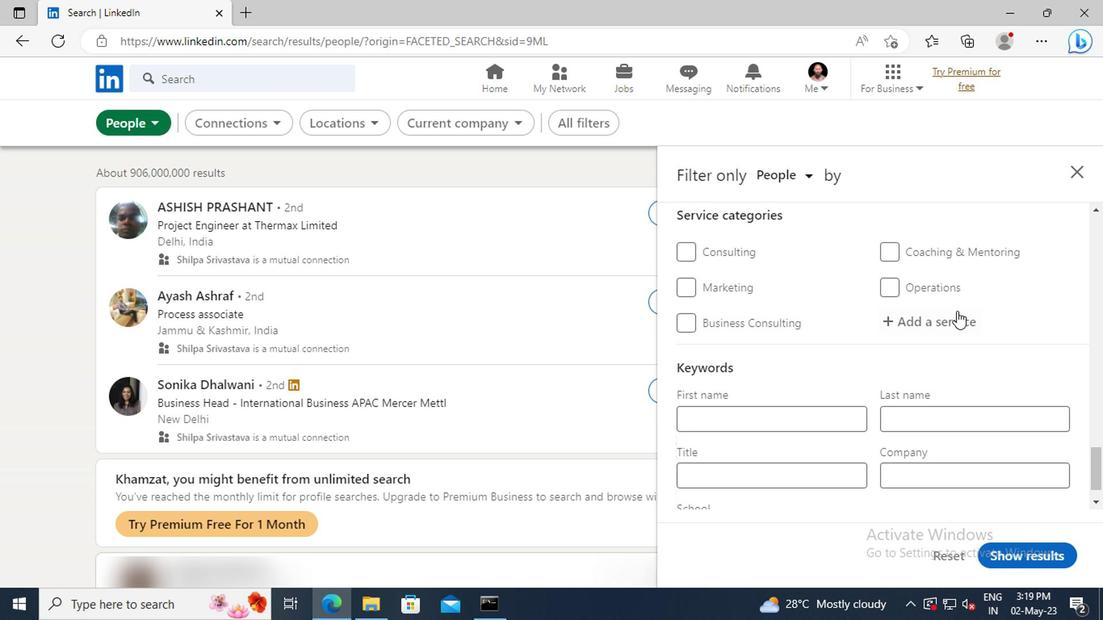
Action: Mouse pressed left at (928, 323)
Screenshot: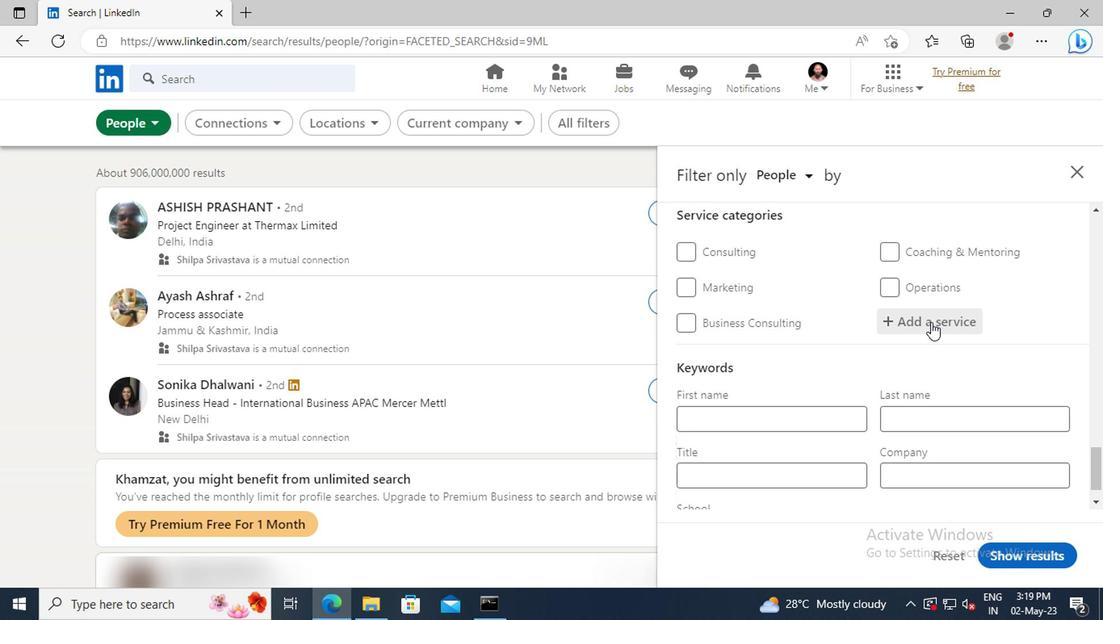 
Action: Key pressed <Key.shift>WEALTH<Key.space><Key.shift>MANAGEMENT<Key.enter>
Screenshot: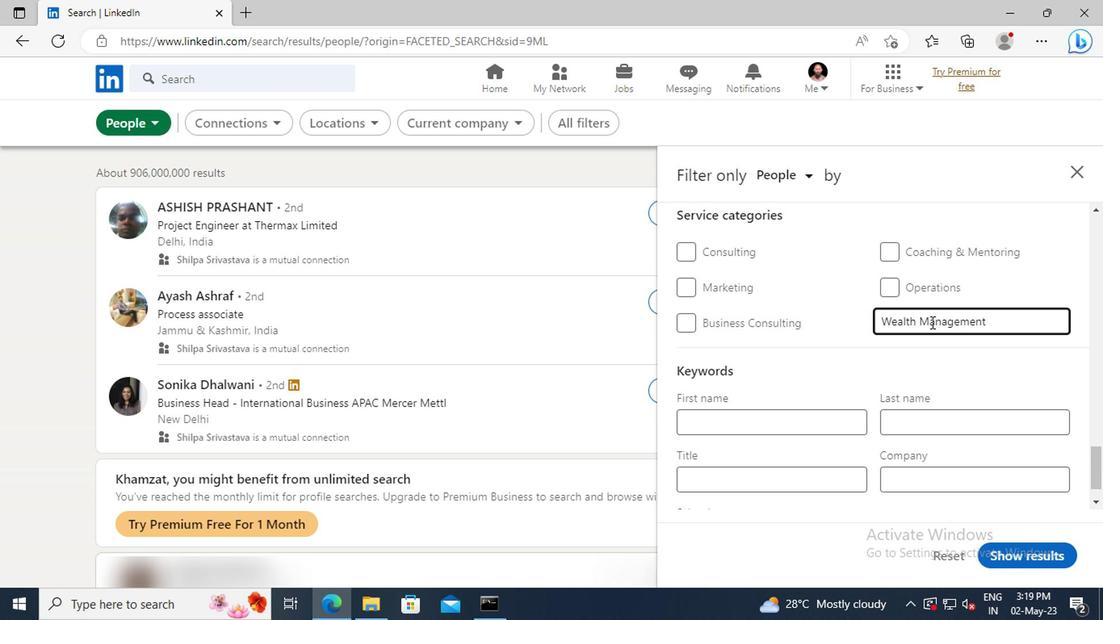 
Action: Mouse scrolled (928, 322) with delta (0, 0)
Screenshot: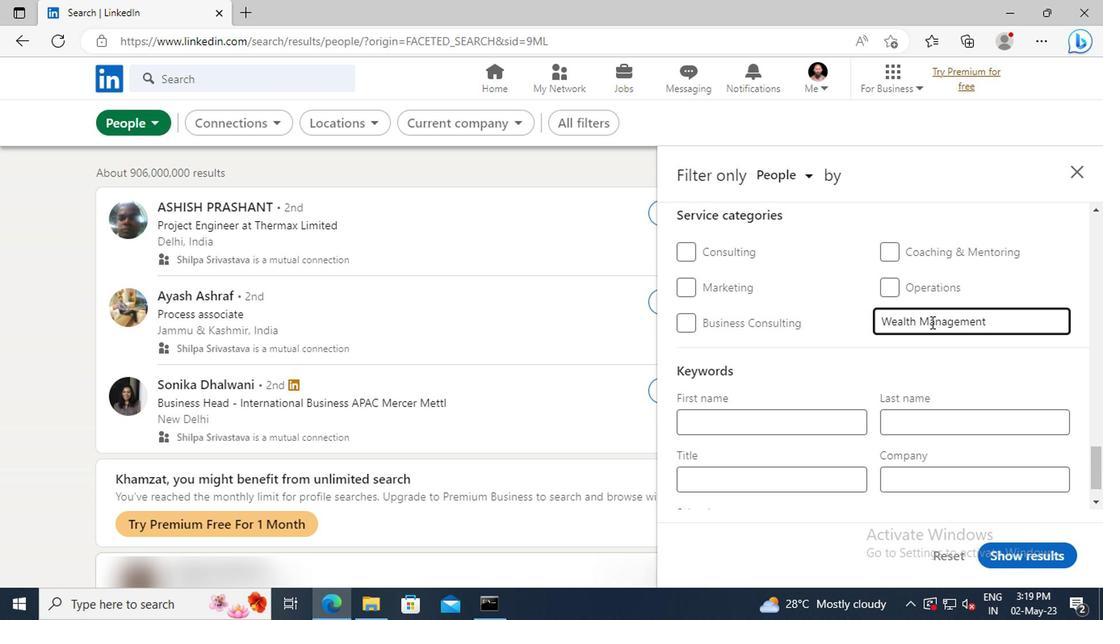 
Action: Mouse scrolled (928, 322) with delta (0, 0)
Screenshot: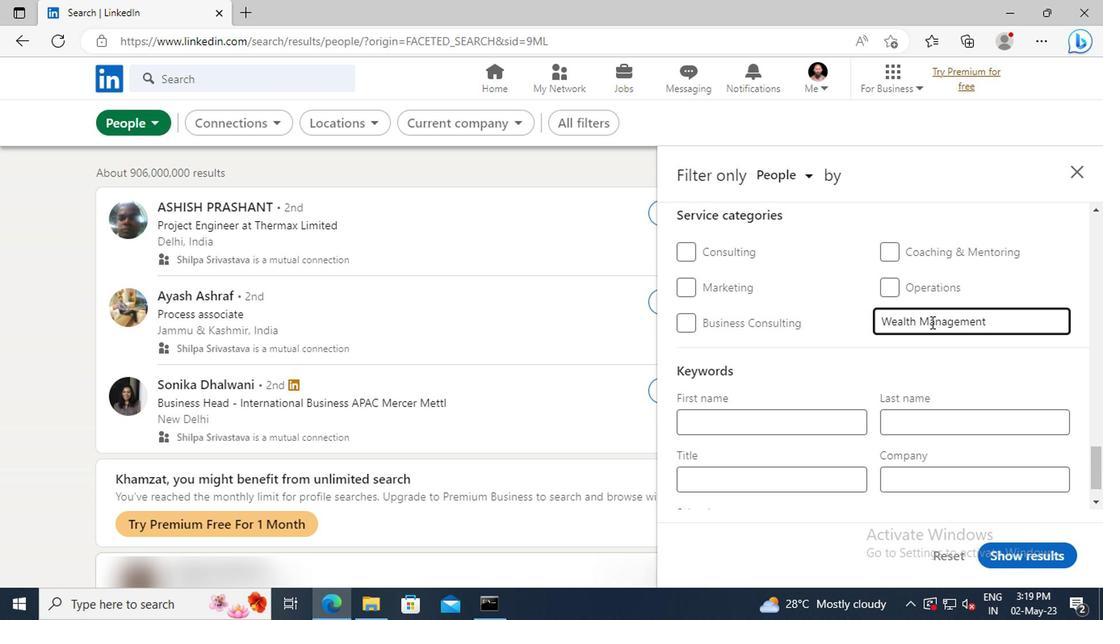 
Action: Mouse scrolled (928, 322) with delta (0, 0)
Screenshot: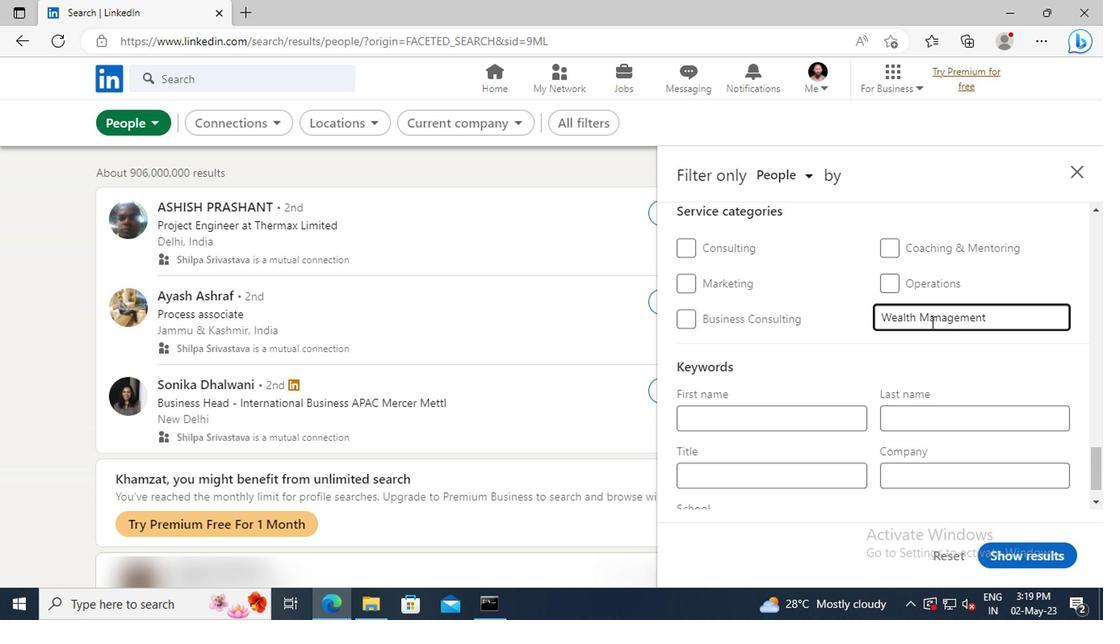 
Action: Mouse moved to (776, 433)
Screenshot: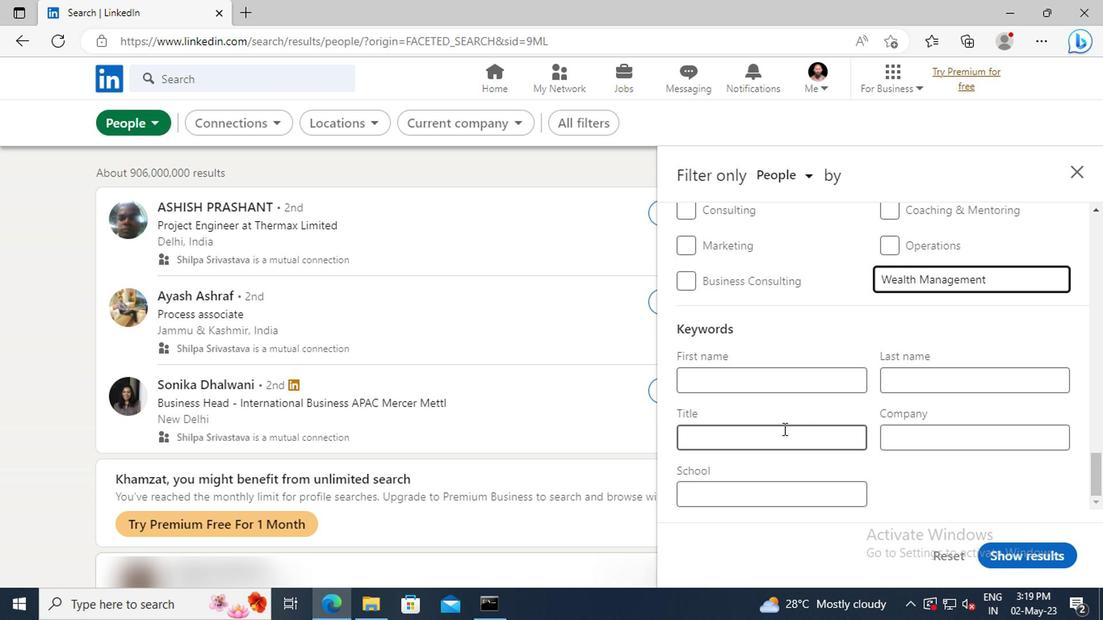 
Action: Mouse pressed left at (776, 433)
Screenshot: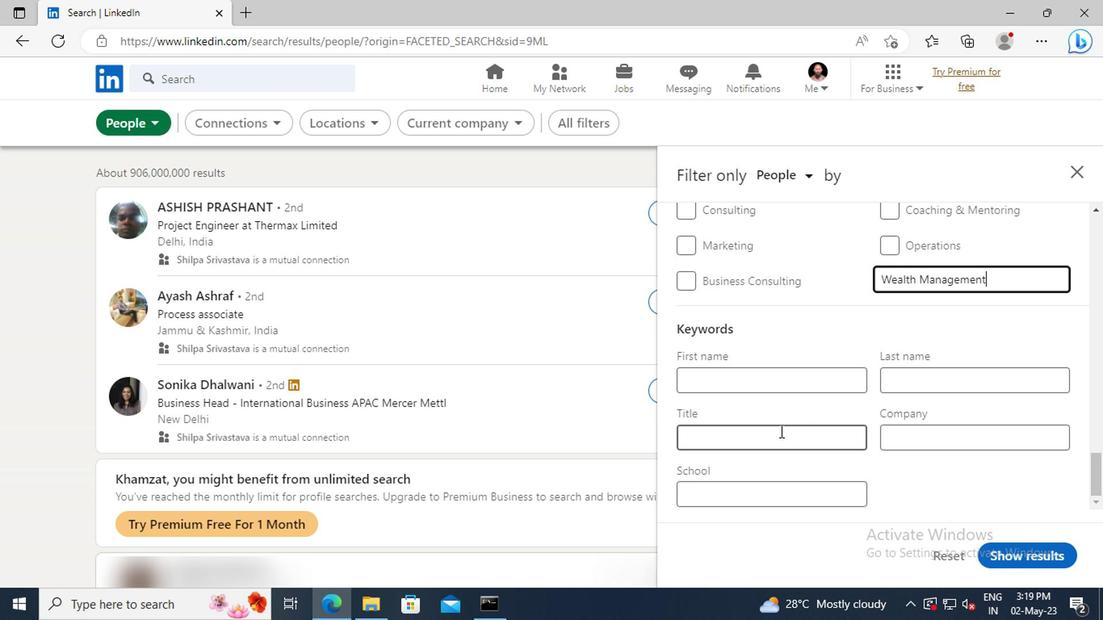 
Action: Key pressed <Key.shift>MARKETING<Key.space><Key.shift>
Screenshot: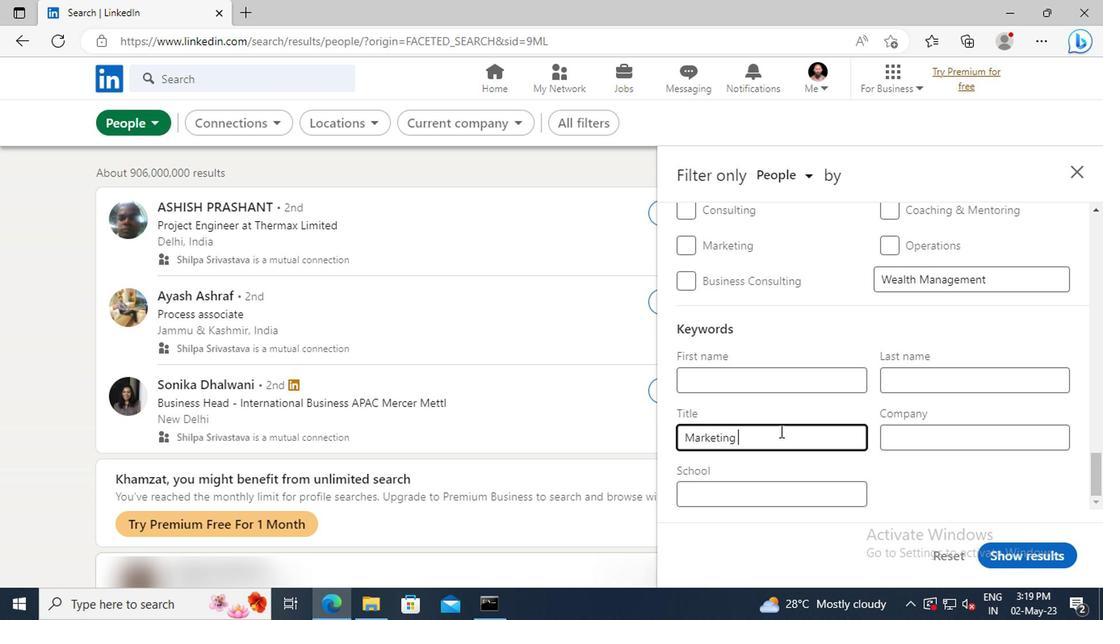 
Action: Mouse moved to (776, 433)
Screenshot: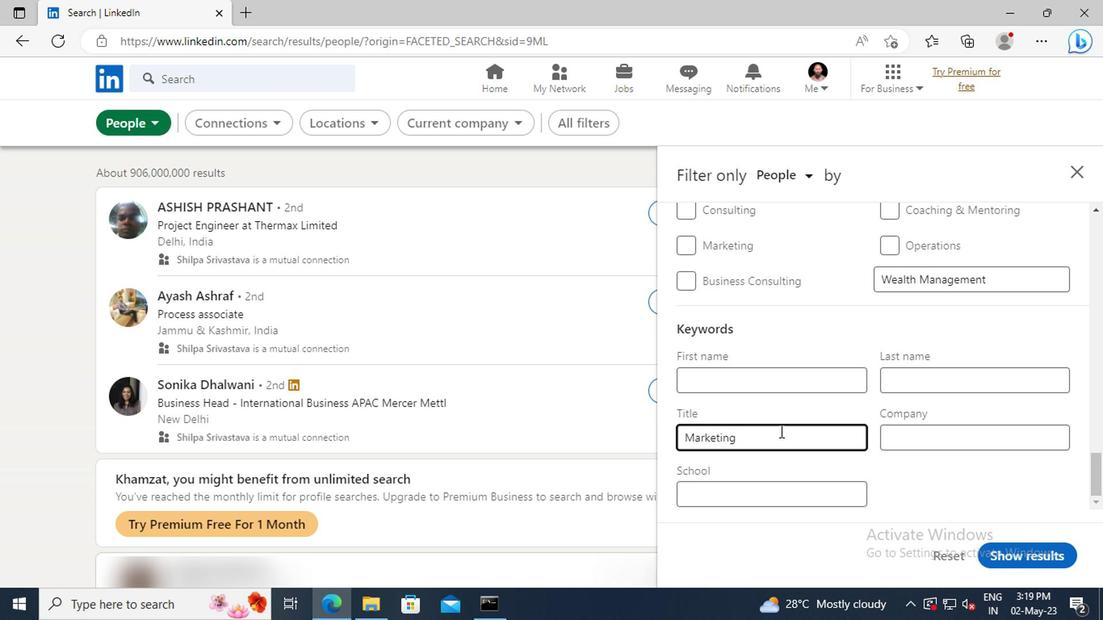 
Action: Key pressed COMMUNICATIONS<Key.space><Key.shift>MANAGER<Key.enter>
Screenshot: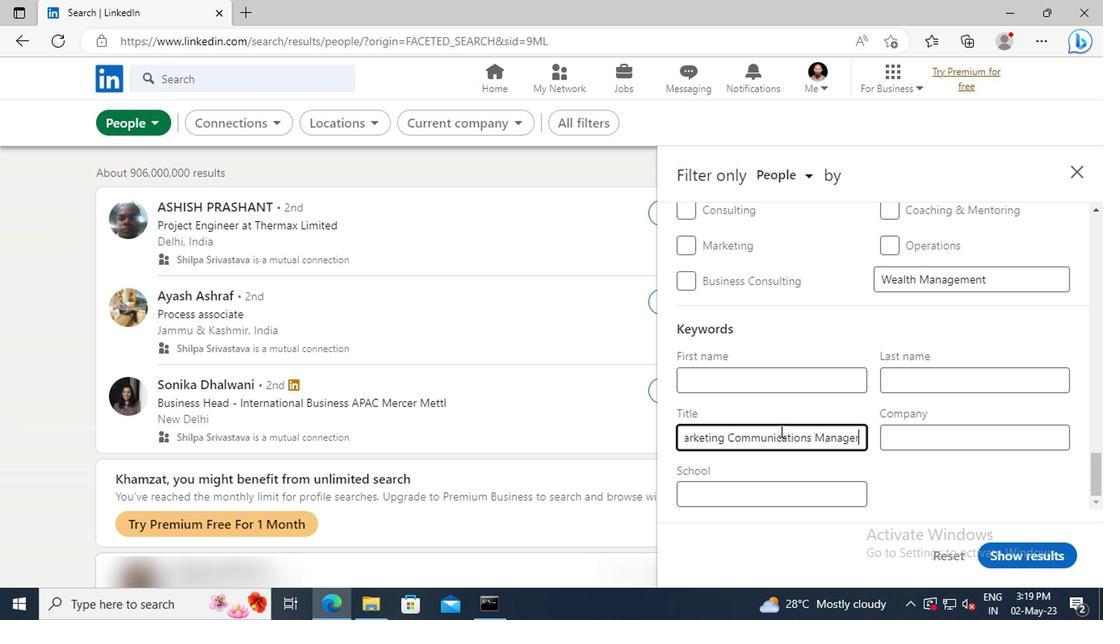 
Action: Mouse moved to (994, 558)
Screenshot: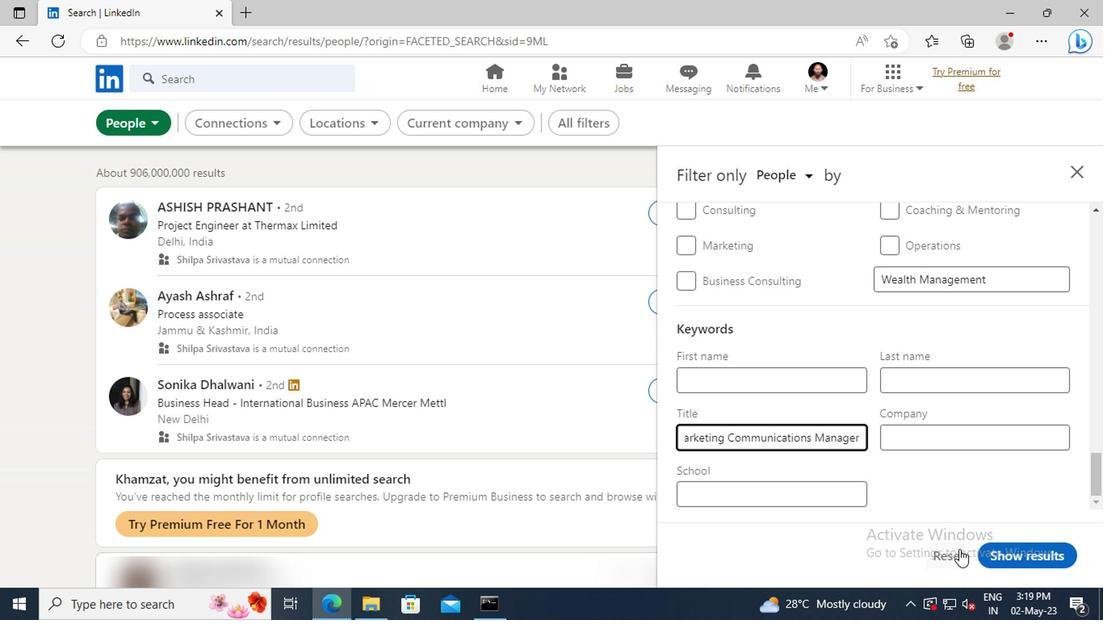 
Action: Mouse pressed left at (994, 558)
Screenshot: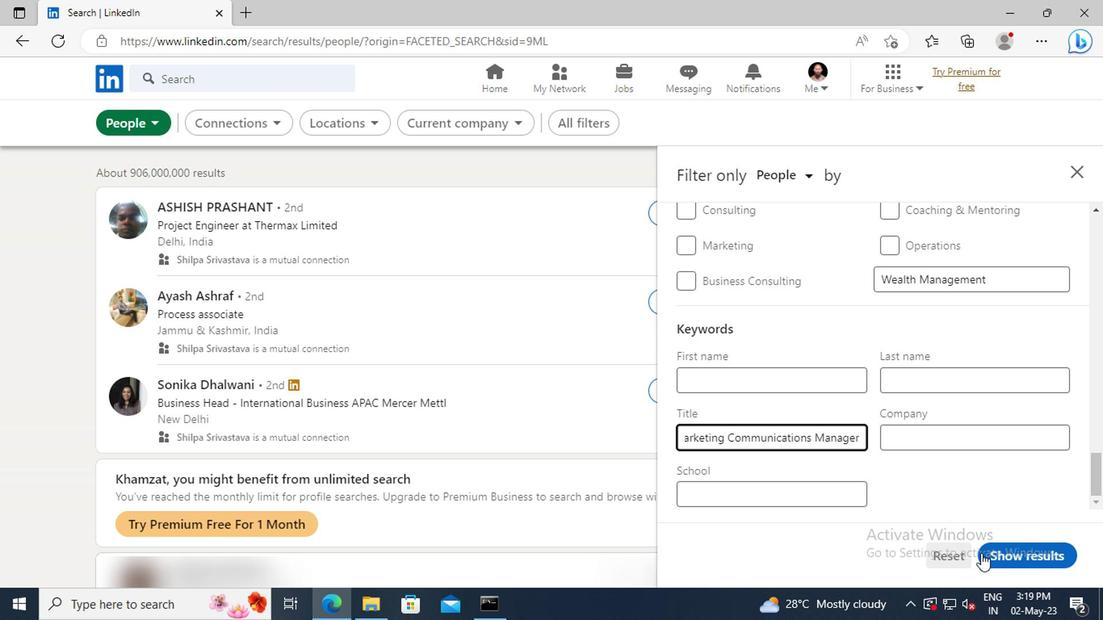 
